 Task: Look for Airbnb options in Dubti, Ethiopia from 12th December, 2023 to 16th December, 2023 for 8 adults. Place can be private room with 8 bedrooms having 8 beds and 8 bathrooms. Property type can be hotel. Amenities needed are: wifi, TV, free parkinig on premises, gym, breakfast.
Action: Mouse moved to (476, 107)
Screenshot: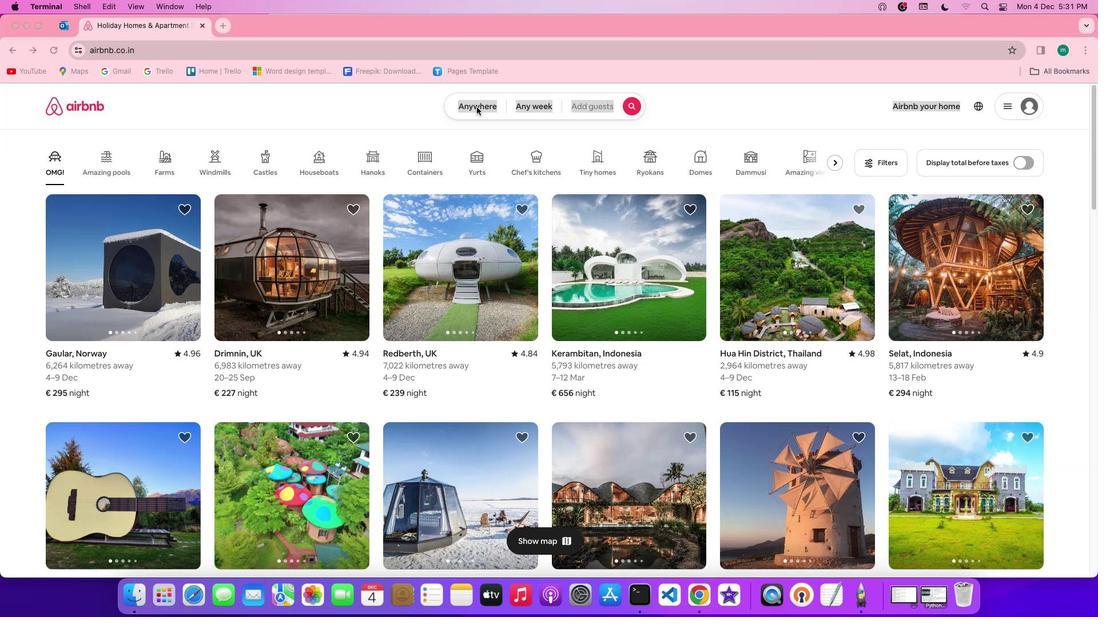 
Action: Mouse pressed left at (476, 107)
Screenshot: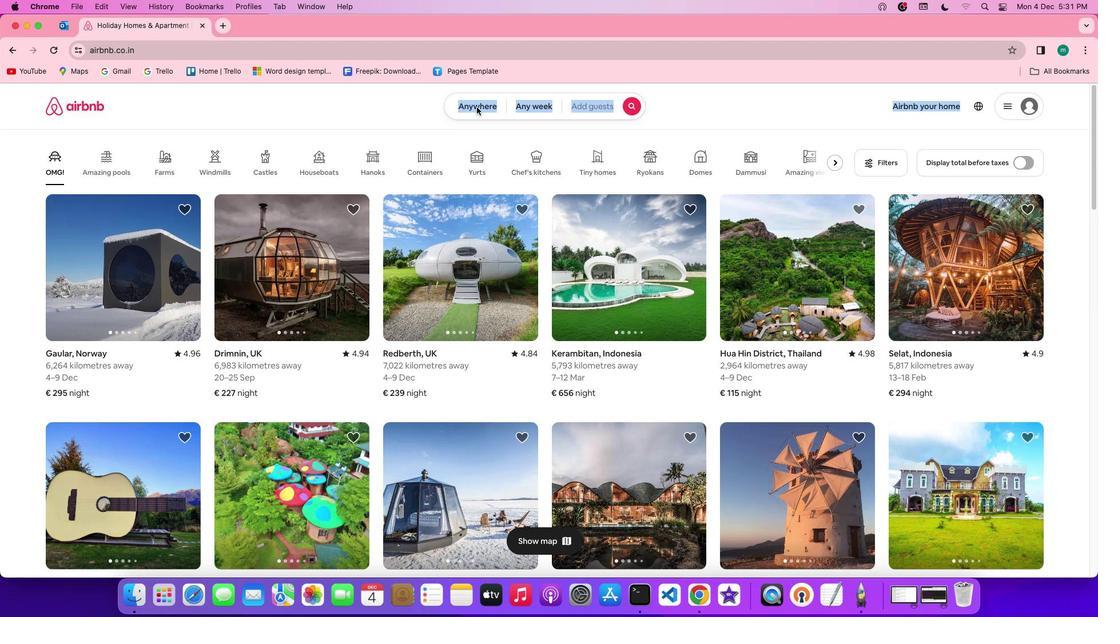 
Action: Mouse pressed left at (476, 107)
Screenshot: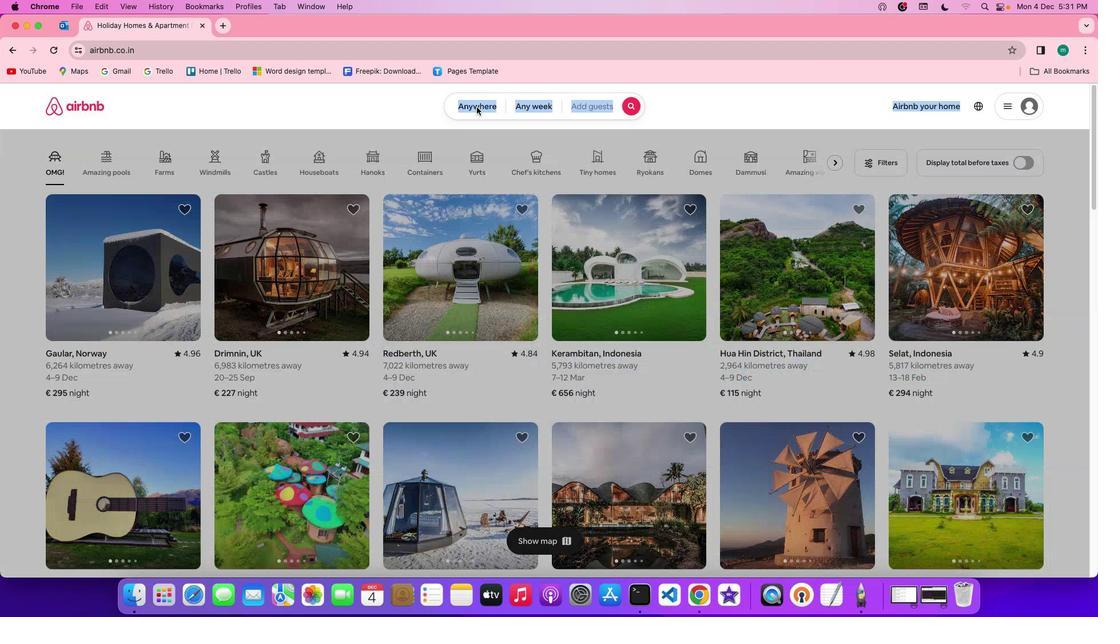 
Action: Mouse moved to (425, 147)
Screenshot: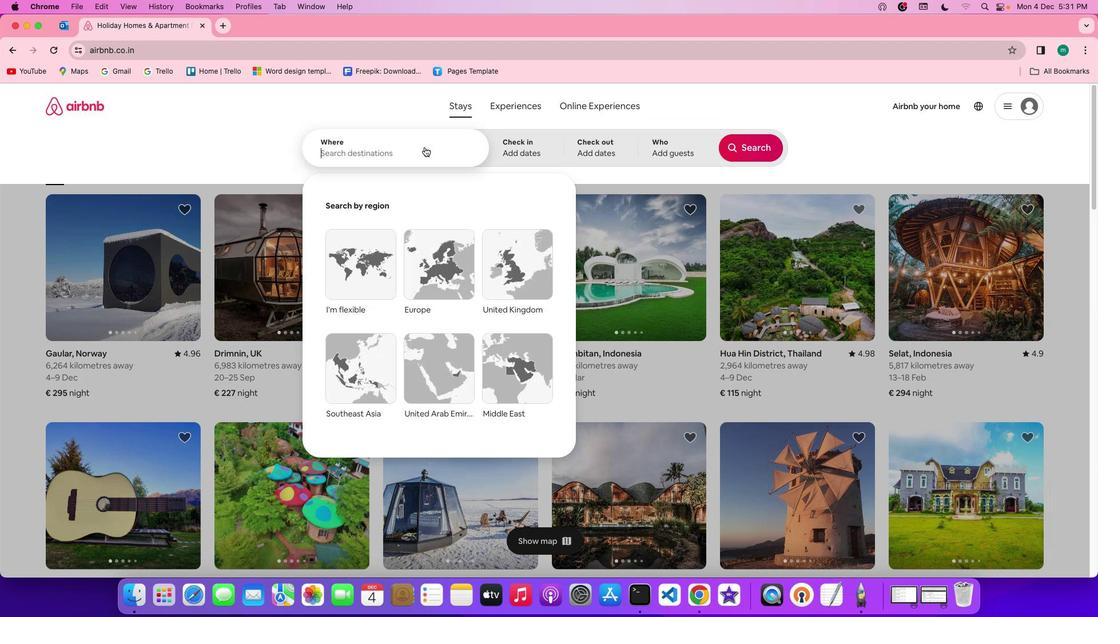 
Action: Mouse pressed left at (425, 147)
Screenshot: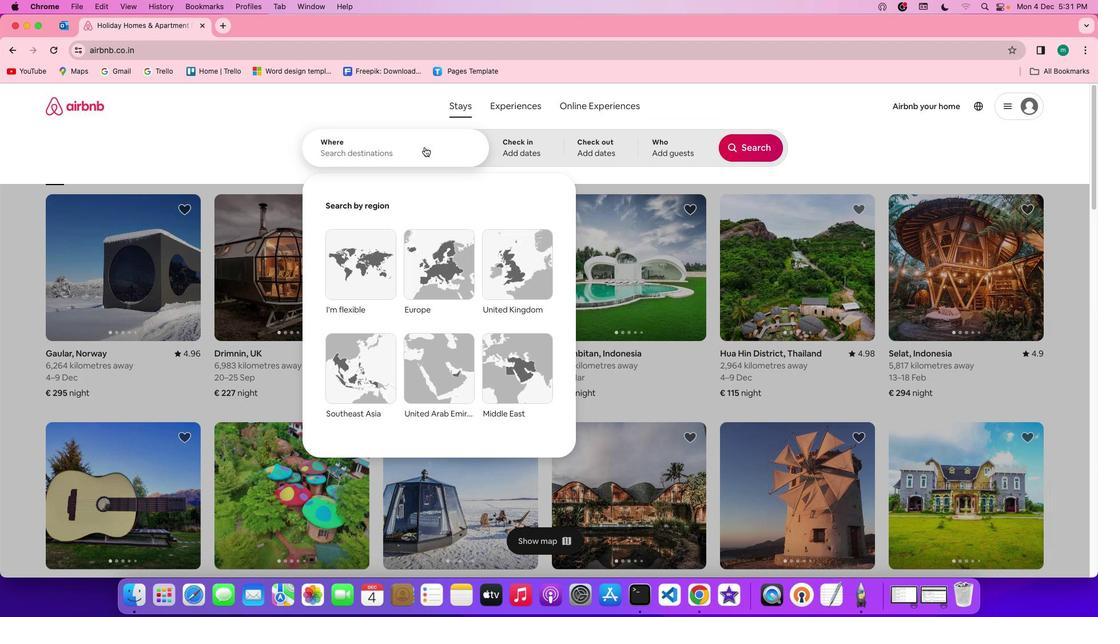 
Action: Mouse moved to (406, 154)
Screenshot: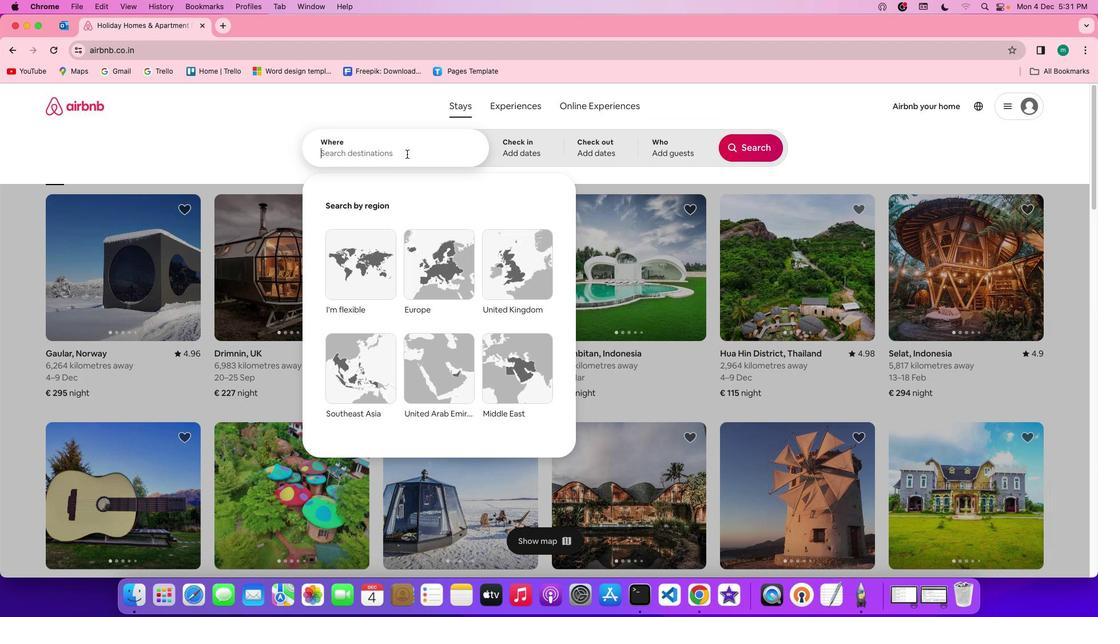 
Action: Mouse pressed left at (406, 154)
Screenshot: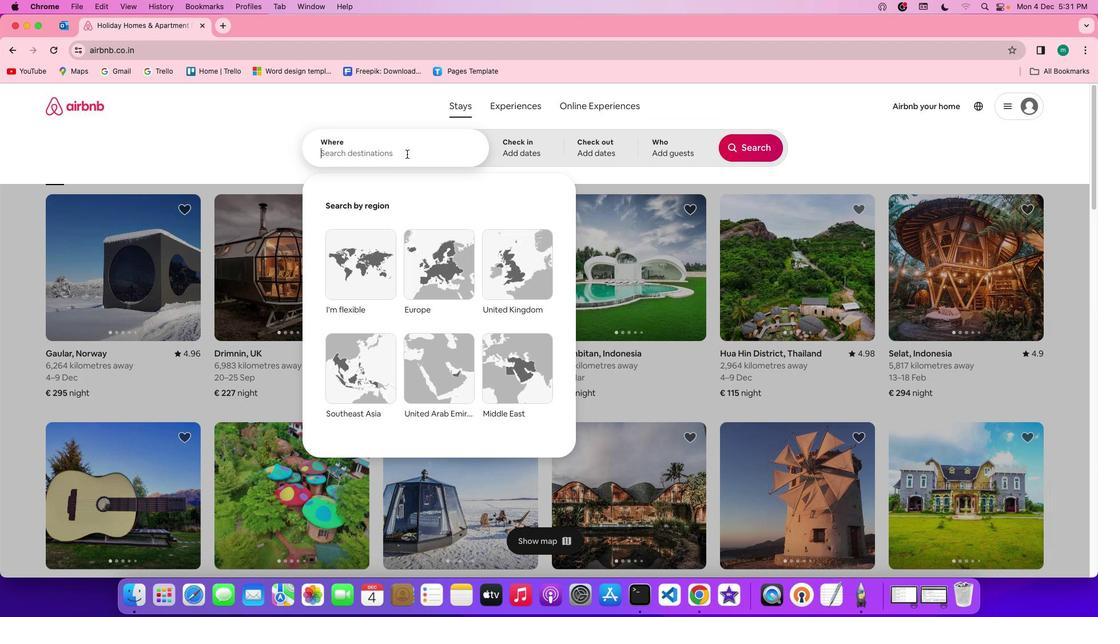 
Action: Key pressed Key.shift'D''u''b''t''i'','Key.spaceKey.shift'E''t''h''i''o''p''i''a'
Screenshot: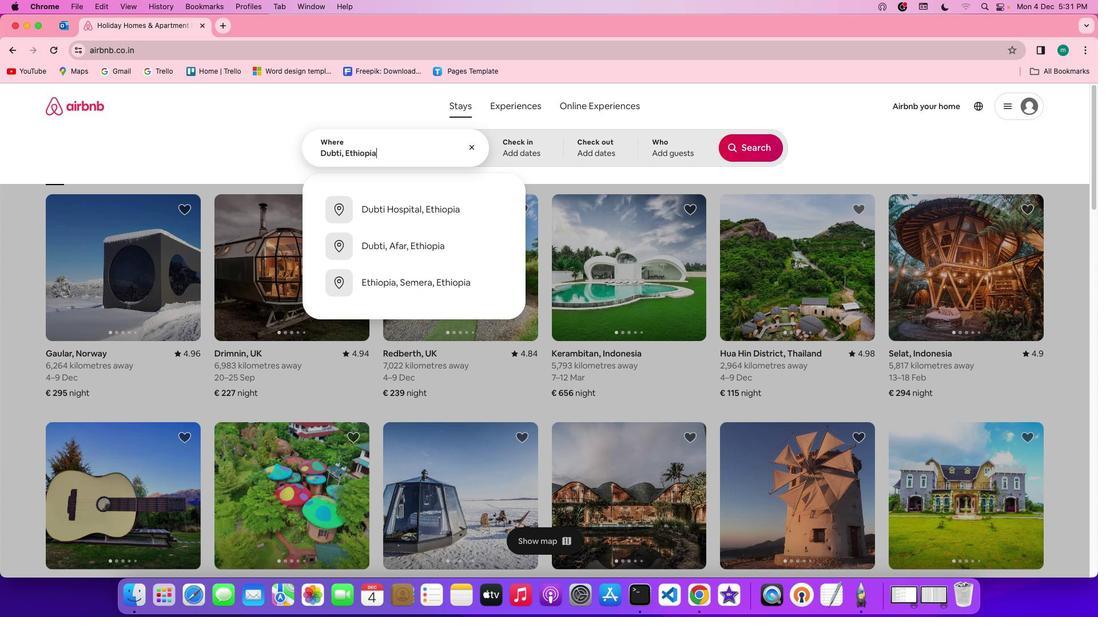 
Action: Mouse moved to (534, 136)
Screenshot: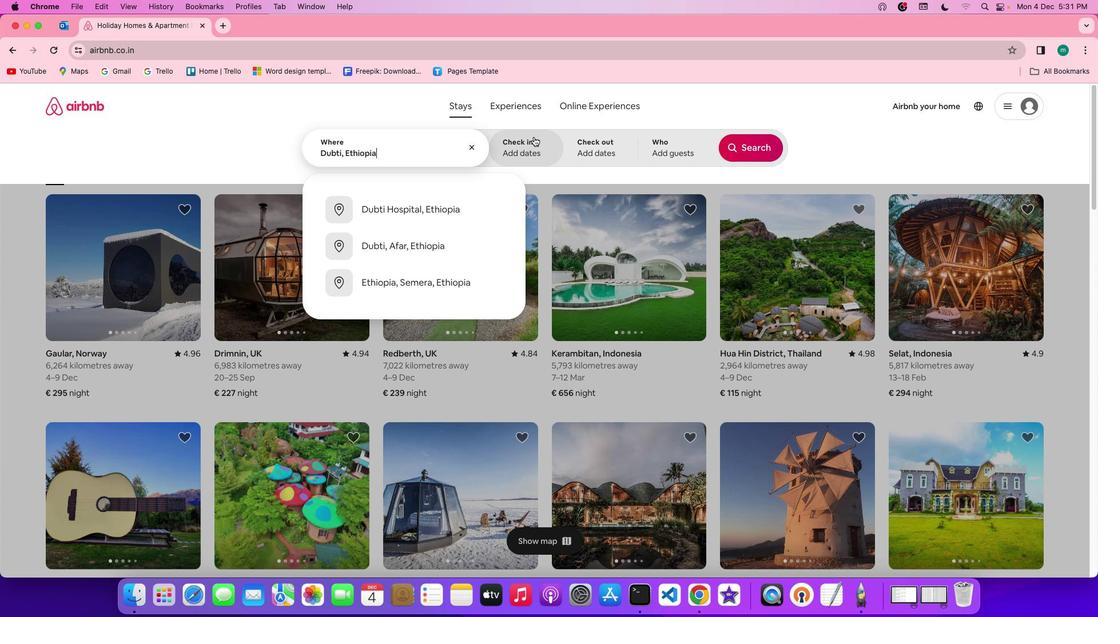 
Action: Mouse pressed left at (534, 136)
Screenshot: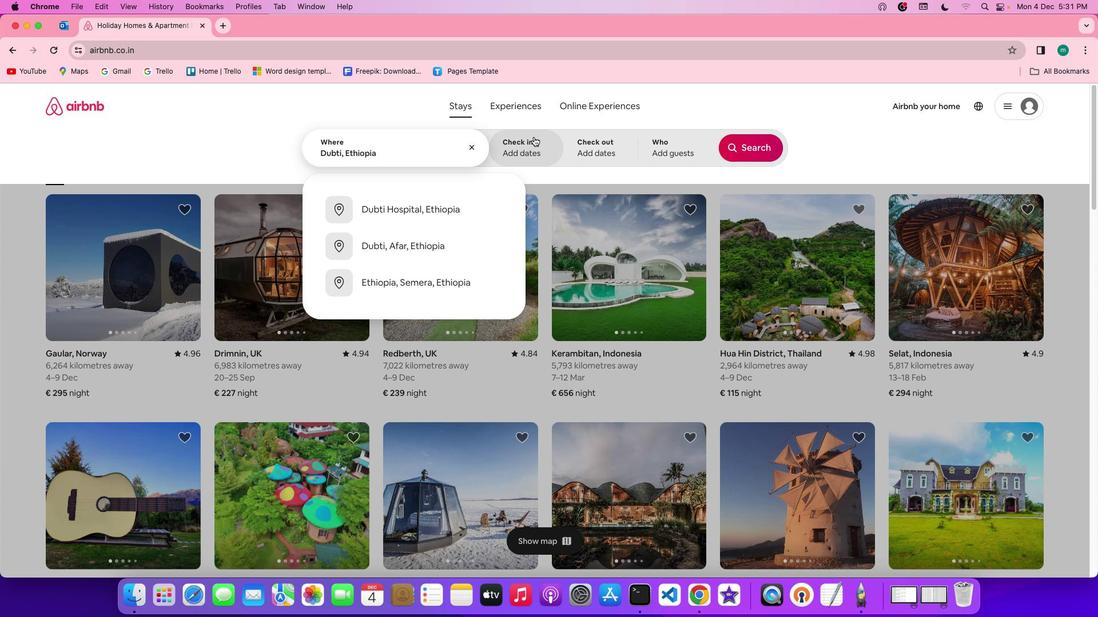 
Action: Mouse moved to (402, 356)
Screenshot: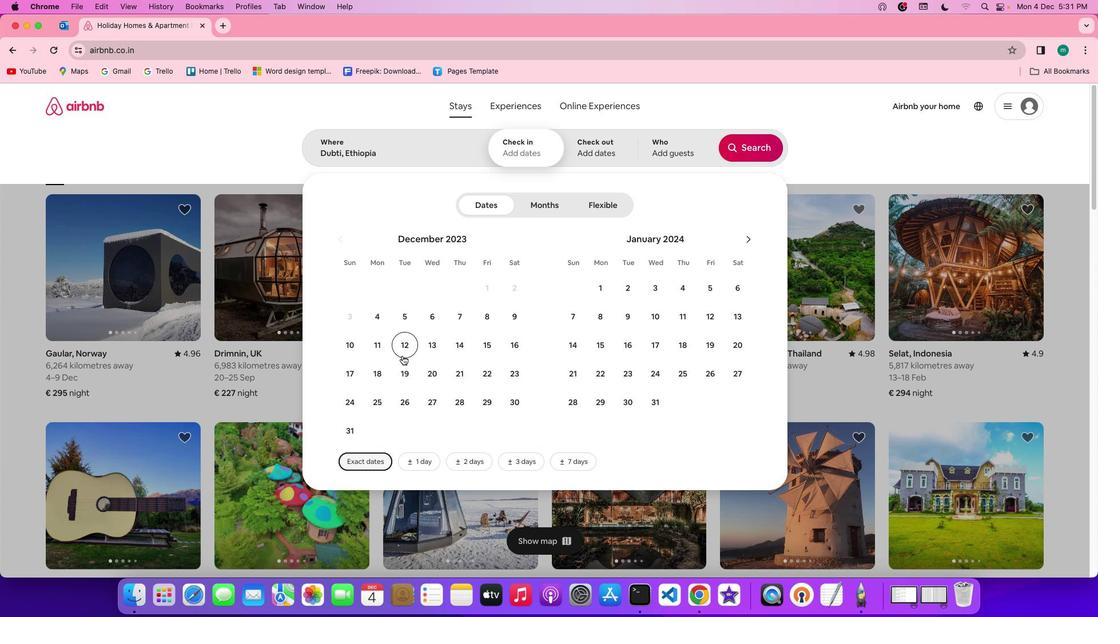 
Action: Mouse pressed left at (402, 356)
Screenshot: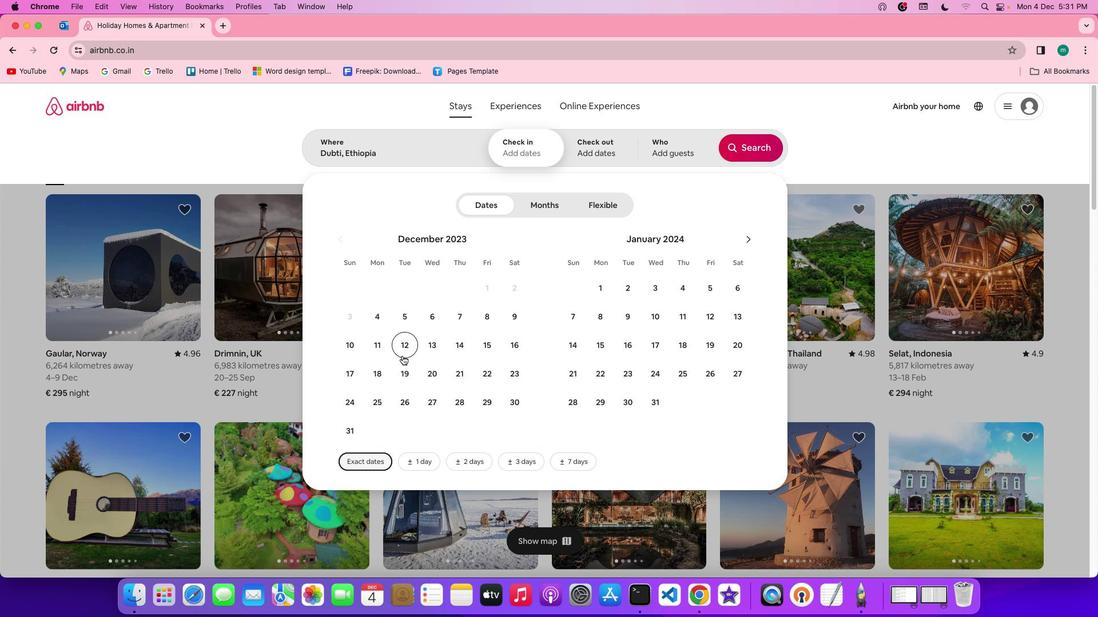 
Action: Mouse moved to (510, 343)
Screenshot: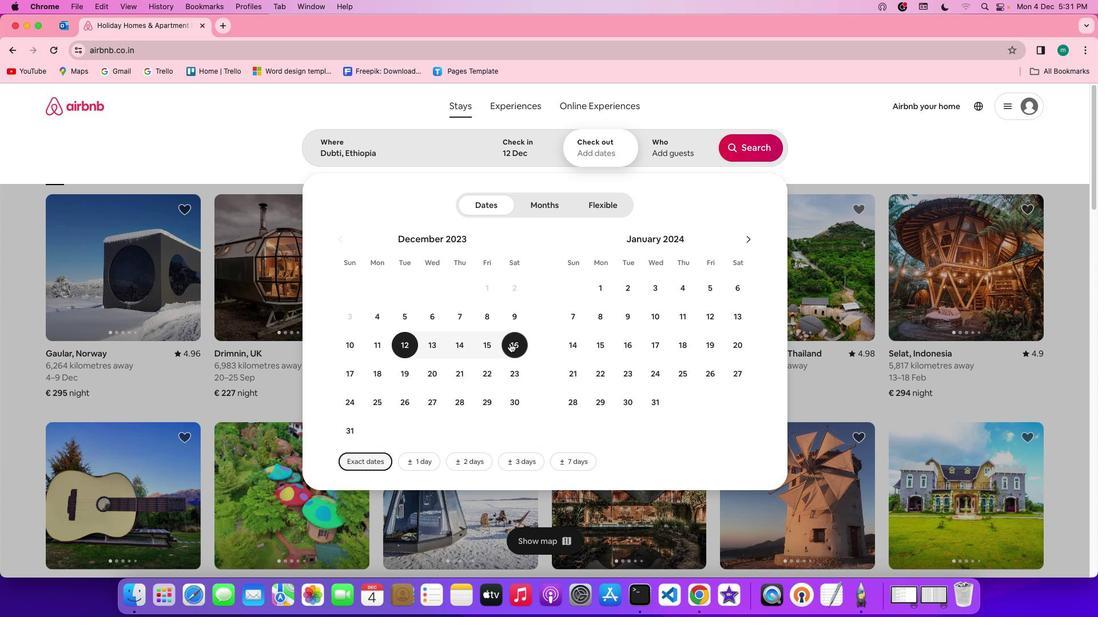 
Action: Mouse pressed left at (510, 343)
Screenshot: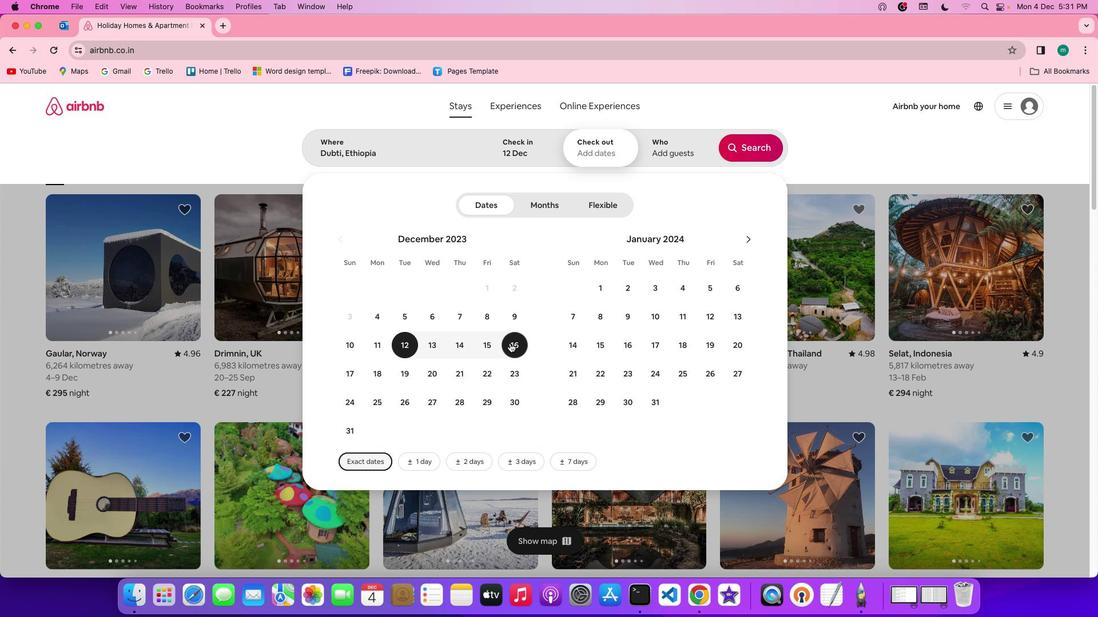 
Action: Mouse moved to (671, 147)
Screenshot: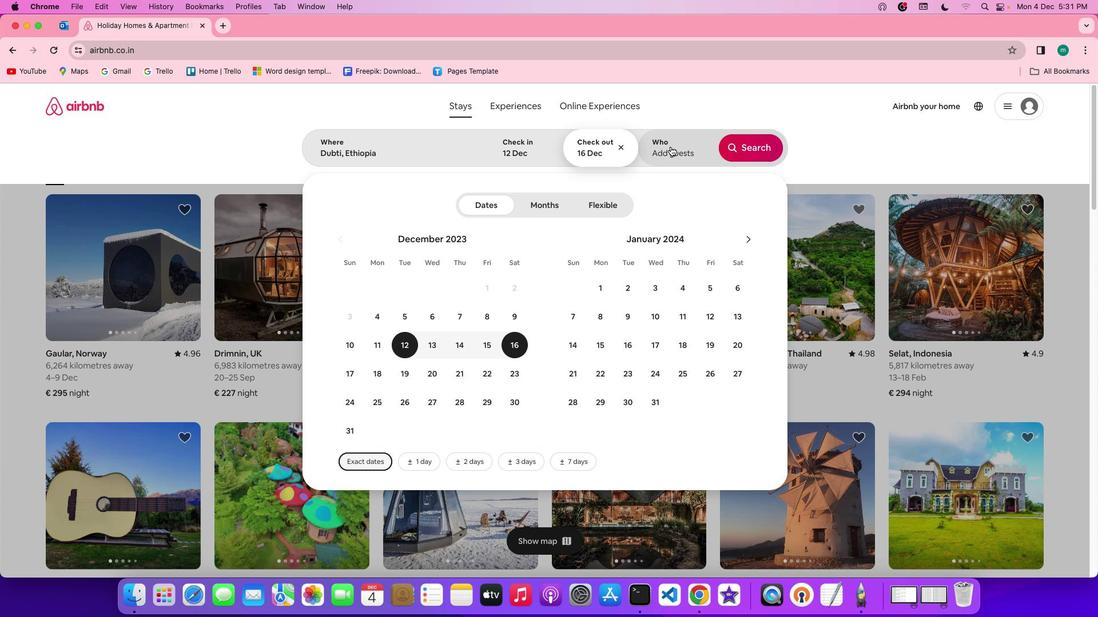 
Action: Mouse pressed left at (671, 147)
Screenshot: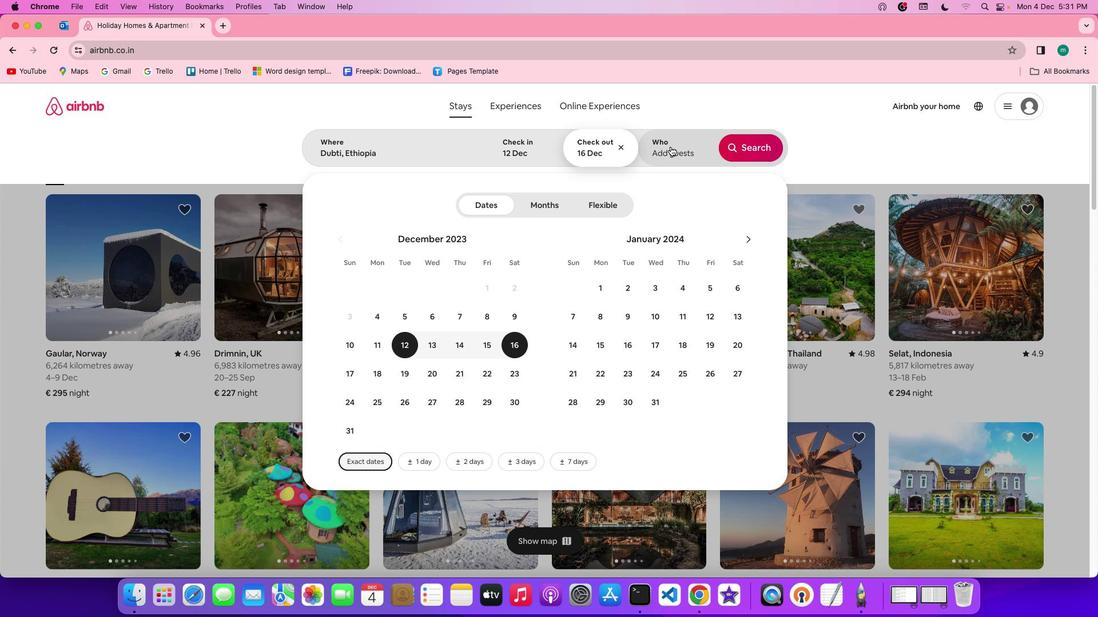 
Action: Mouse moved to (755, 210)
Screenshot: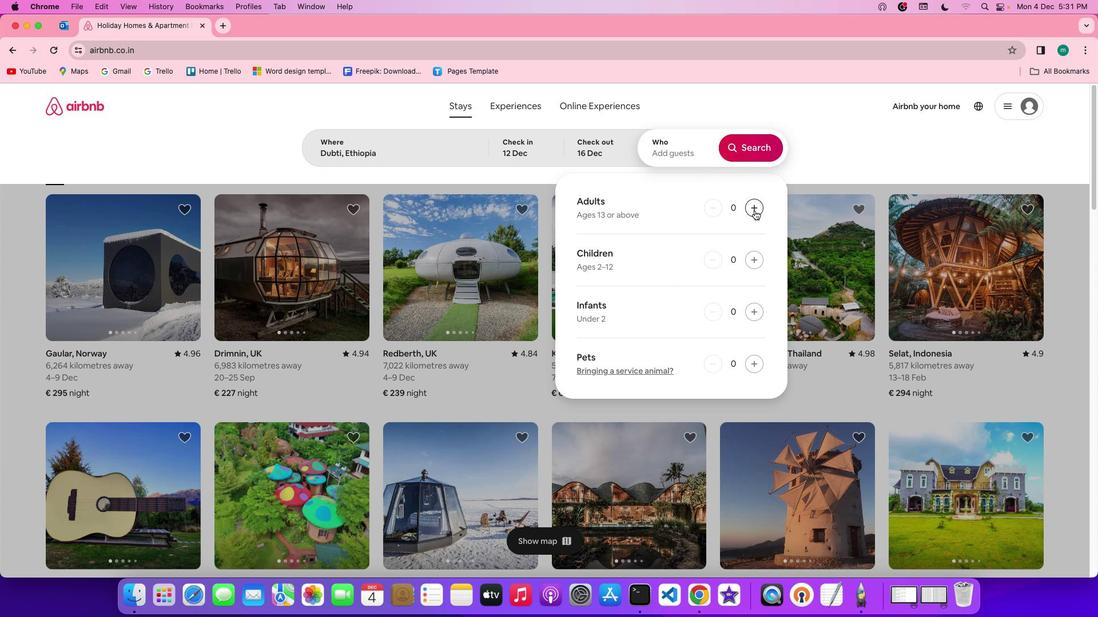
Action: Mouse pressed left at (755, 210)
Screenshot: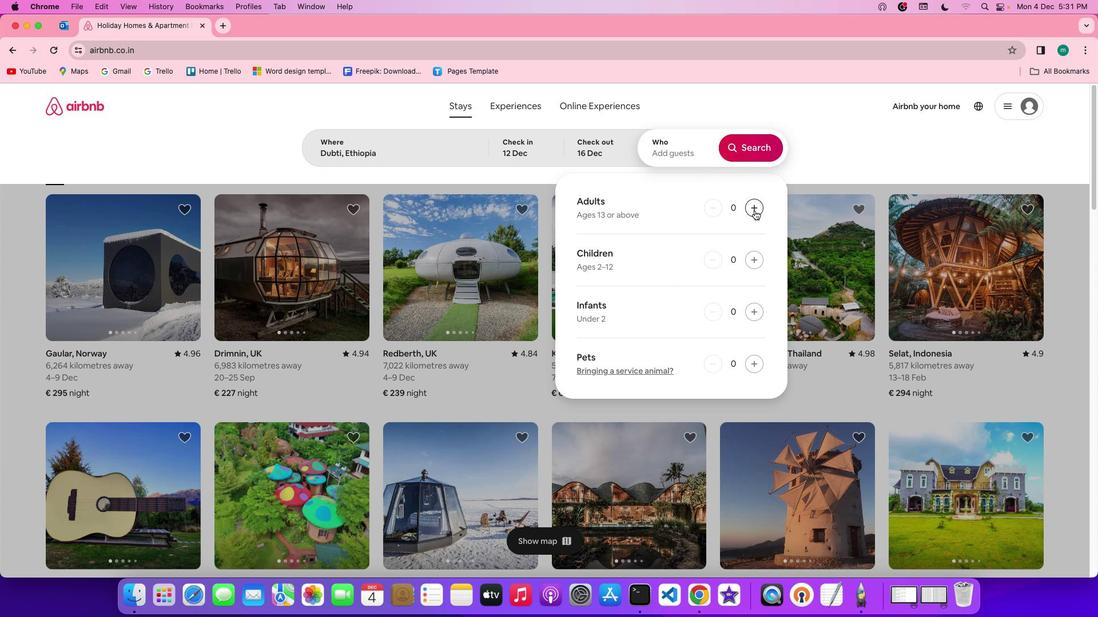 
Action: Mouse pressed left at (755, 210)
Screenshot: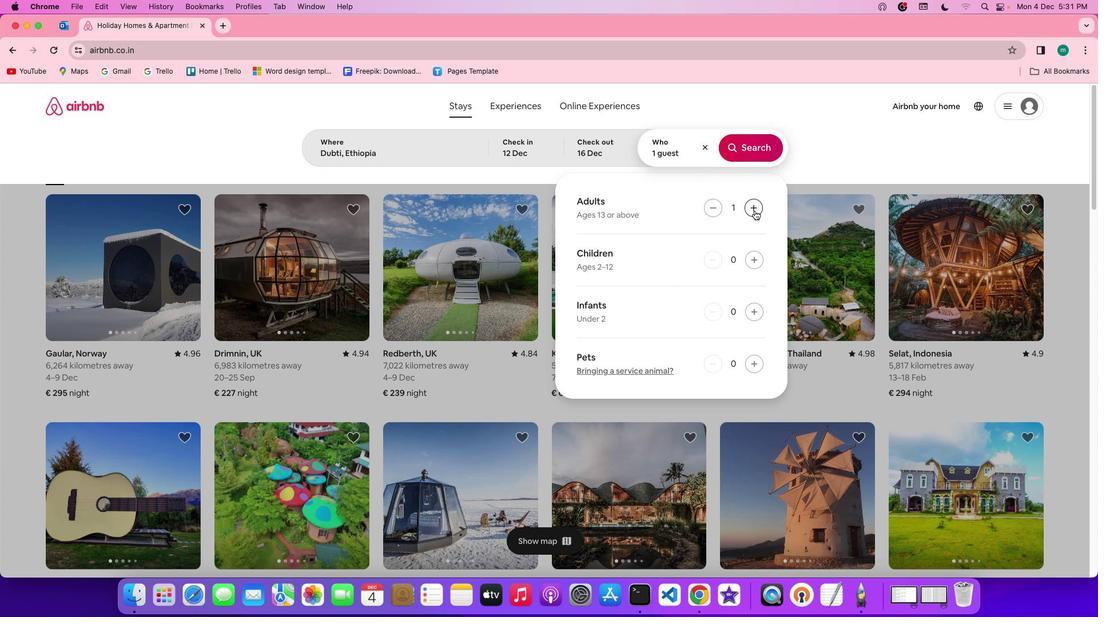 
Action: Mouse pressed left at (755, 210)
Screenshot: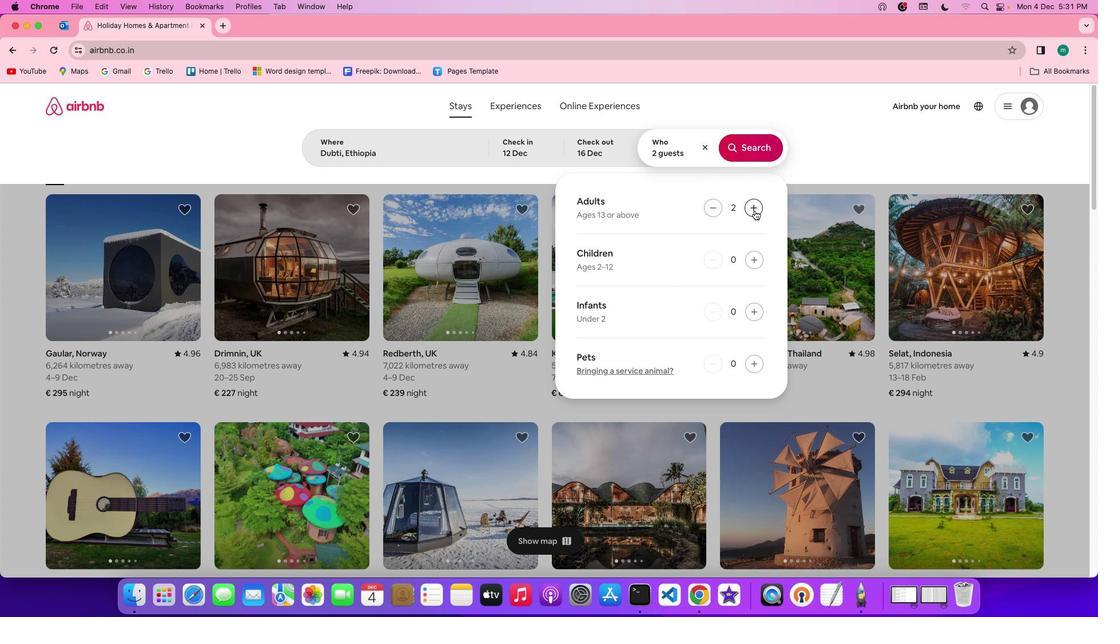 
Action: Mouse pressed left at (755, 210)
Screenshot: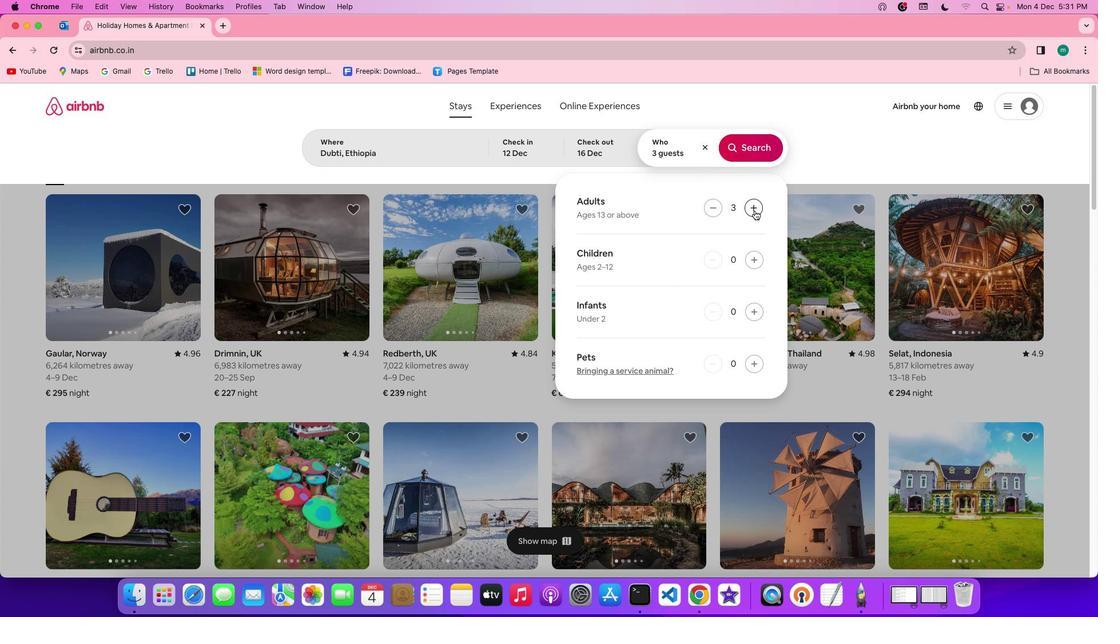 
Action: Mouse pressed left at (755, 210)
Screenshot: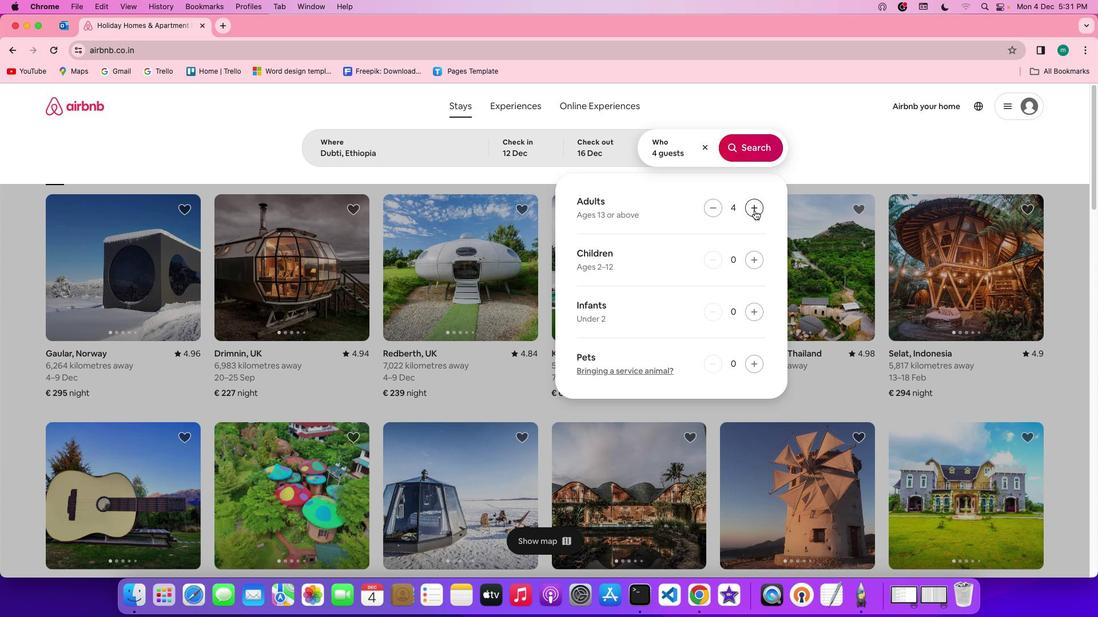 
Action: Mouse pressed left at (755, 210)
Screenshot: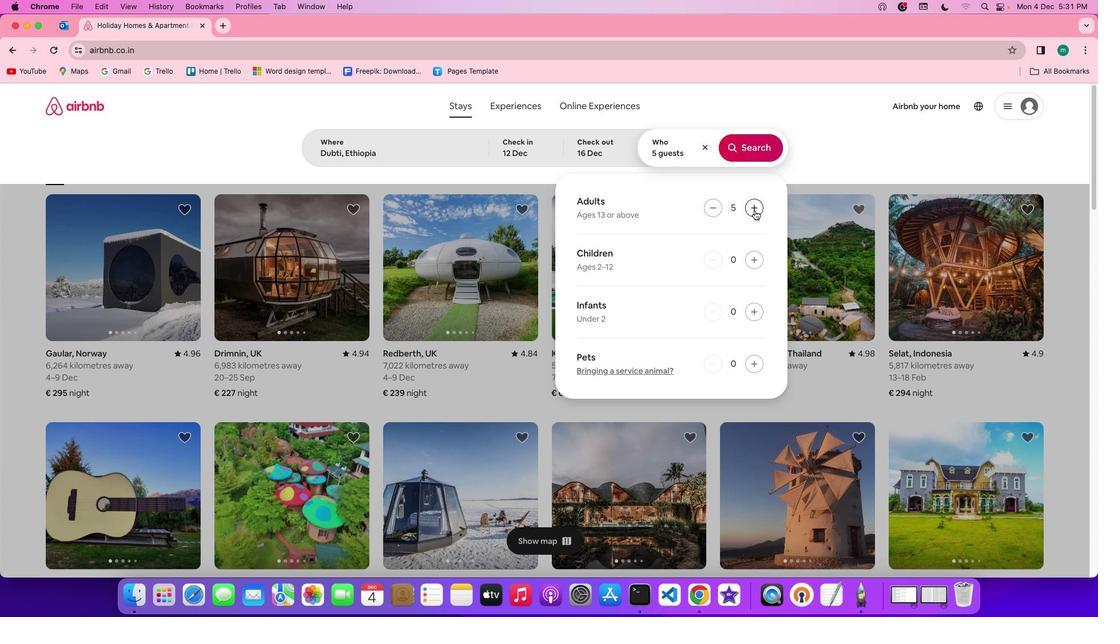 
Action: Mouse pressed left at (755, 210)
Screenshot: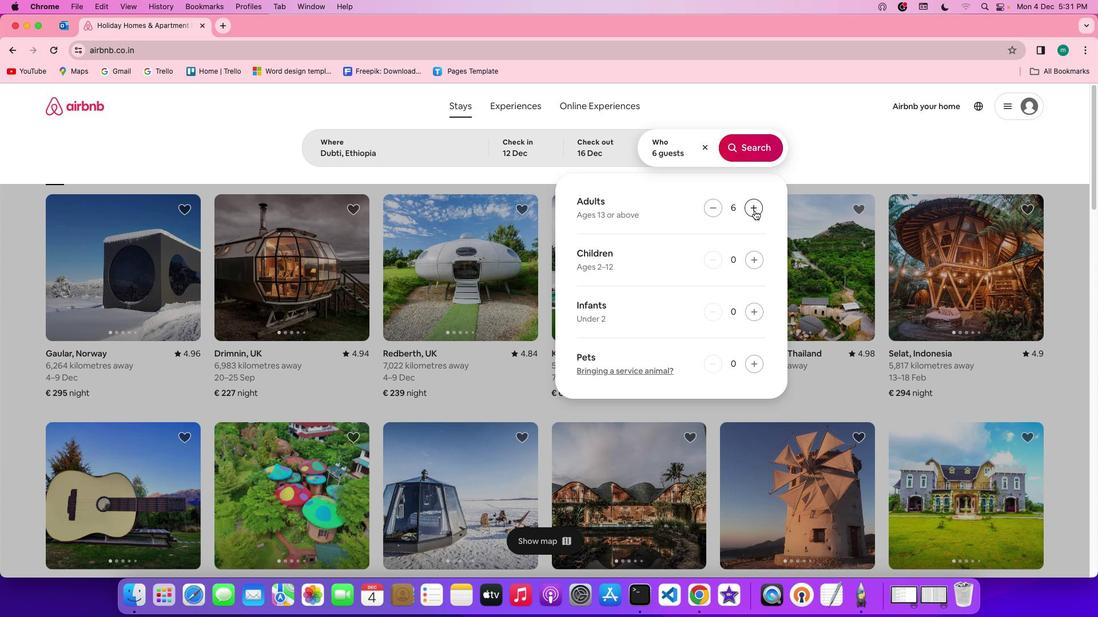 
Action: Mouse pressed left at (755, 210)
Screenshot: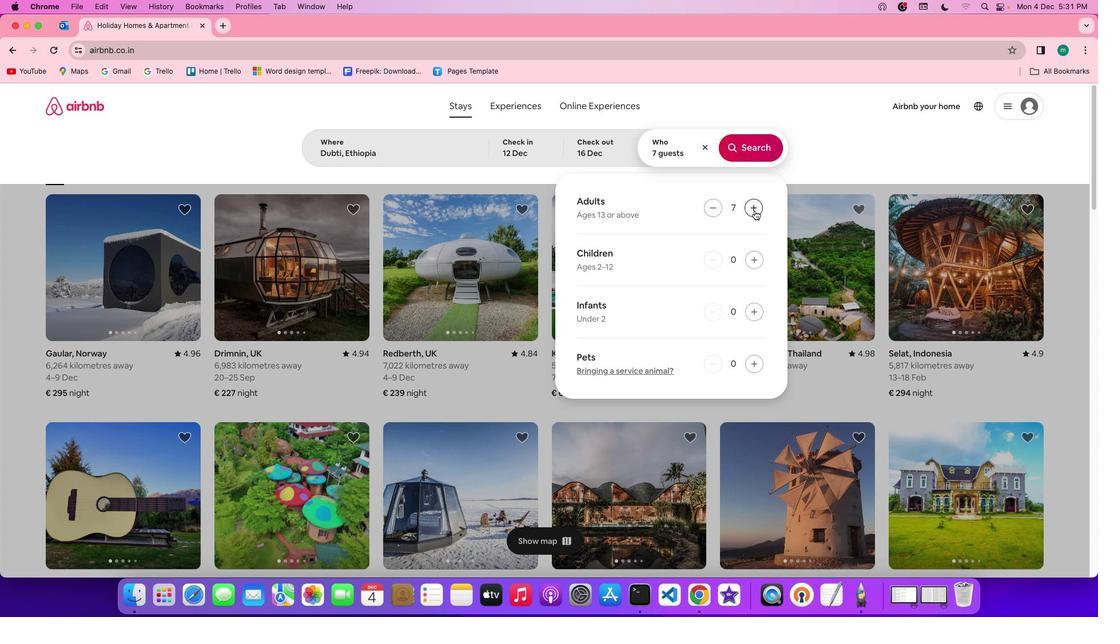 
Action: Mouse moved to (752, 144)
Screenshot: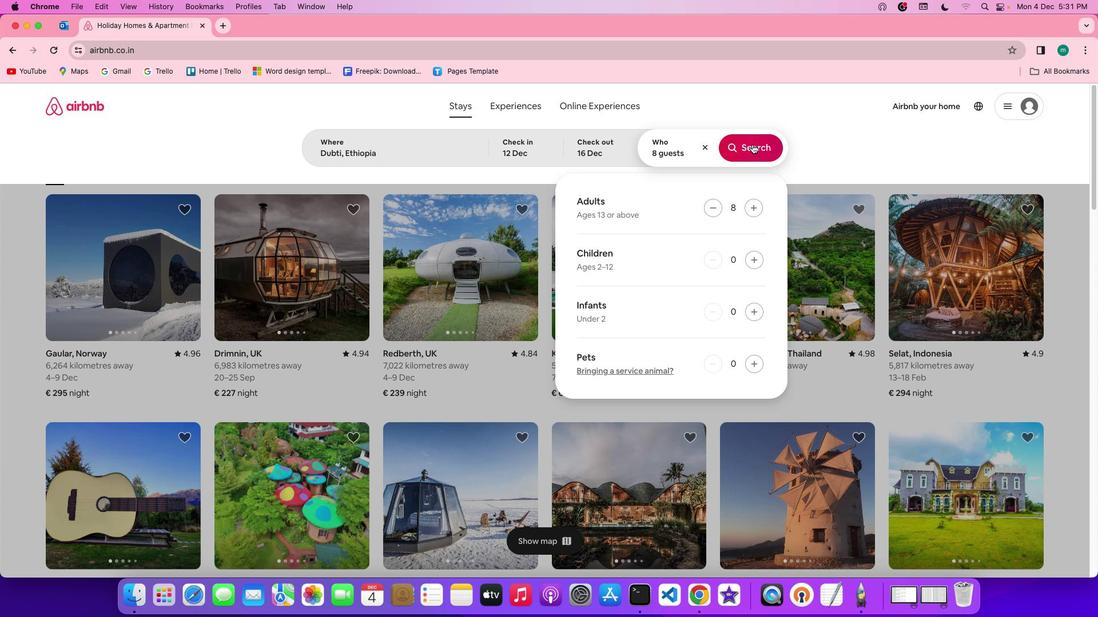 
Action: Mouse pressed left at (752, 144)
Screenshot: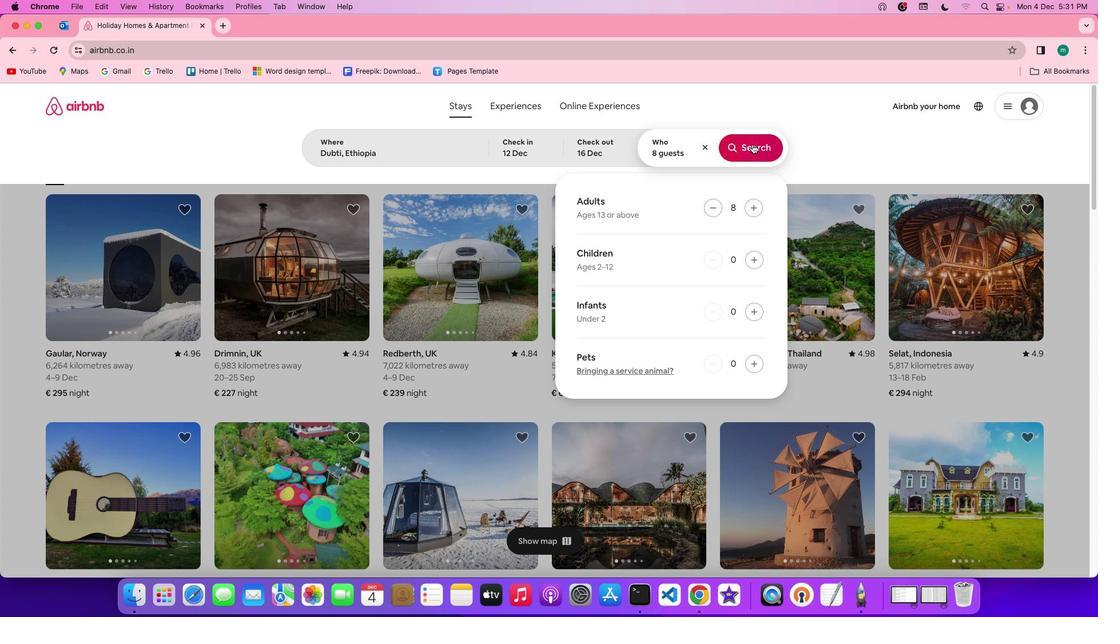 
Action: Mouse moved to (927, 144)
Screenshot: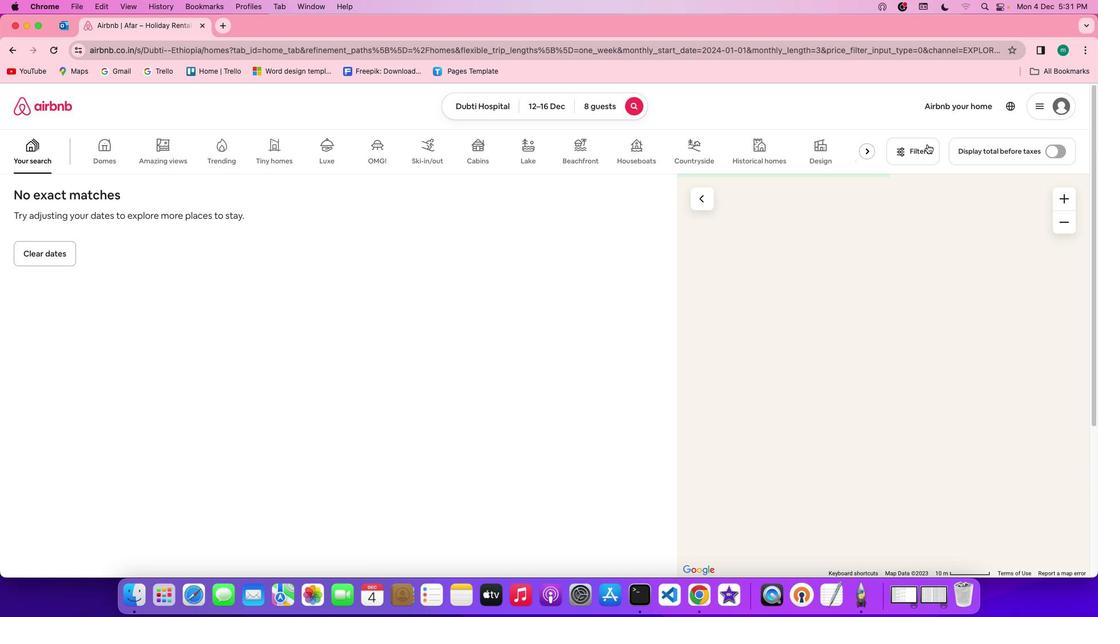 
Action: Mouse pressed left at (927, 144)
Screenshot: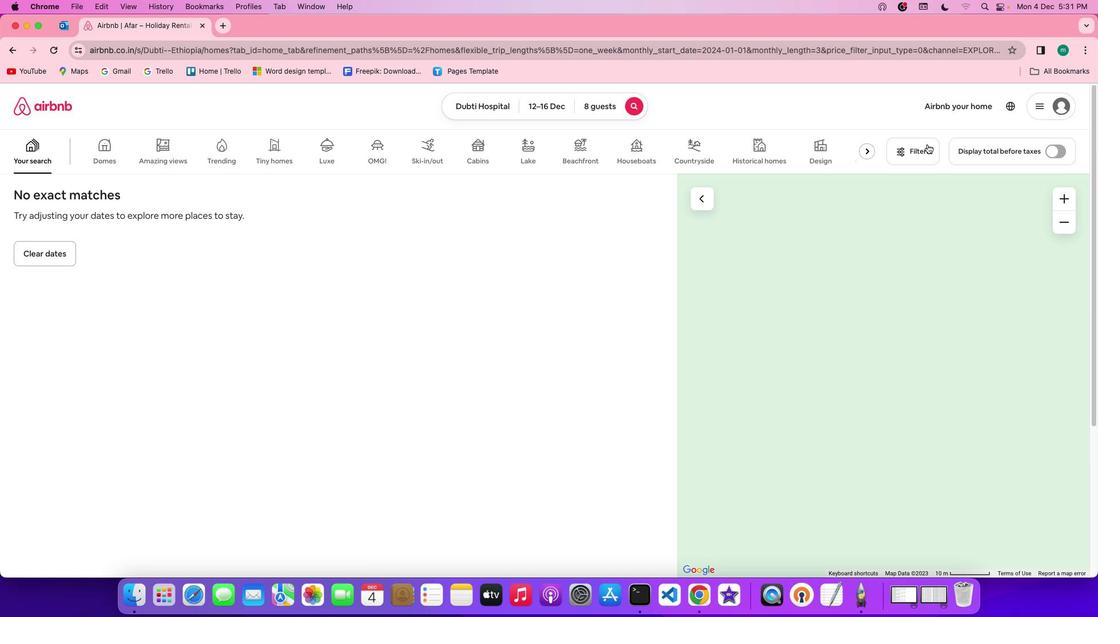 
Action: Mouse moved to (575, 332)
Screenshot: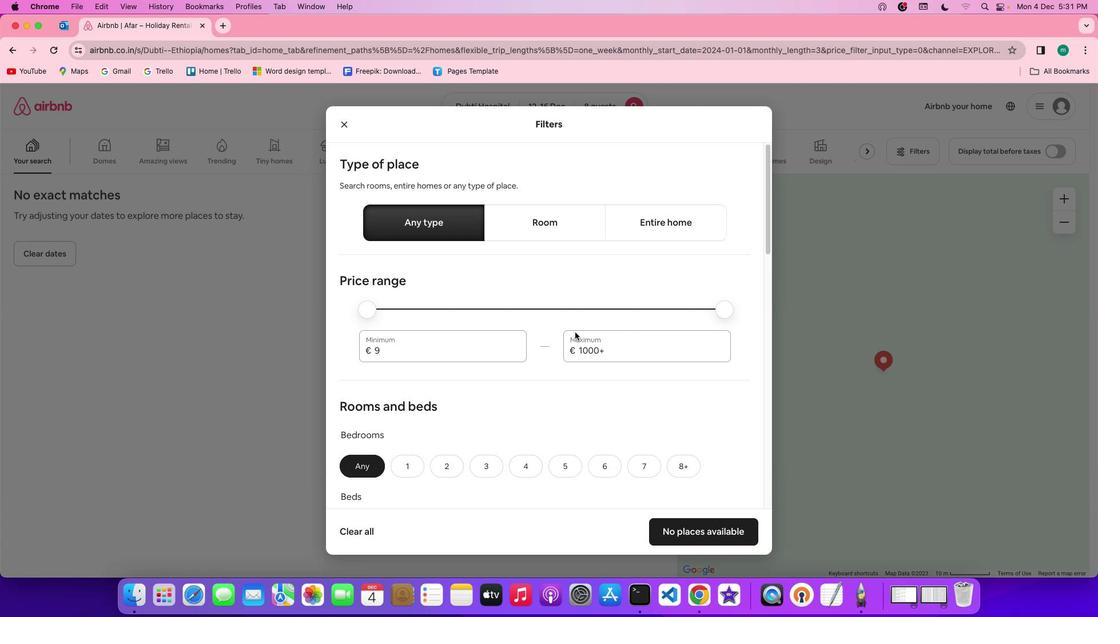 
Action: Mouse scrolled (575, 332) with delta (0, 0)
Screenshot: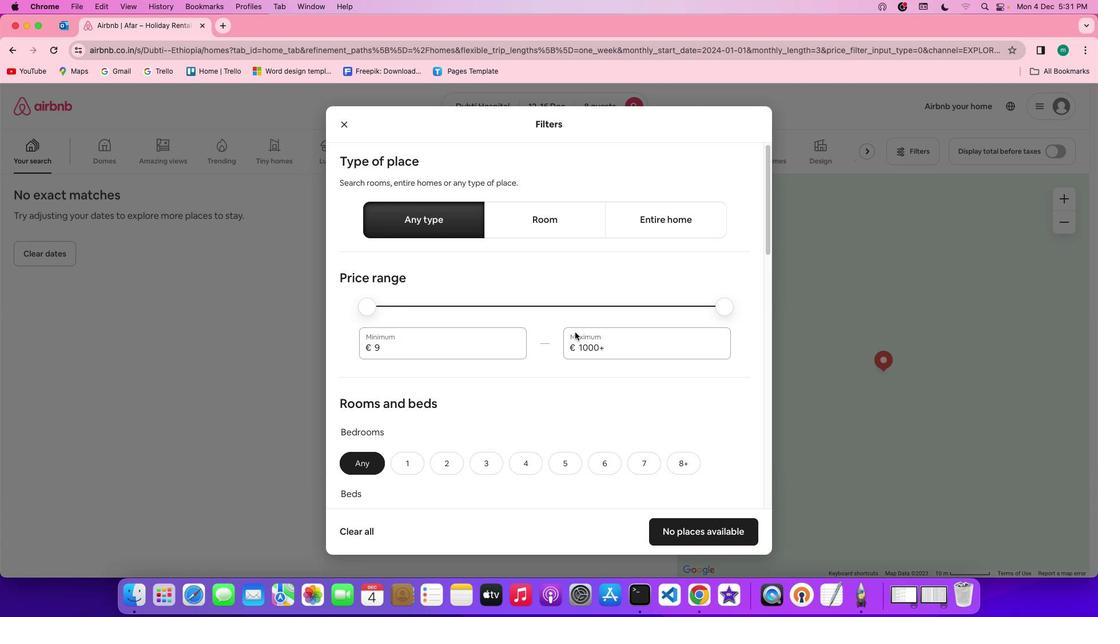 
Action: Mouse scrolled (575, 332) with delta (0, 0)
Screenshot: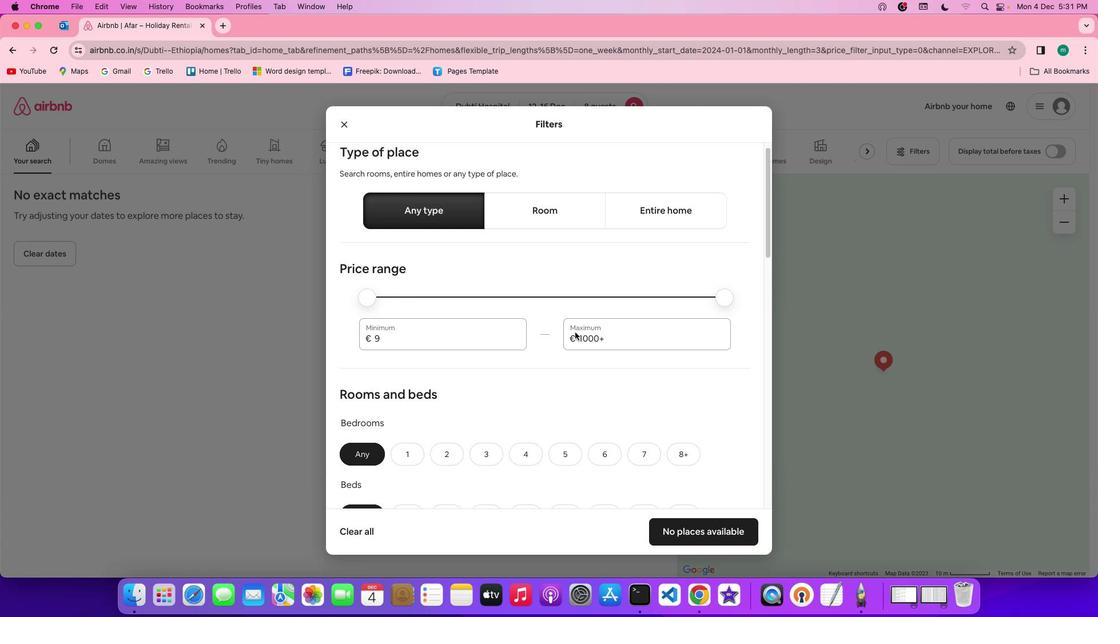 
Action: Mouse scrolled (575, 332) with delta (0, -1)
Screenshot: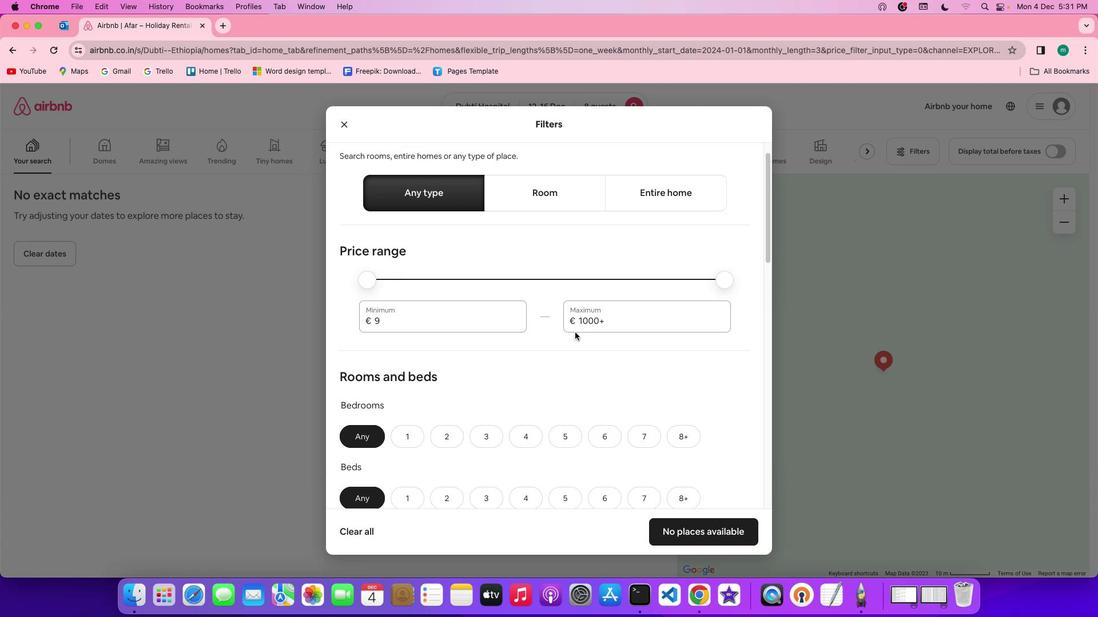 
Action: Mouse scrolled (575, 332) with delta (0, -1)
Screenshot: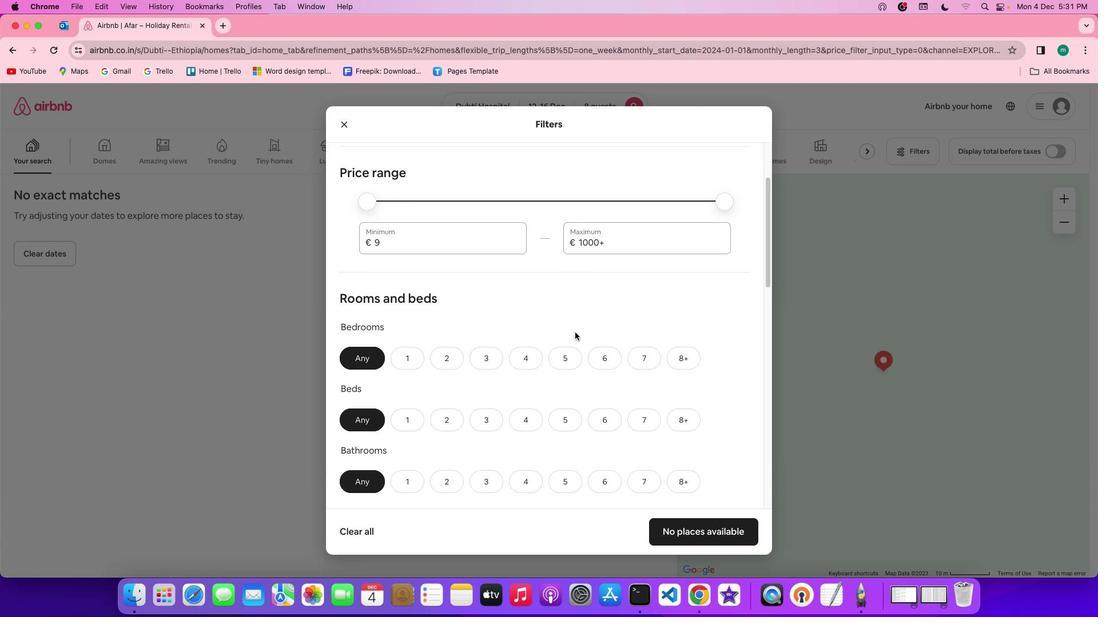 
Action: Mouse scrolled (575, 332) with delta (0, 0)
Screenshot: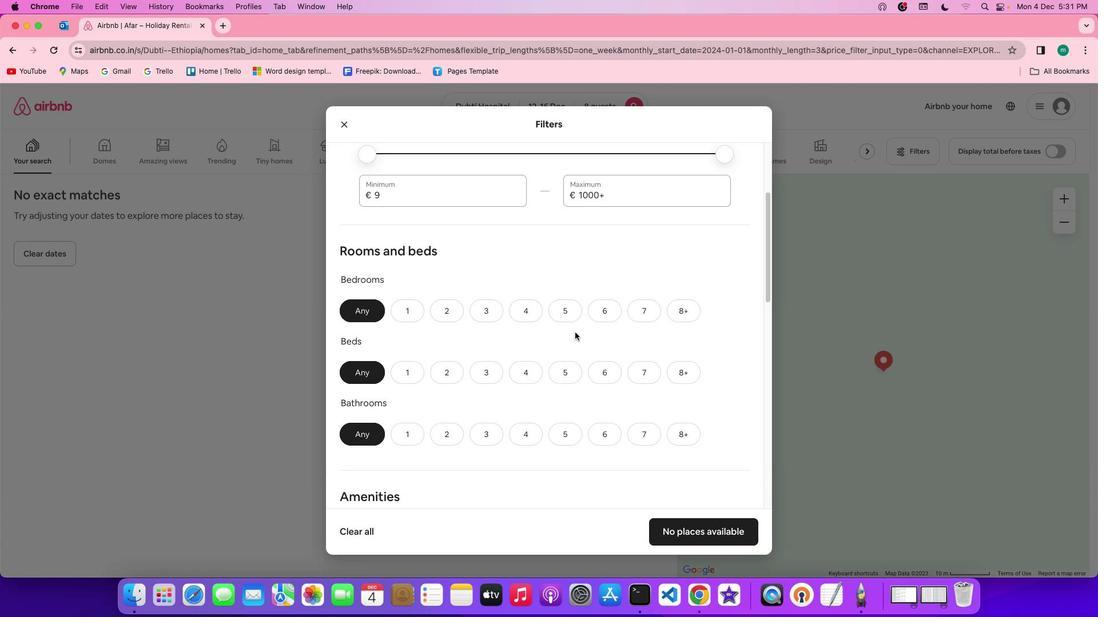 
Action: Mouse scrolled (575, 332) with delta (0, 0)
Screenshot: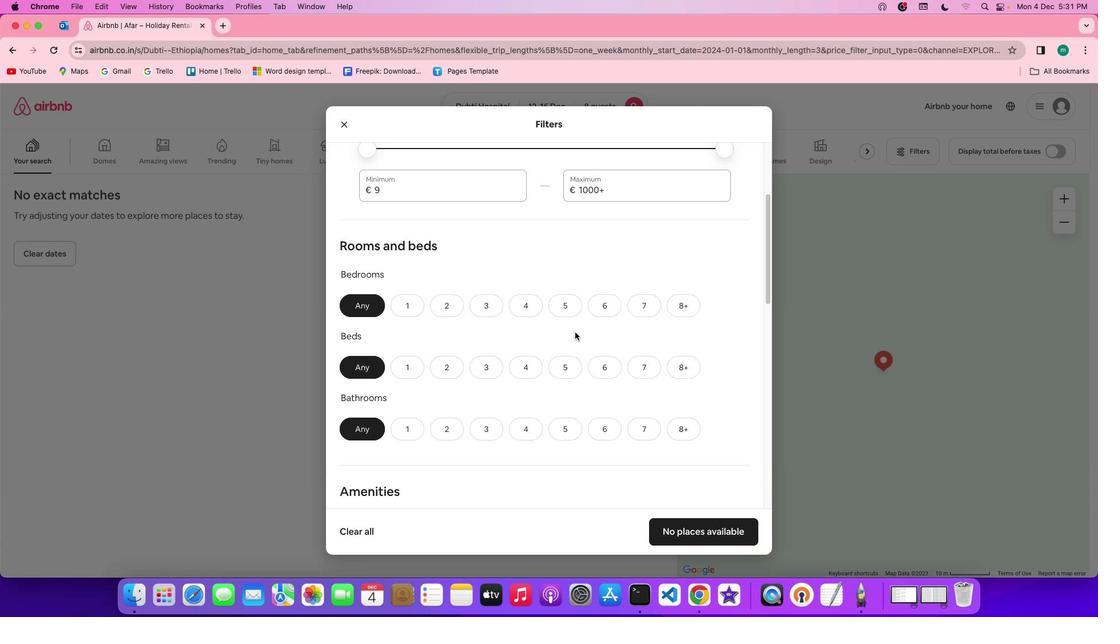 
Action: Mouse scrolled (575, 332) with delta (0, 0)
Screenshot: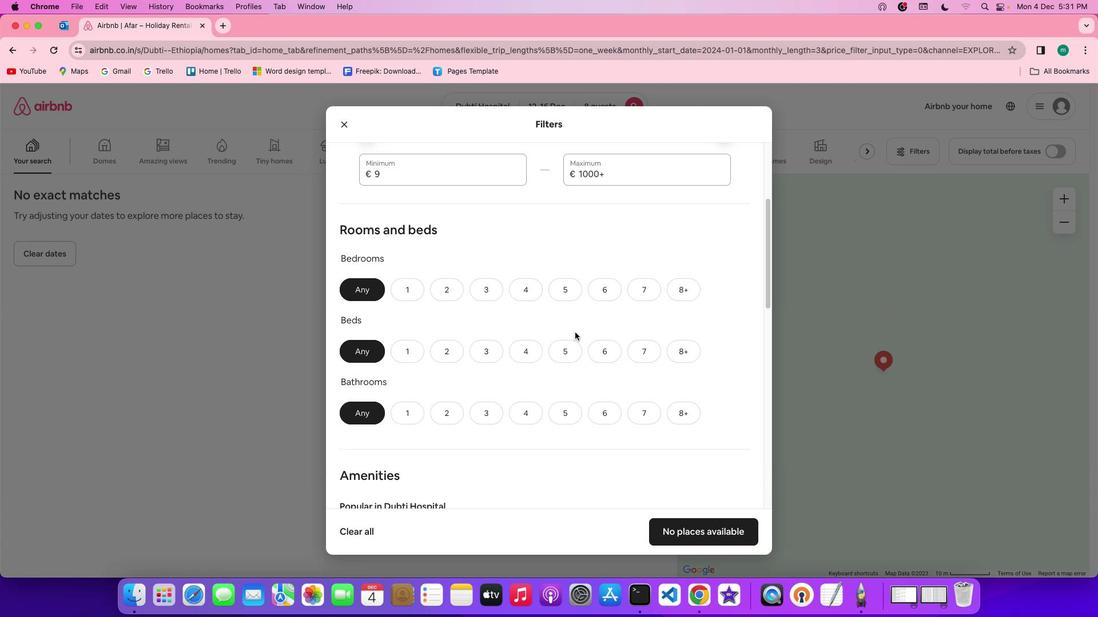 
Action: Mouse scrolled (575, 332) with delta (0, 0)
Screenshot: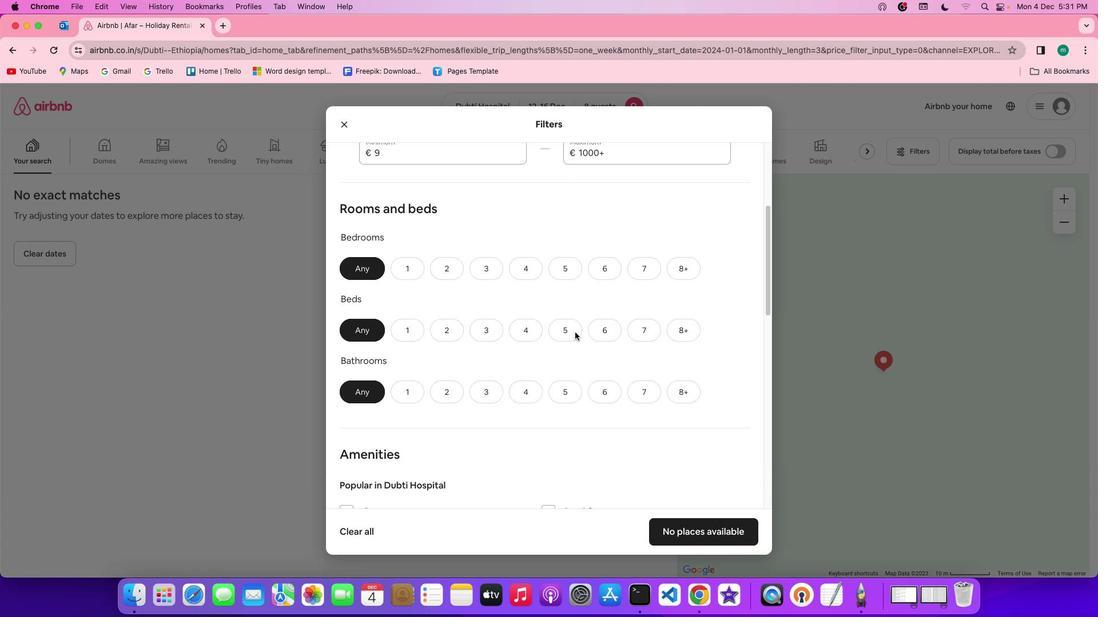 
Action: Mouse scrolled (575, 332) with delta (0, 0)
Screenshot: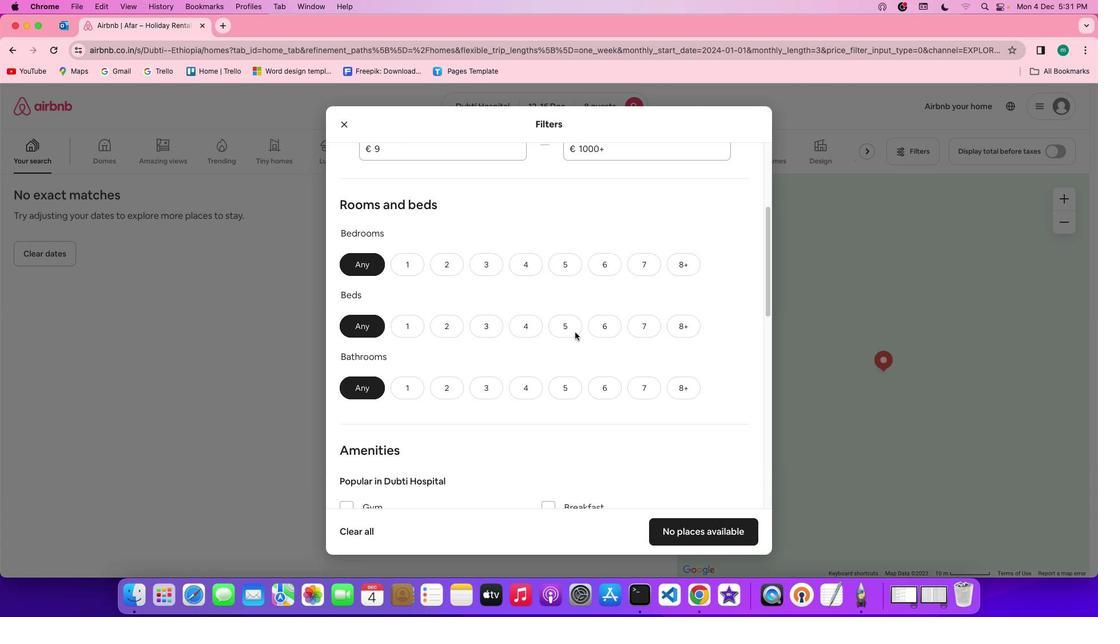 
Action: Mouse scrolled (575, 332) with delta (0, 0)
Screenshot: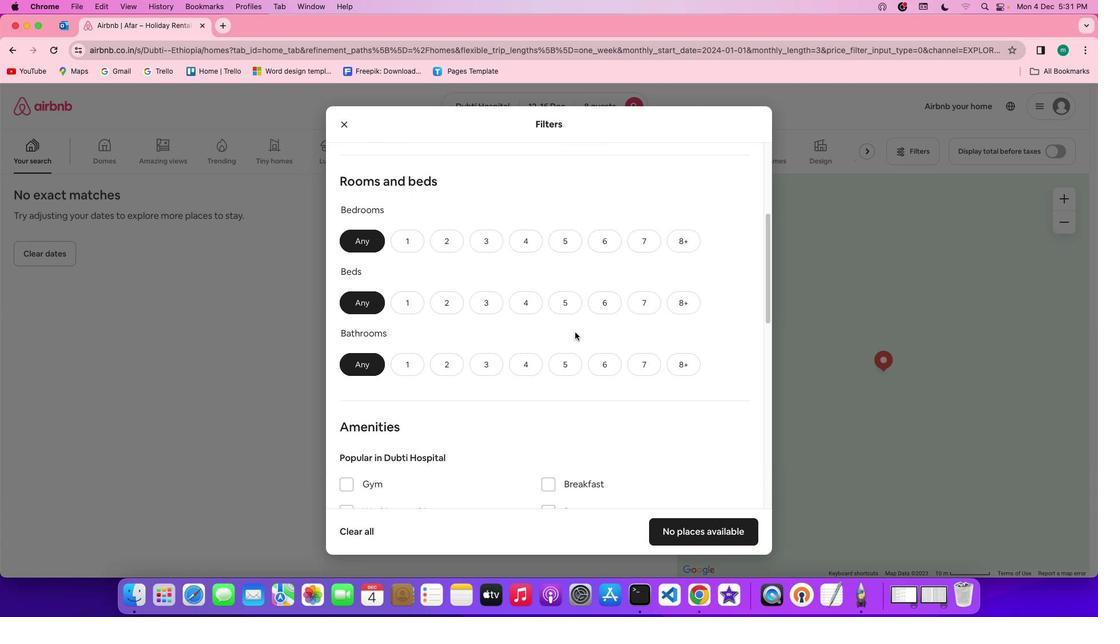 
Action: Mouse moved to (692, 220)
Screenshot: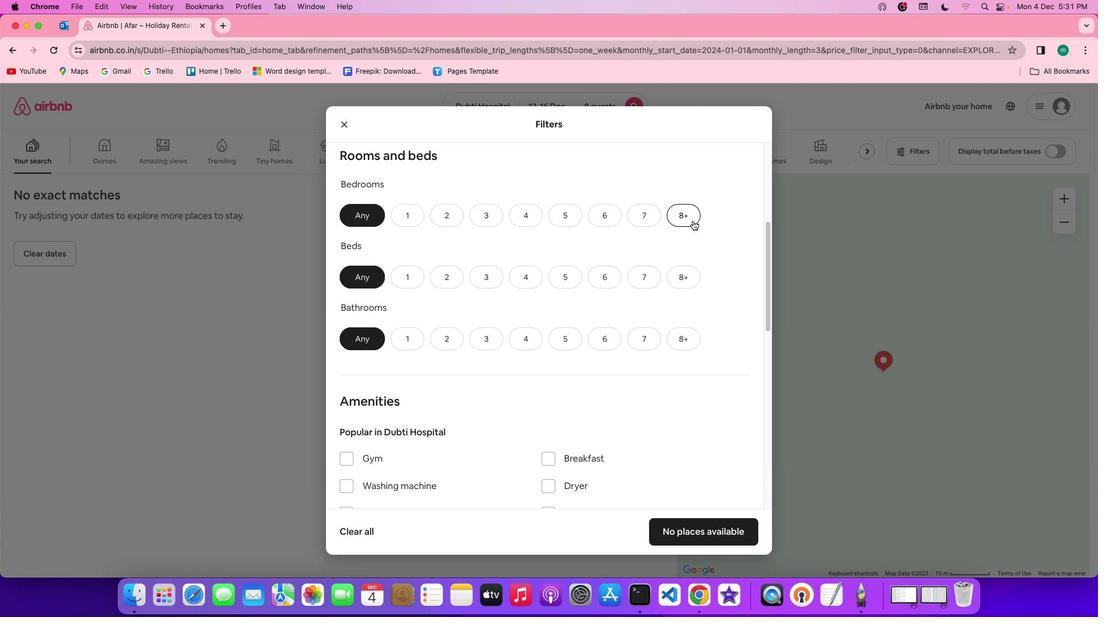 
Action: Mouse pressed left at (692, 220)
Screenshot: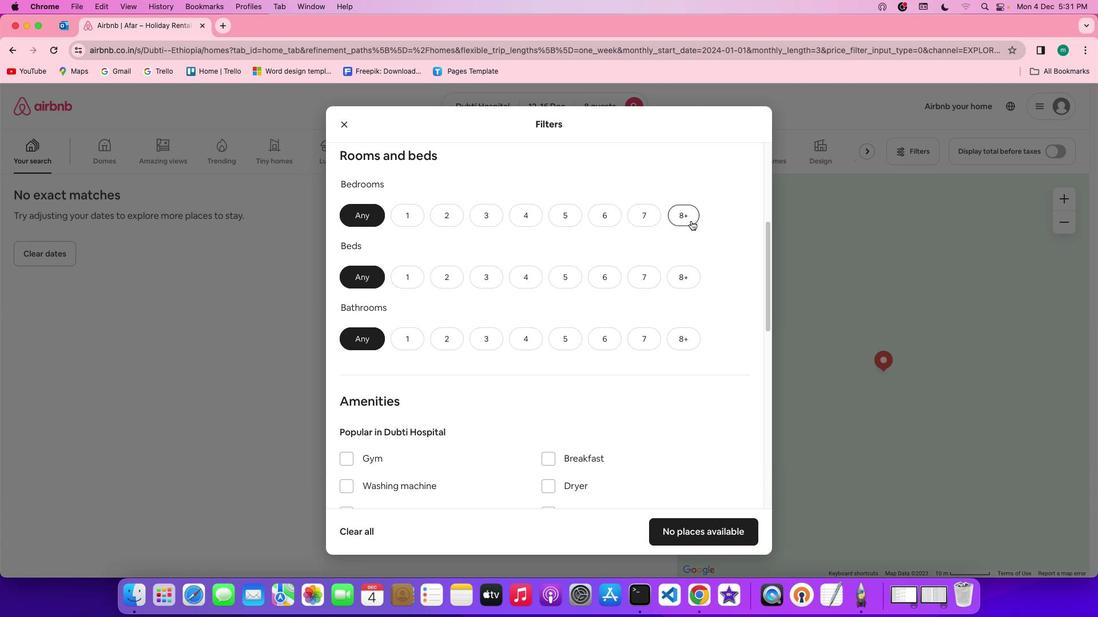 
Action: Mouse moved to (685, 267)
Screenshot: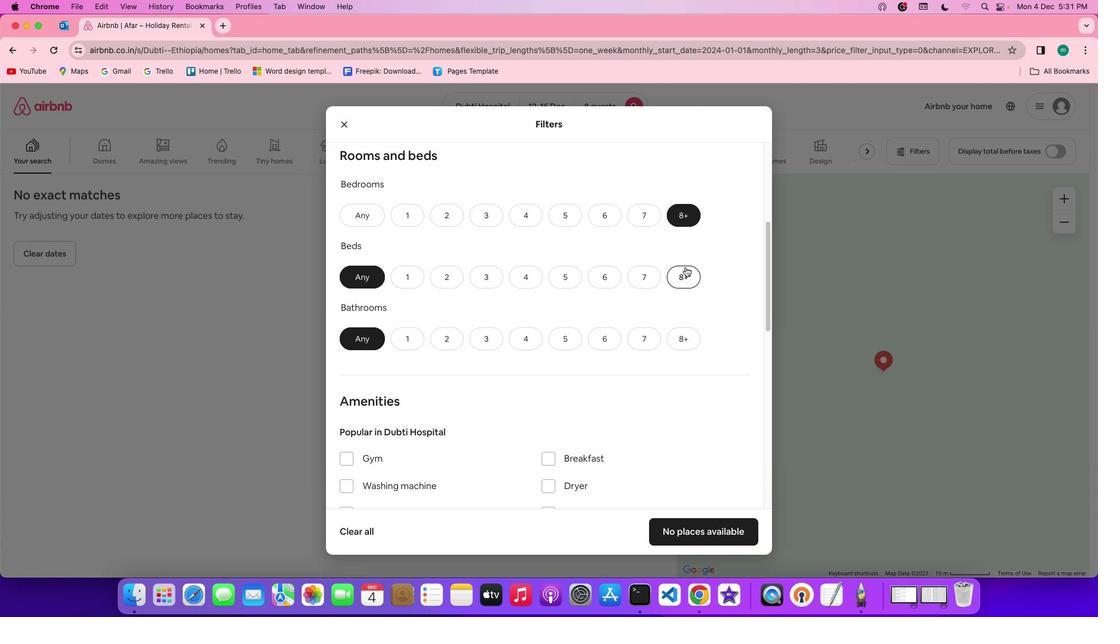 
Action: Mouse pressed left at (685, 267)
Screenshot: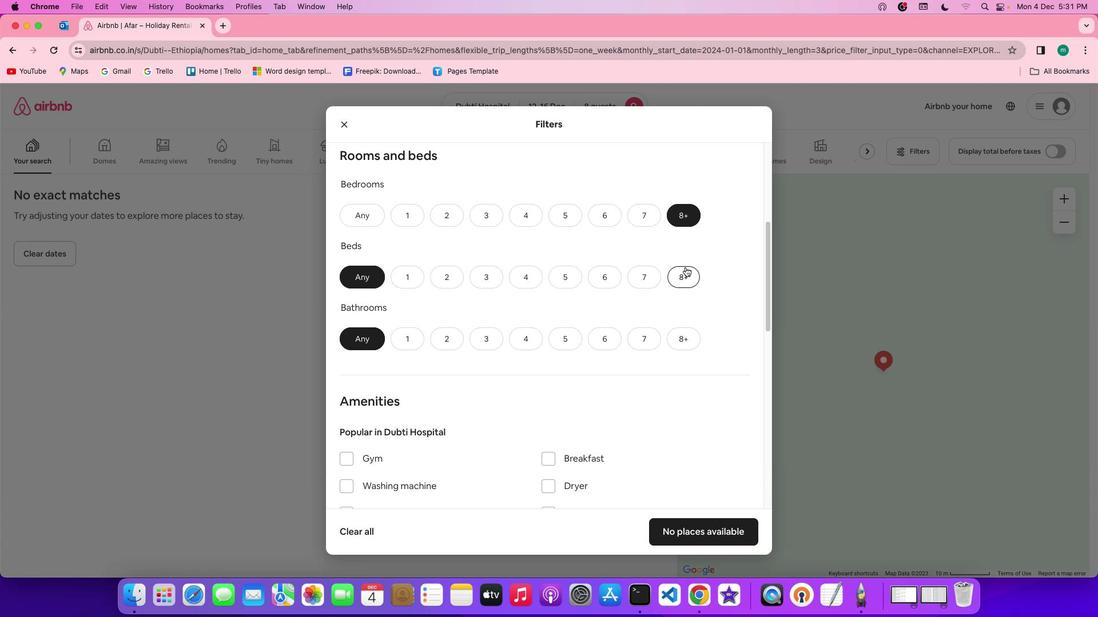 
Action: Mouse moved to (685, 332)
Screenshot: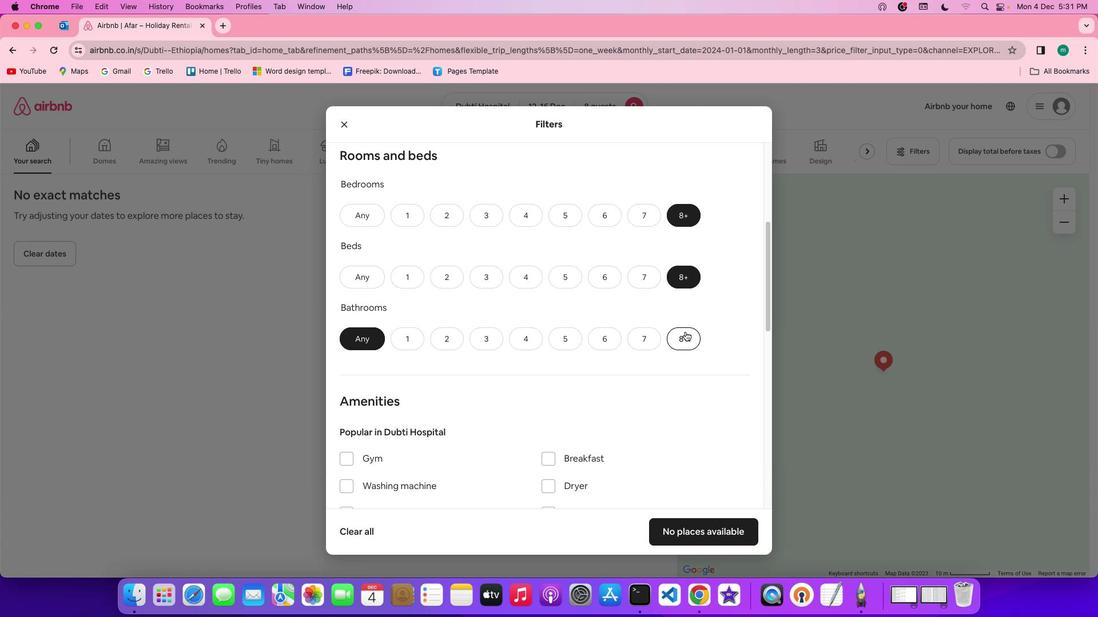
Action: Mouse pressed left at (685, 332)
Screenshot: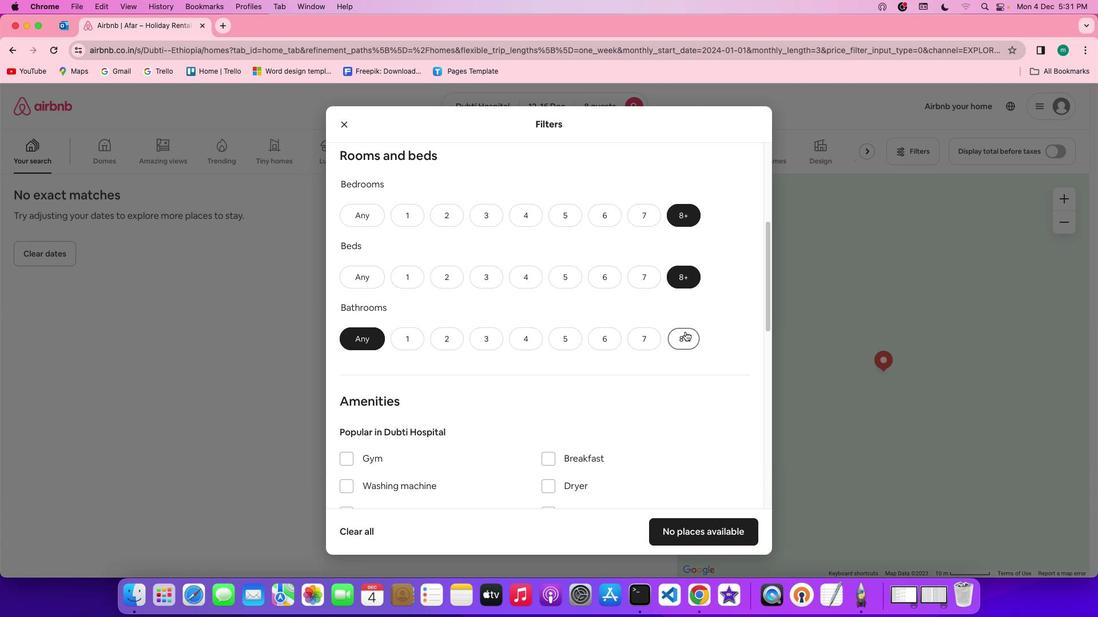 
Action: Mouse moved to (591, 326)
Screenshot: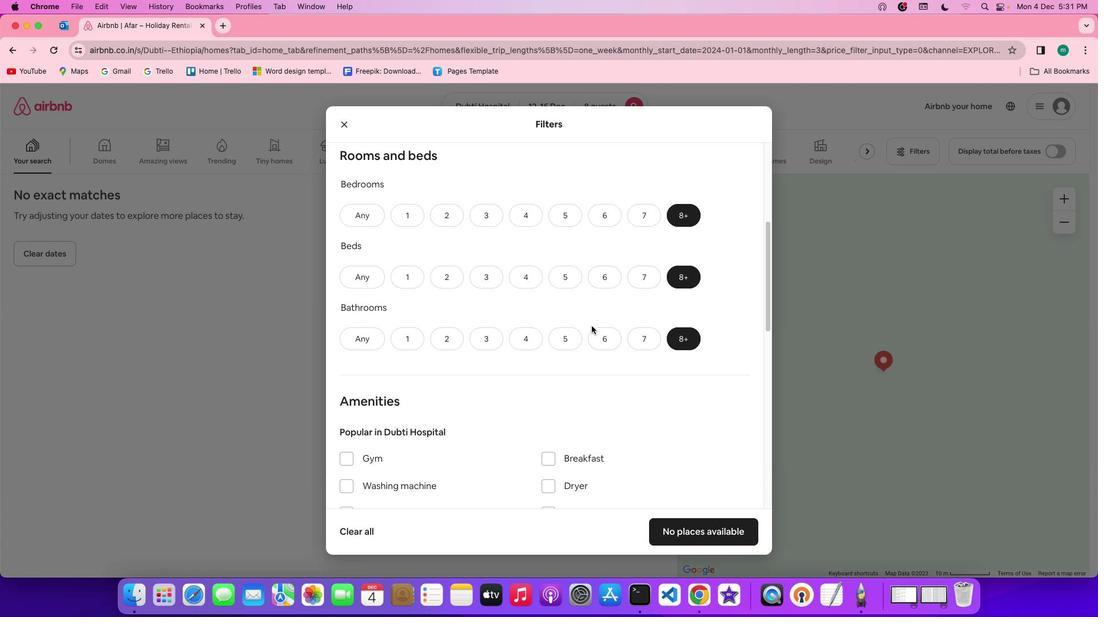 
Action: Mouse scrolled (591, 326) with delta (0, 0)
Screenshot: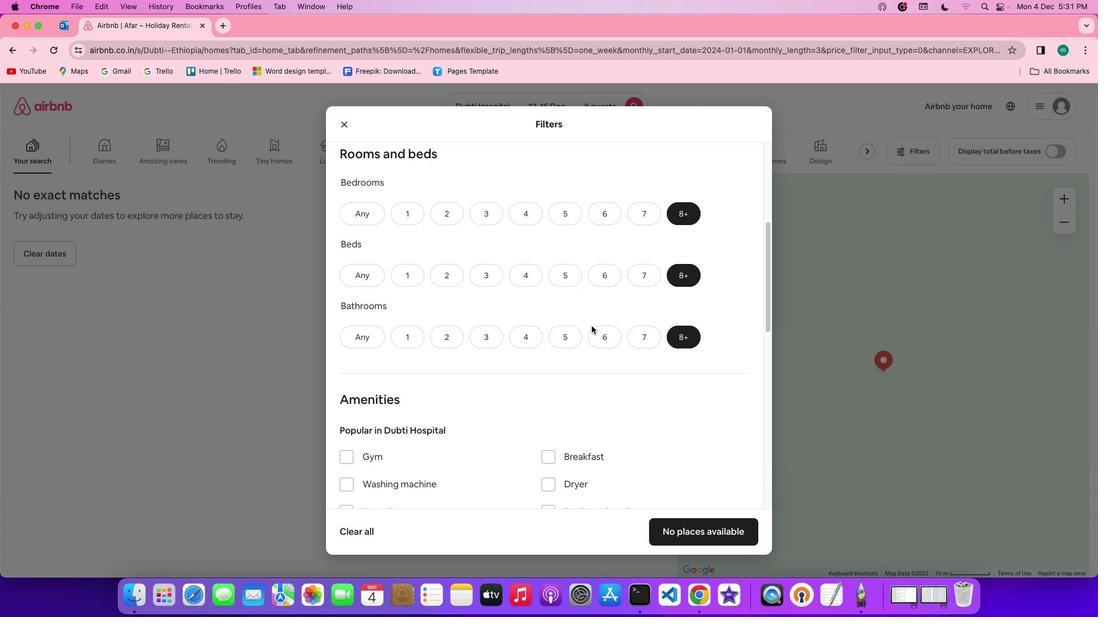 
Action: Mouse scrolled (591, 326) with delta (0, 0)
Screenshot: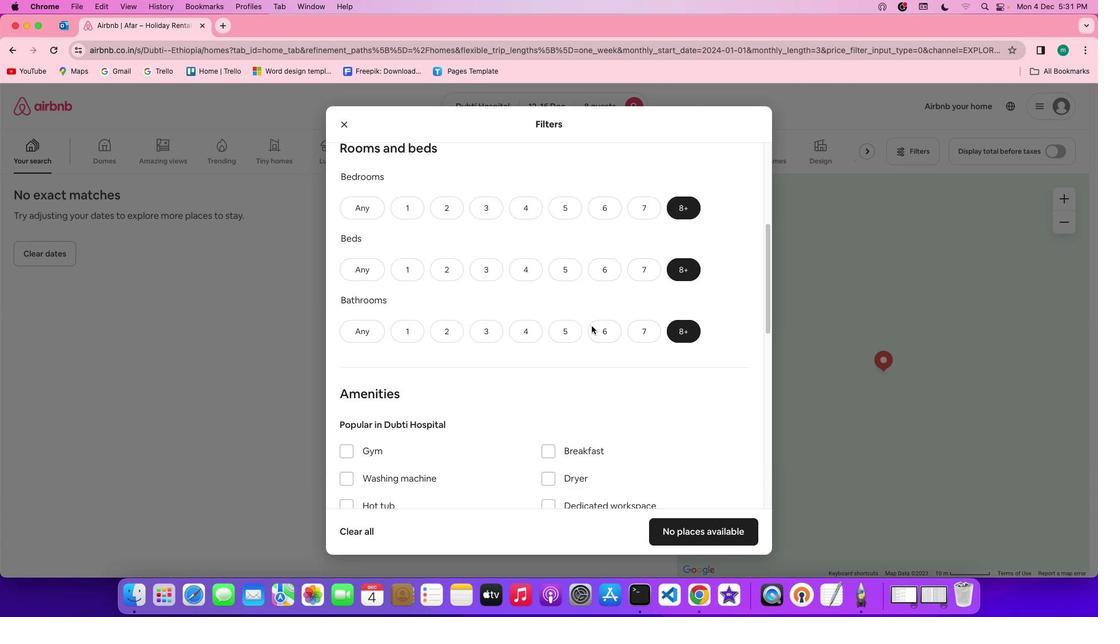
Action: Mouse scrolled (591, 326) with delta (0, 0)
Screenshot: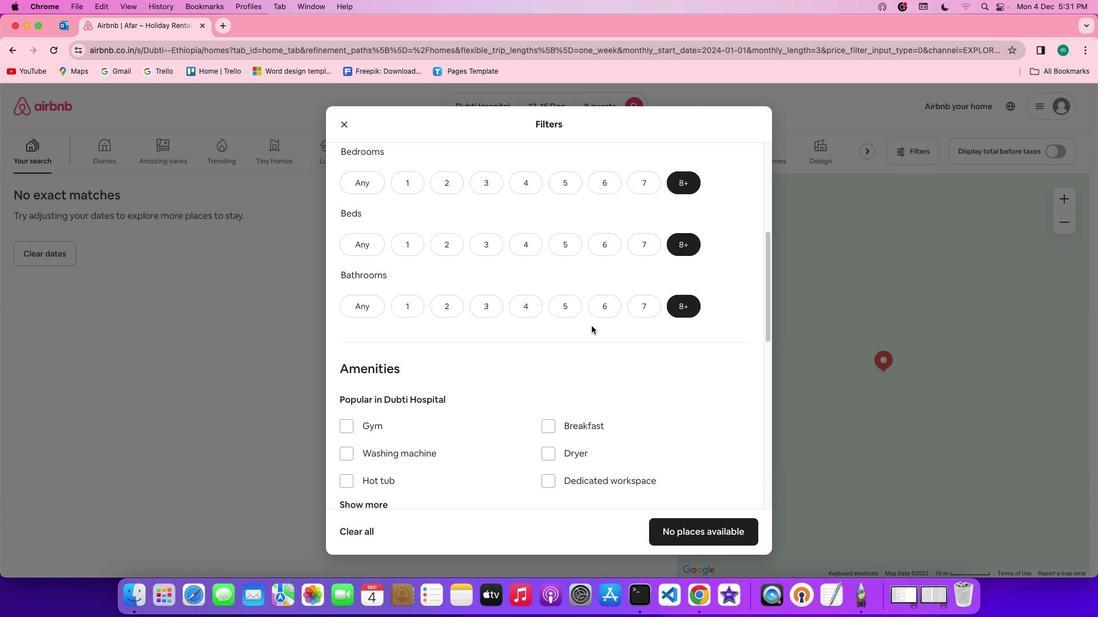 
Action: Mouse moved to (576, 323)
Screenshot: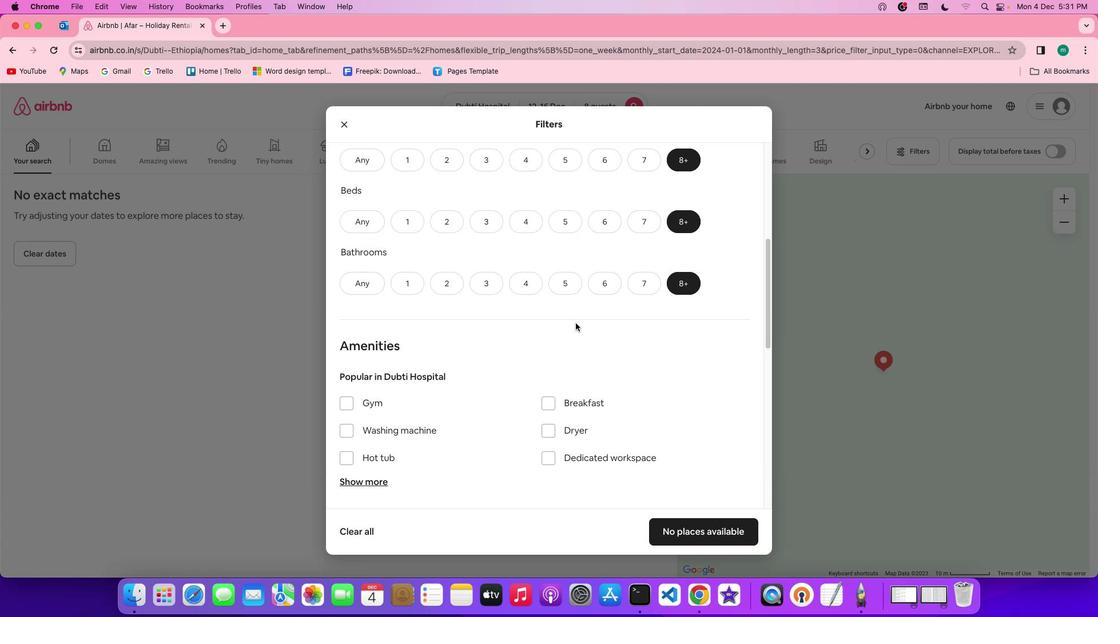 
Action: Mouse scrolled (576, 323) with delta (0, 0)
Screenshot: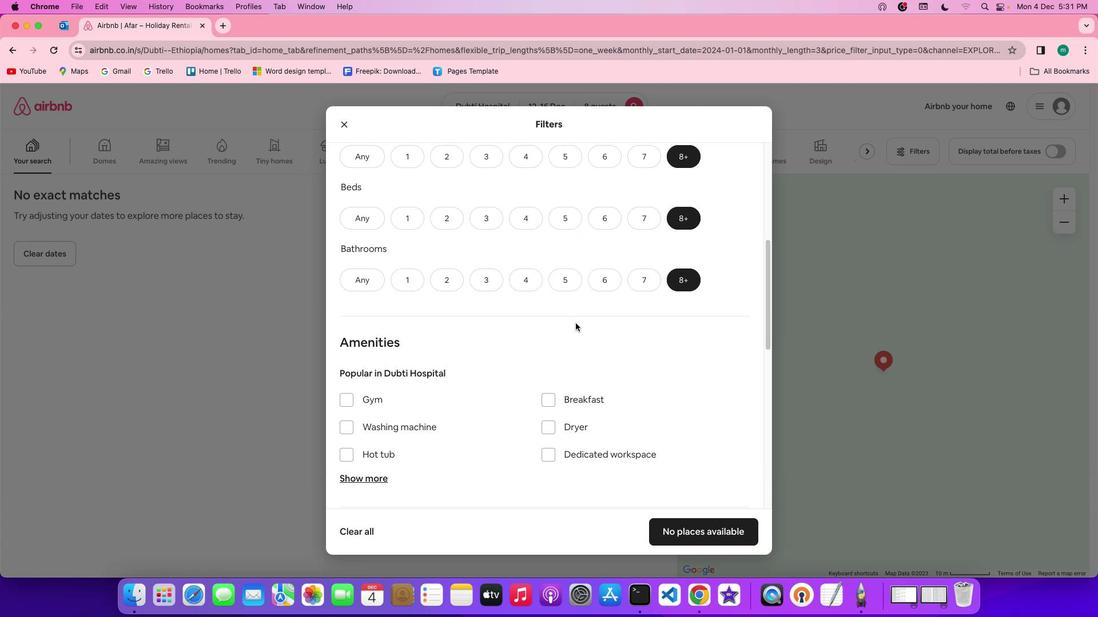 
Action: Mouse scrolled (576, 323) with delta (0, 0)
Screenshot: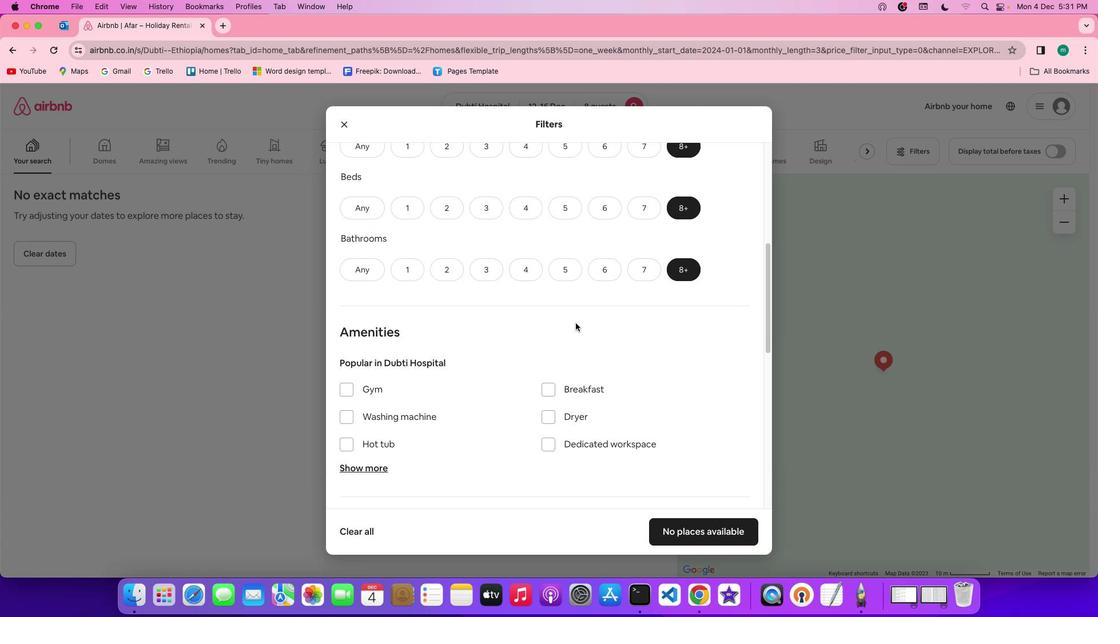 
Action: Mouse scrolled (576, 323) with delta (0, -1)
Screenshot: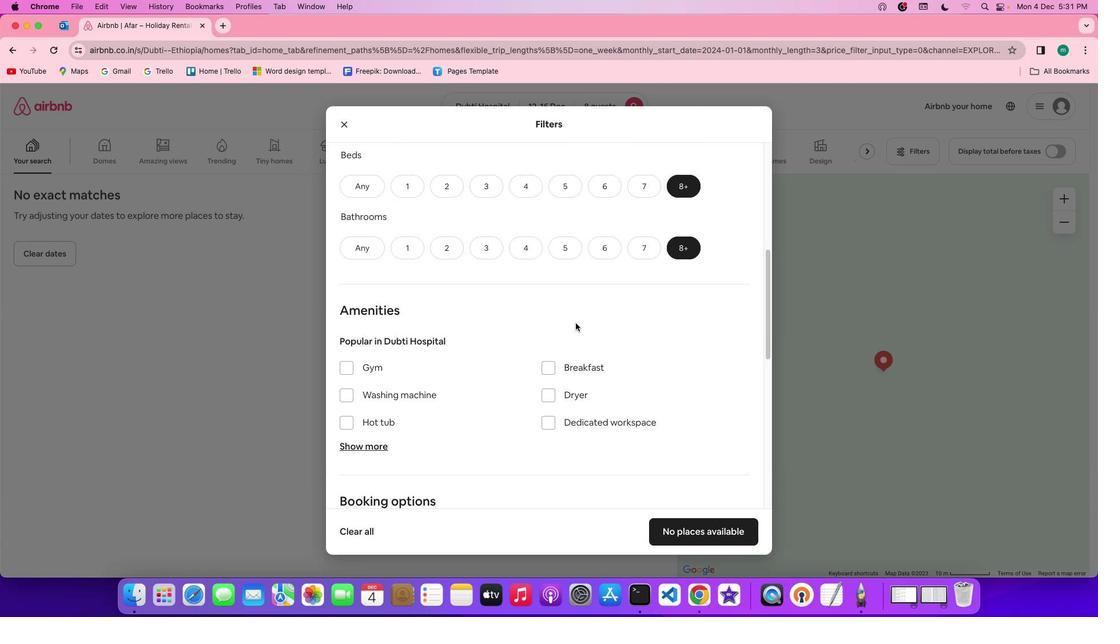 
Action: Mouse scrolled (576, 323) with delta (0, 0)
Screenshot: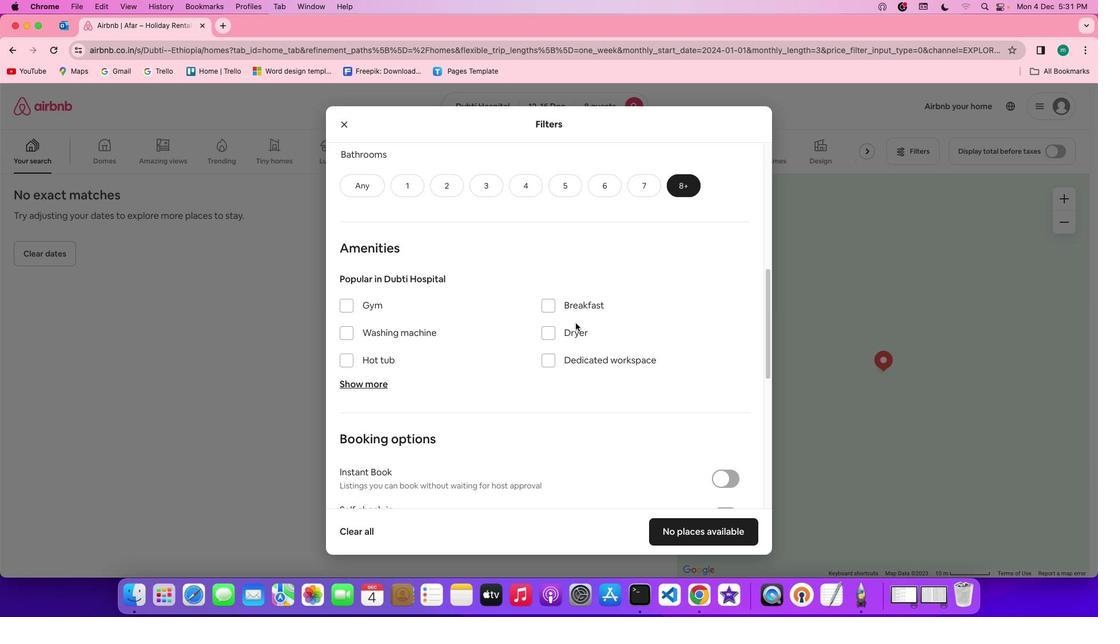
Action: Mouse scrolled (576, 323) with delta (0, 0)
Screenshot: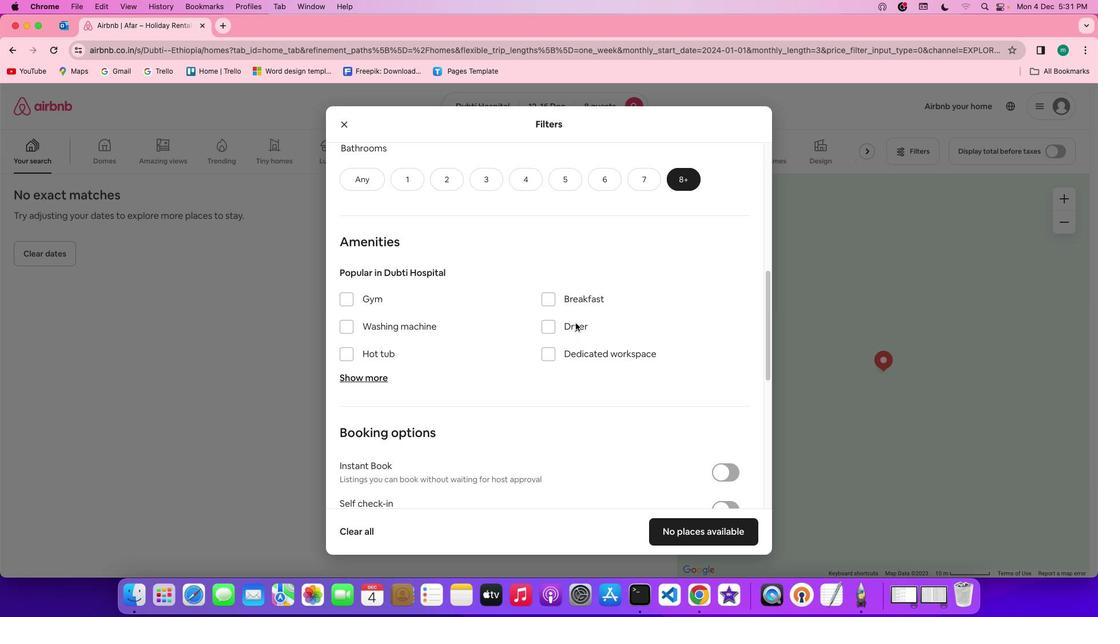 
Action: Mouse scrolled (576, 323) with delta (0, 0)
Screenshot: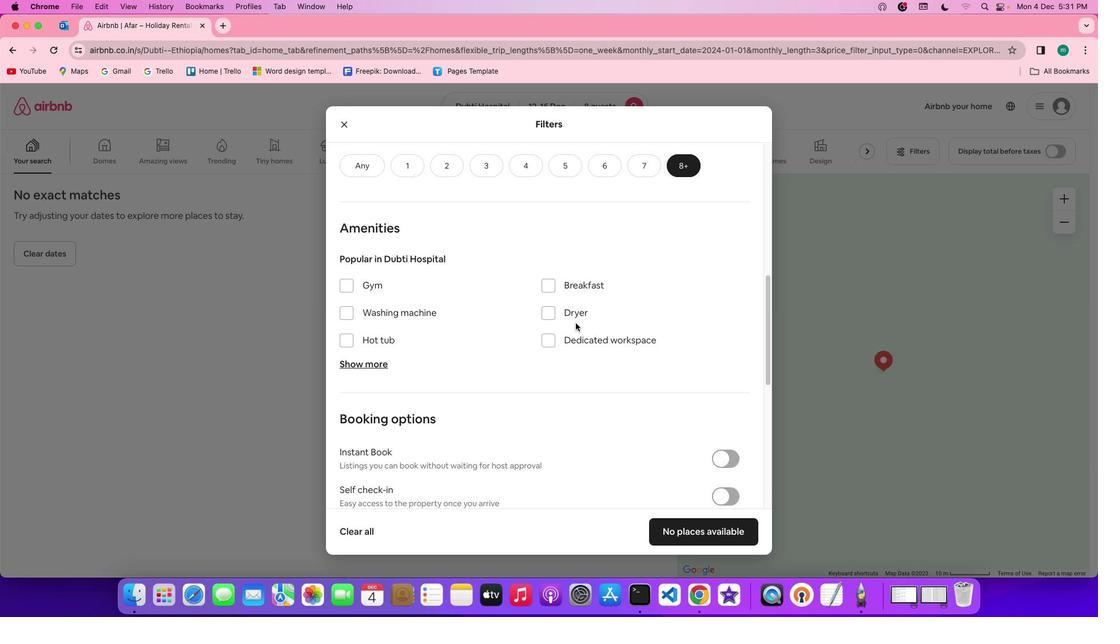 
Action: Mouse scrolled (576, 323) with delta (0, 0)
Screenshot: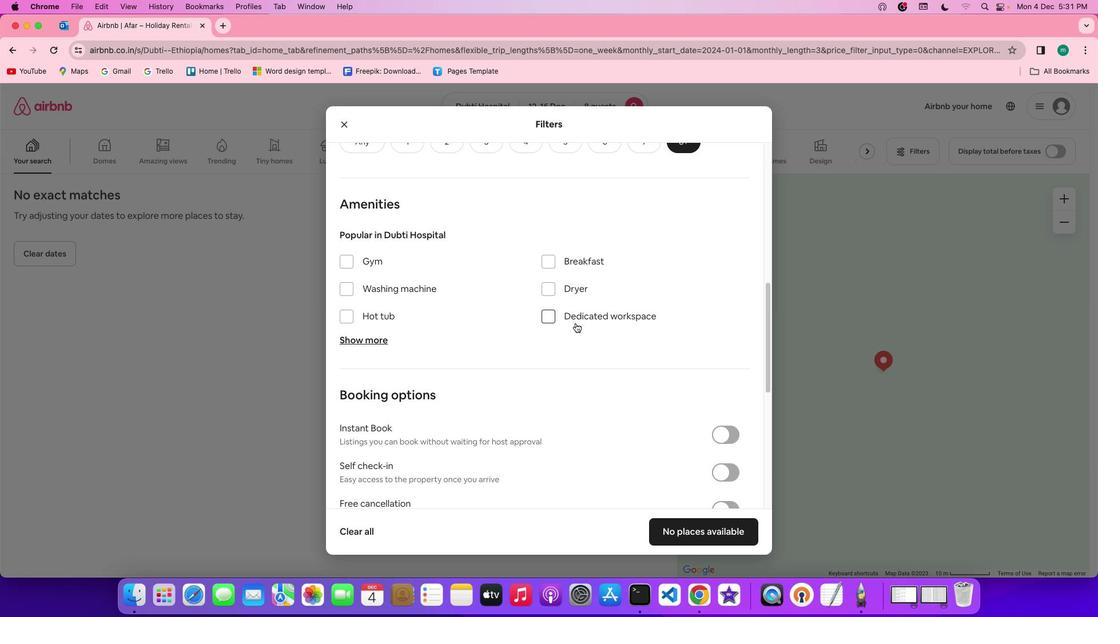 
Action: Mouse scrolled (576, 323) with delta (0, 0)
Screenshot: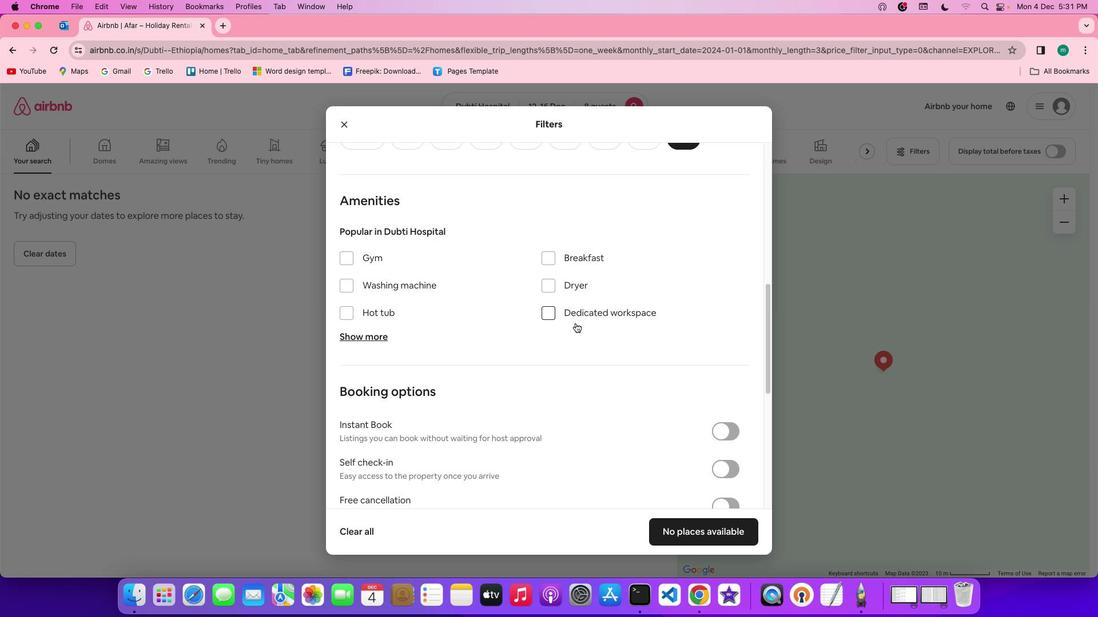 
Action: Mouse scrolled (576, 323) with delta (0, 0)
Screenshot: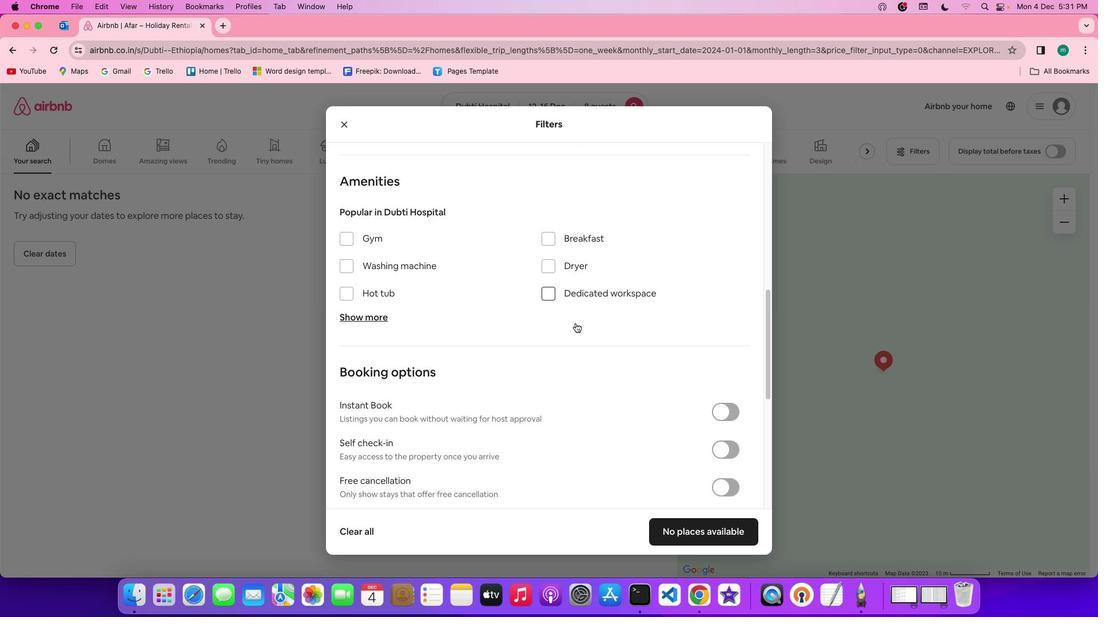 
Action: Mouse moved to (370, 300)
Screenshot: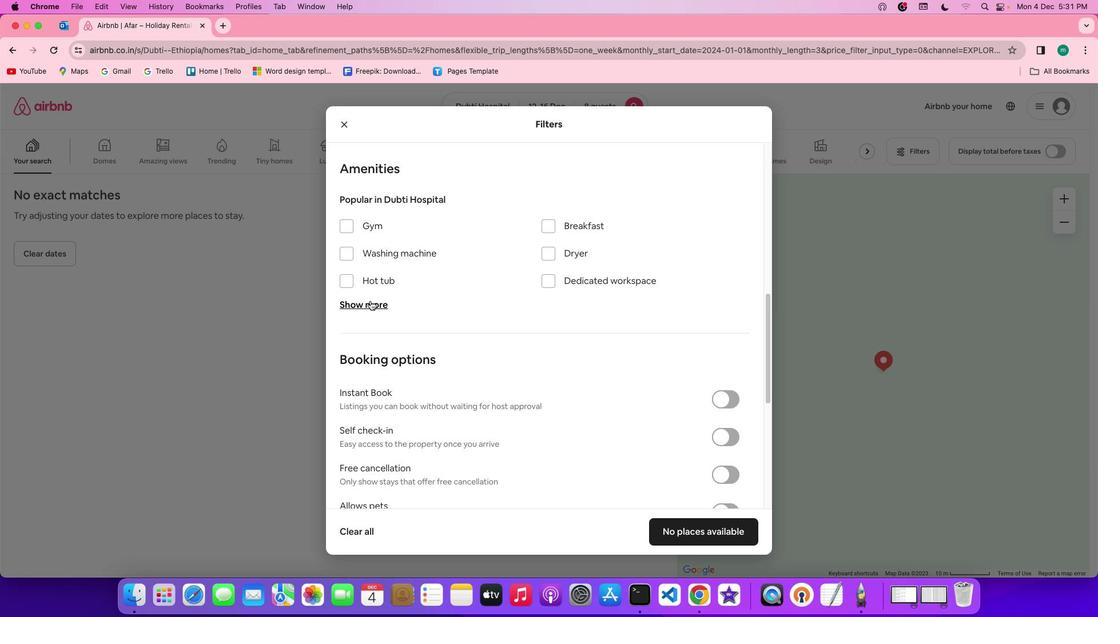 
Action: Mouse pressed left at (370, 300)
Screenshot: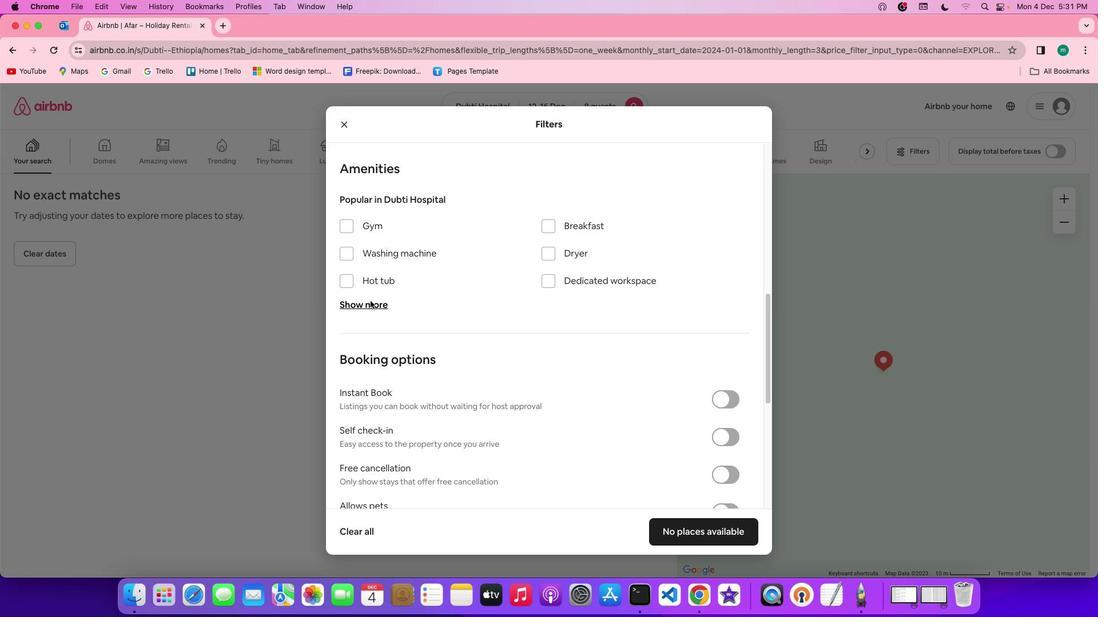 
Action: Mouse moved to (348, 344)
Screenshot: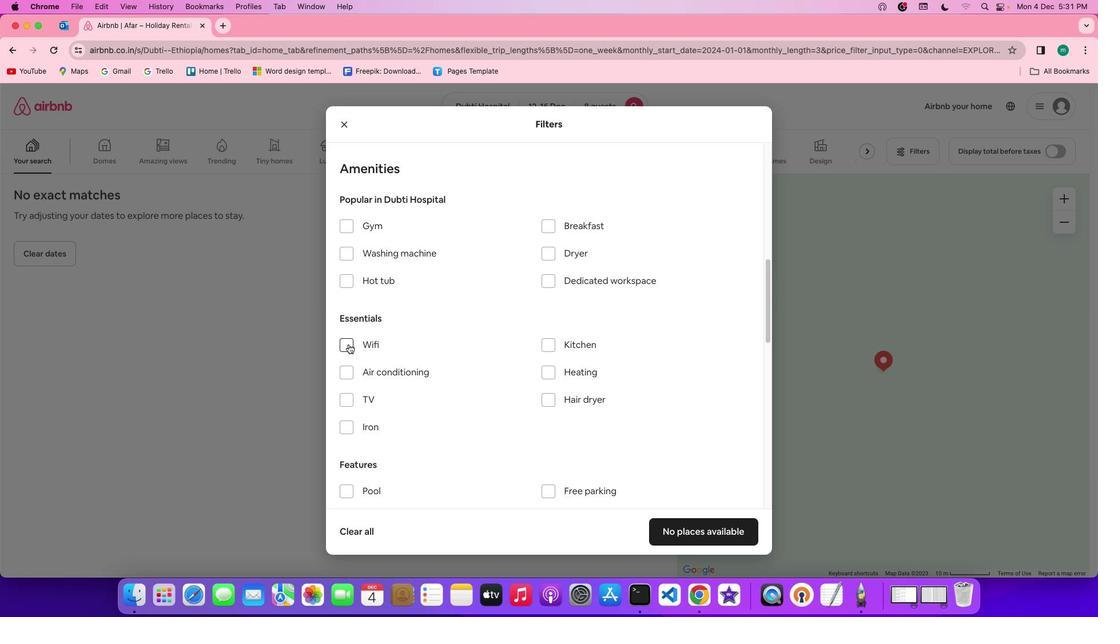 
Action: Mouse pressed left at (348, 344)
Screenshot: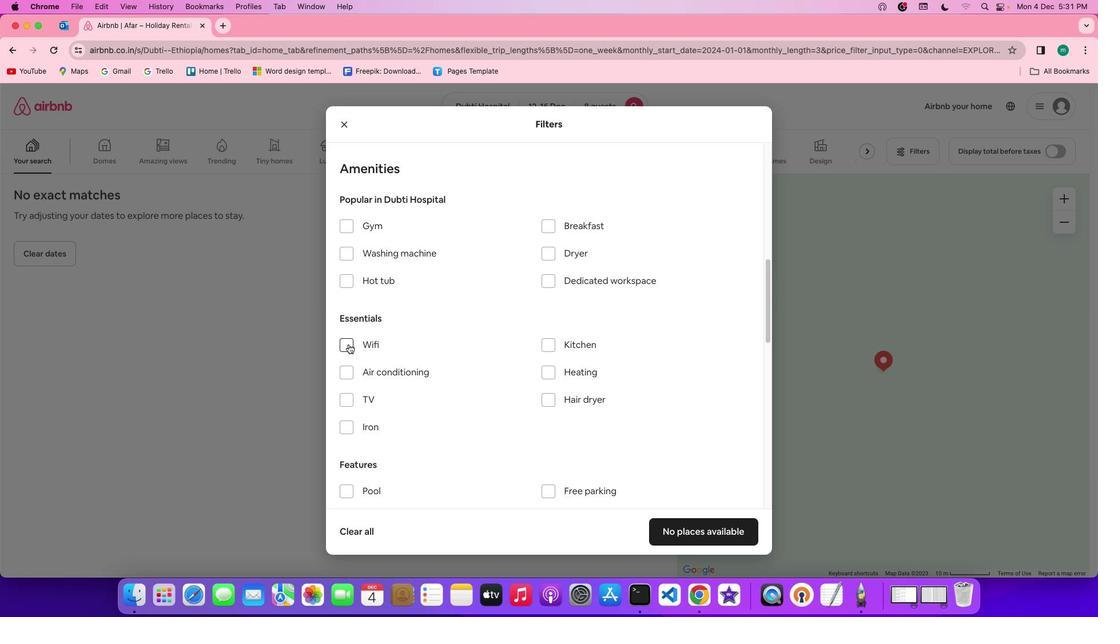 
Action: Mouse moved to (443, 324)
Screenshot: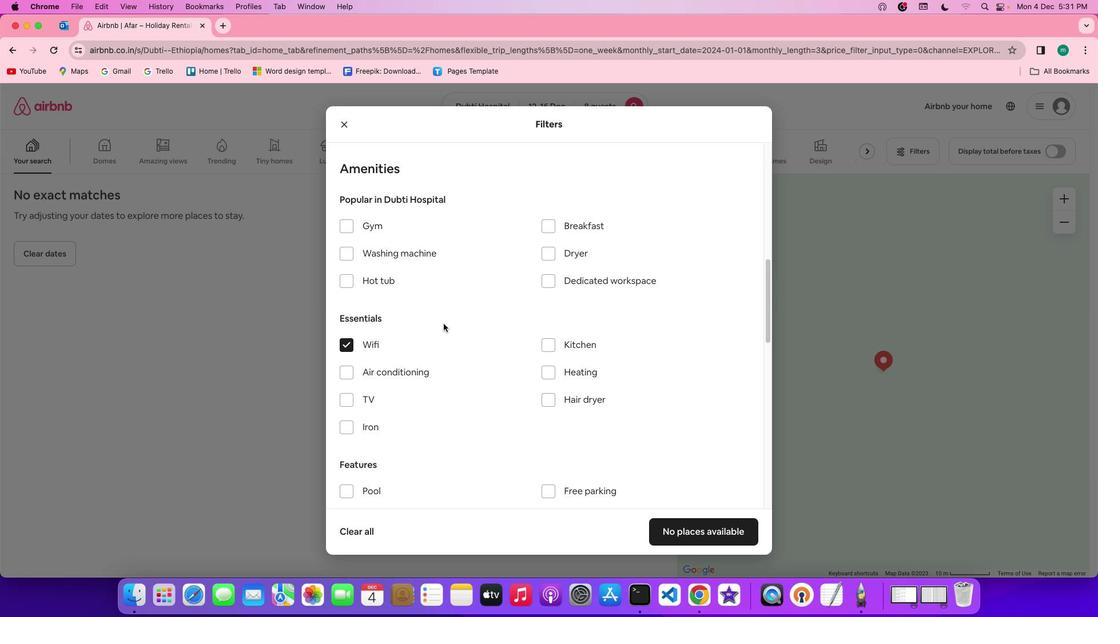 
Action: Mouse scrolled (443, 324) with delta (0, 0)
Screenshot: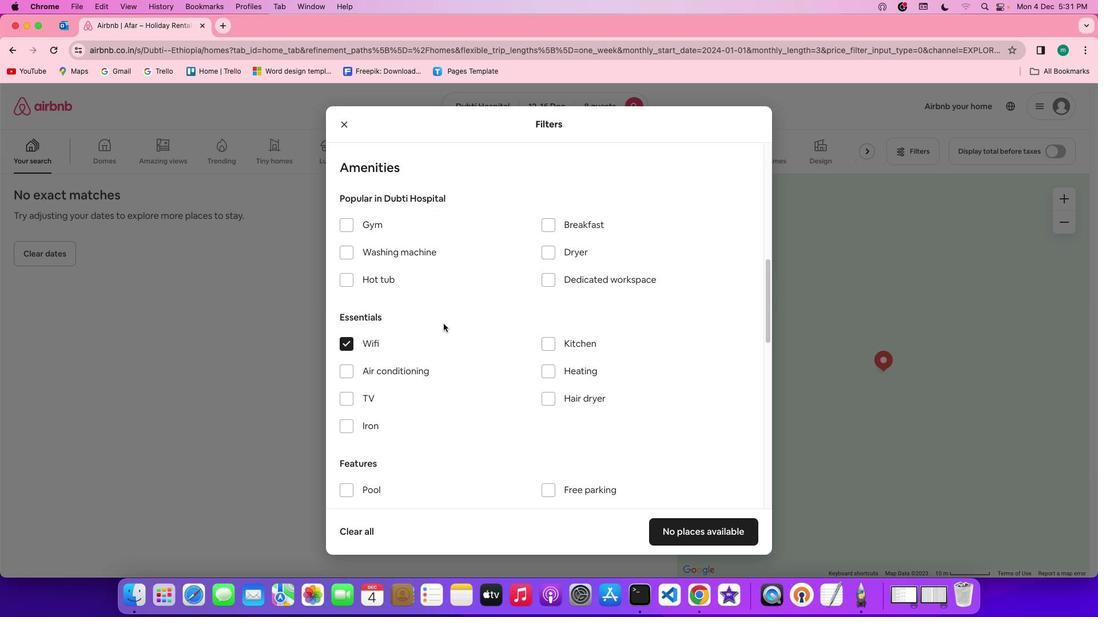 
Action: Mouse scrolled (443, 324) with delta (0, 0)
Screenshot: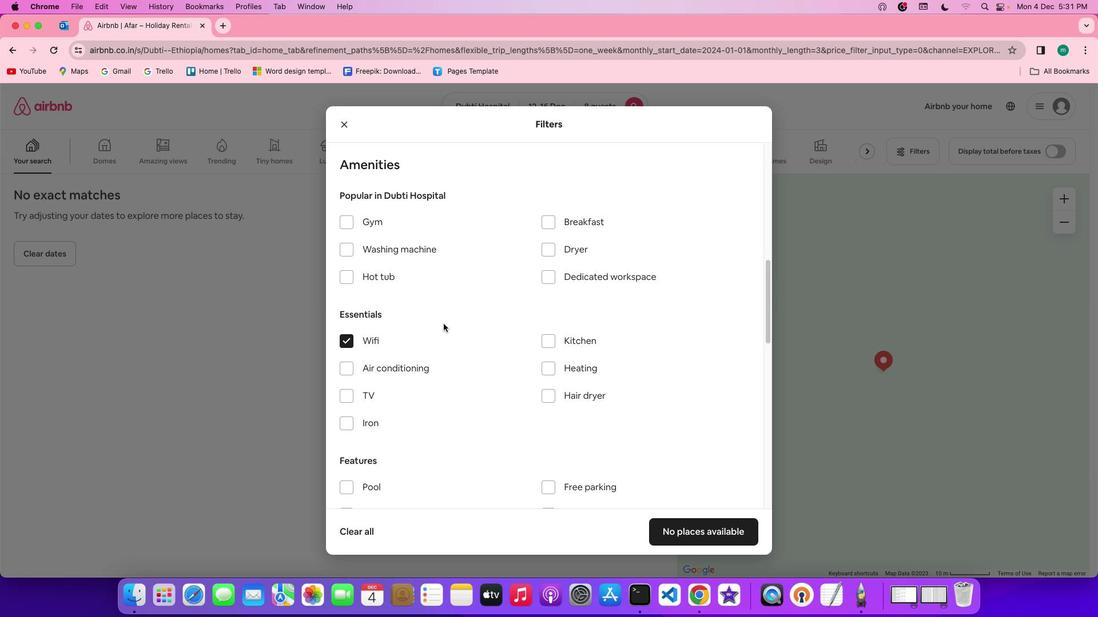 
Action: Mouse scrolled (443, 324) with delta (0, 0)
Screenshot: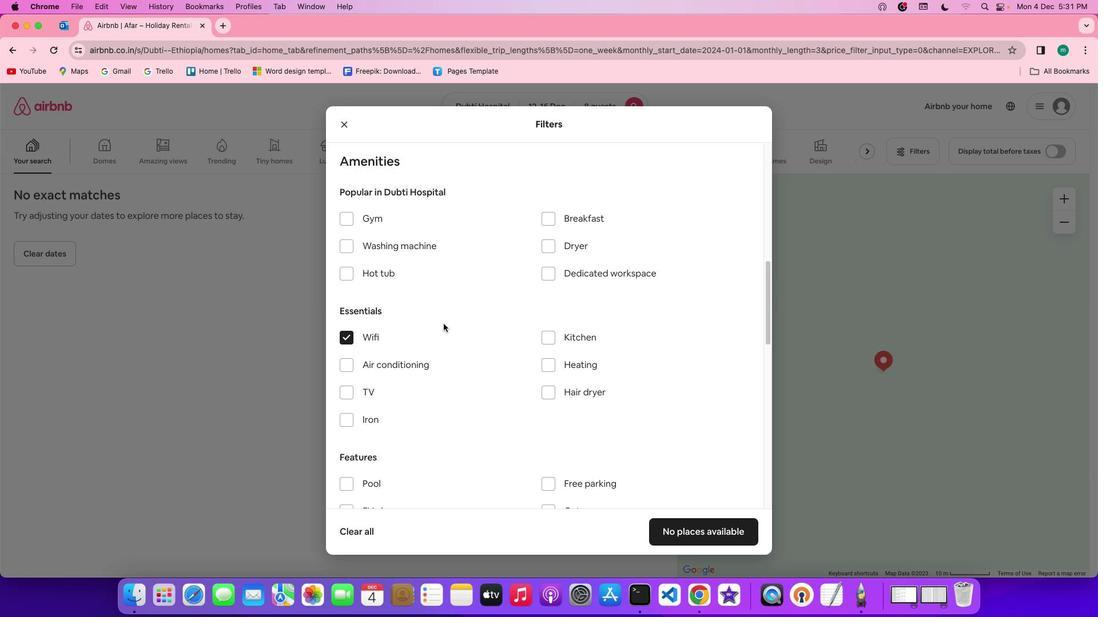 
Action: Mouse moved to (452, 285)
Screenshot: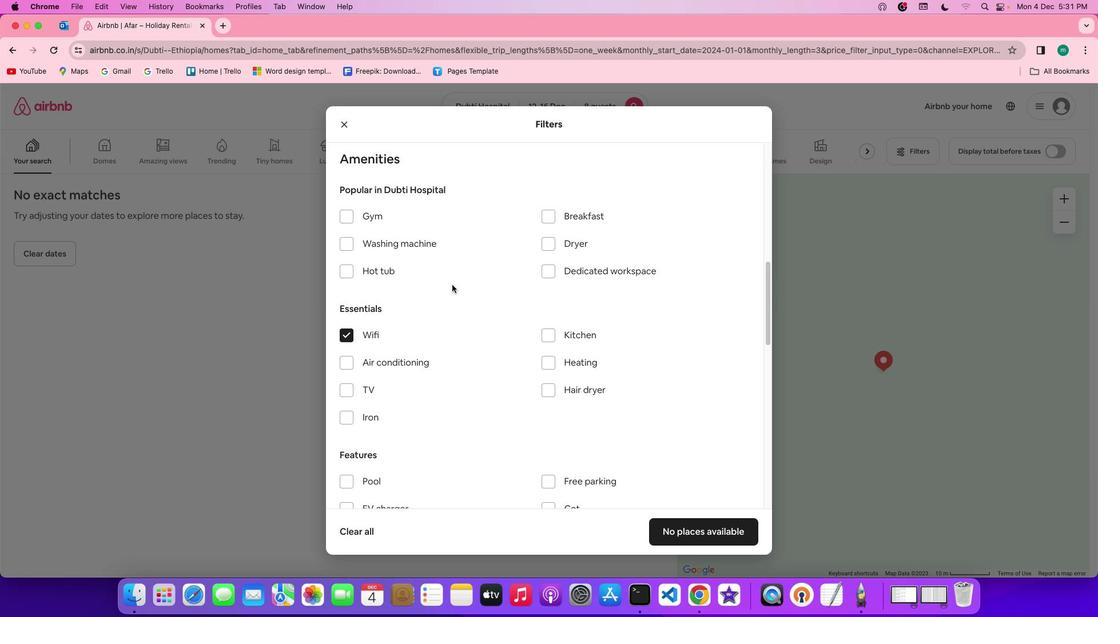 
Action: Mouse scrolled (452, 285) with delta (0, 0)
Screenshot: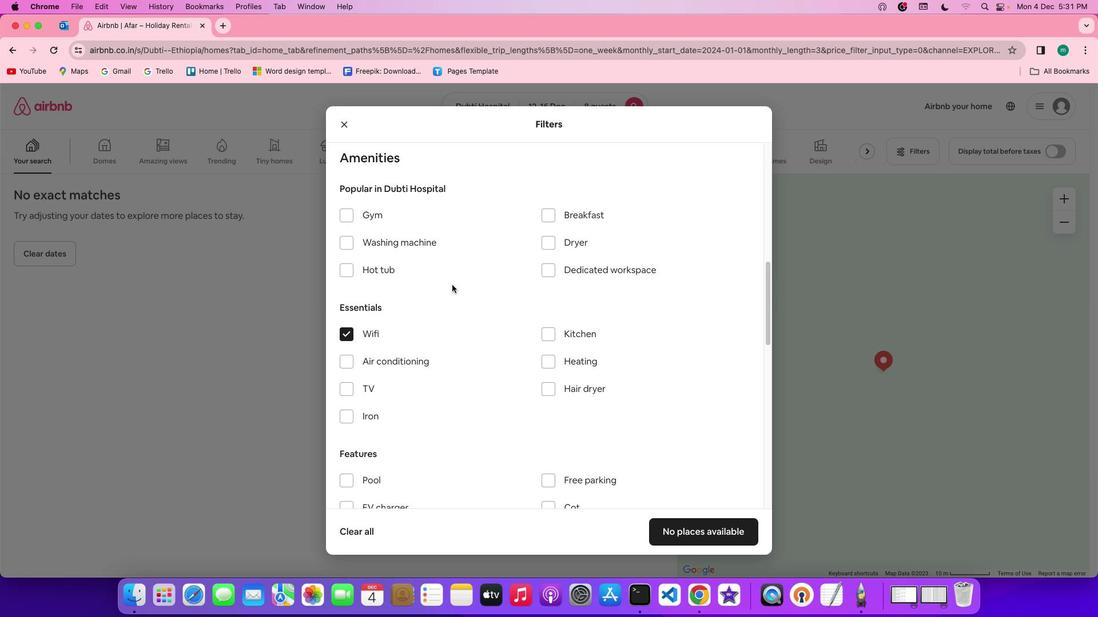 
Action: Mouse scrolled (452, 285) with delta (0, 0)
Screenshot: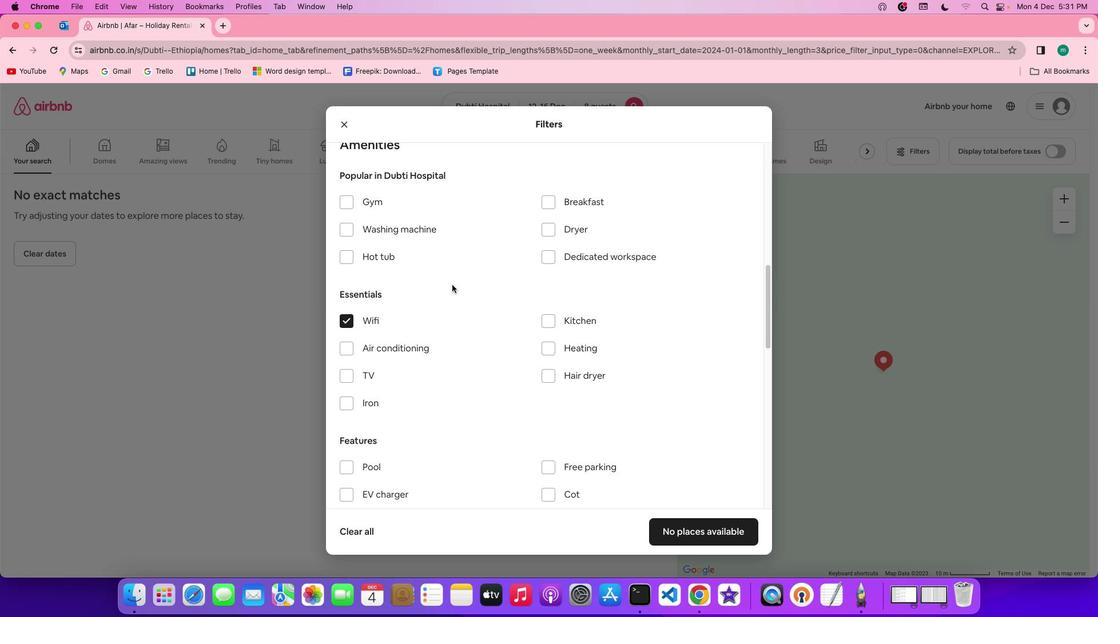 
Action: Mouse scrolled (452, 285) with delta (0, -1)
Screenshot: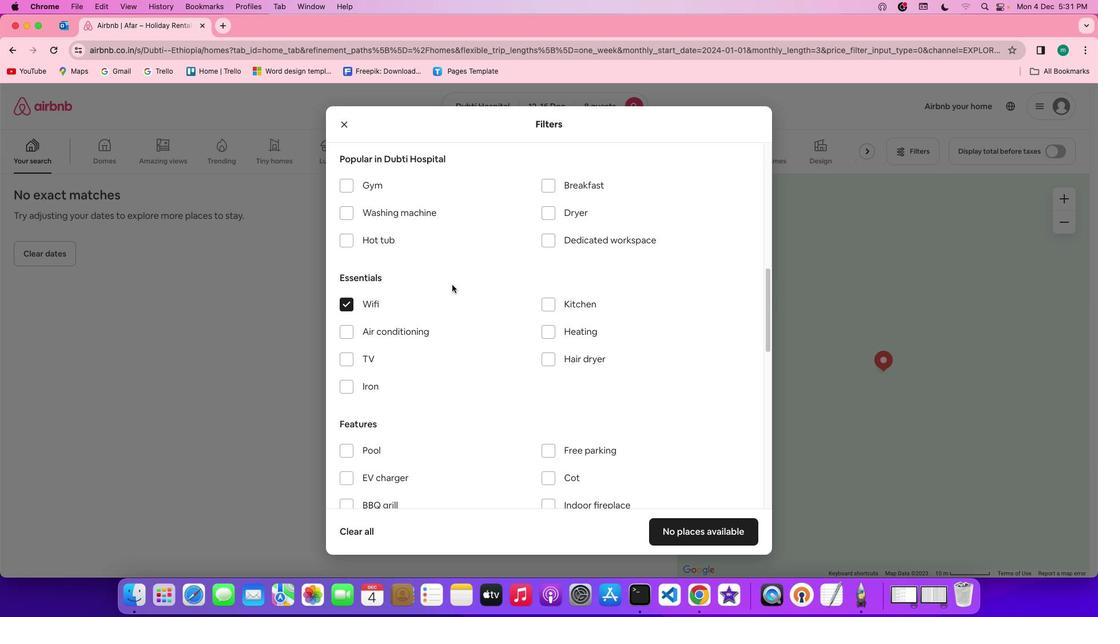 
Action: Mouse moved to (352, 315)
Screenshot: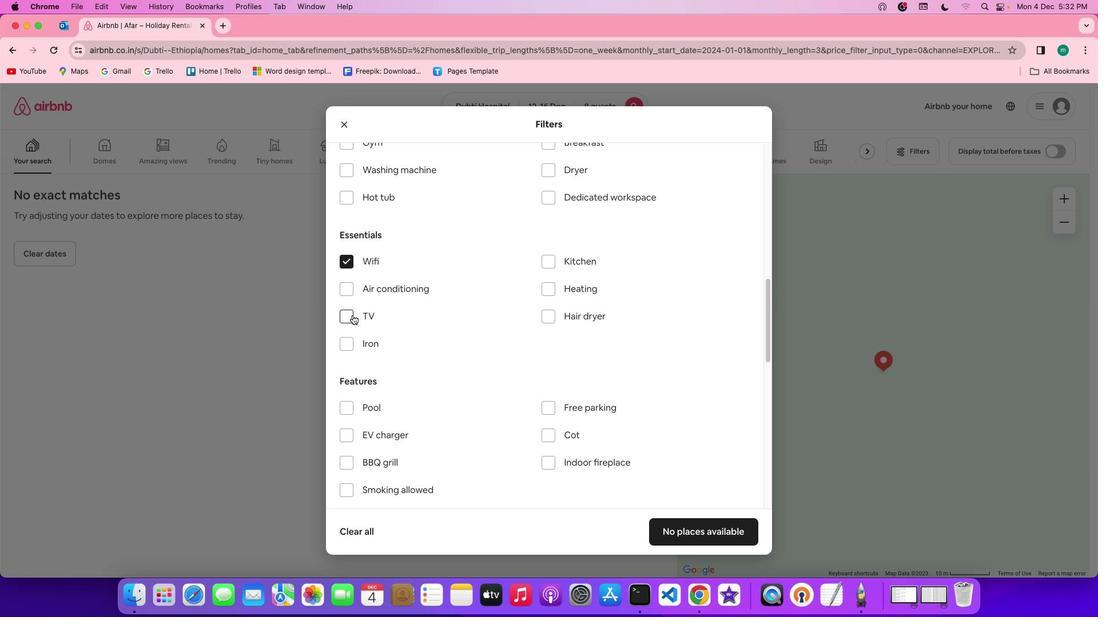 
Action: Mouse pressed left at (352, 315)
Screenshot: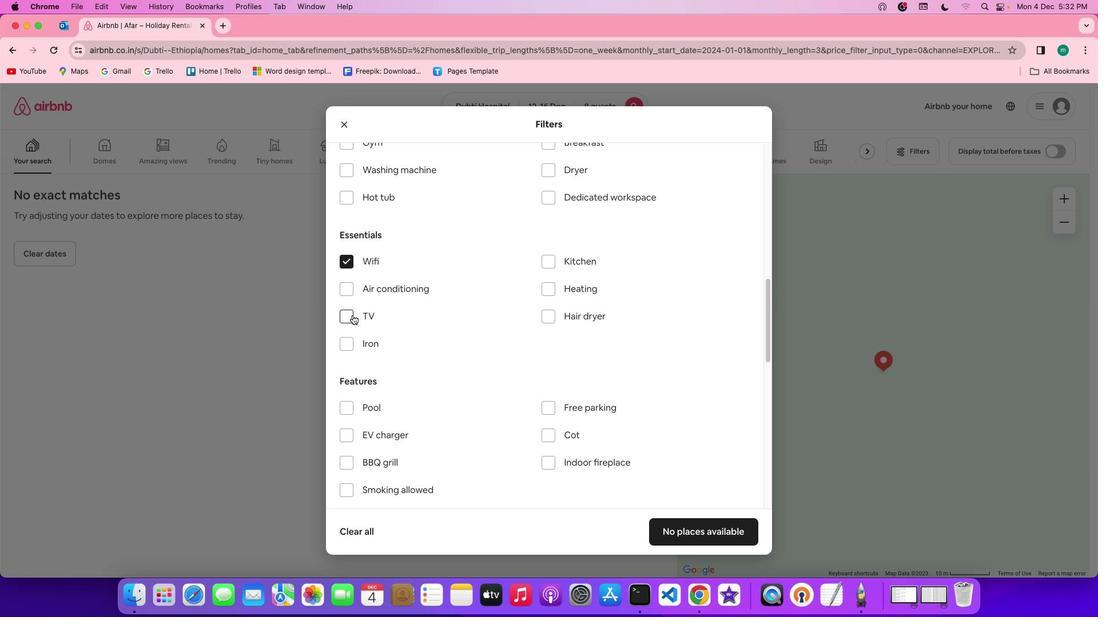 
Action: Mouse moved to (418, 294)
Screenshot: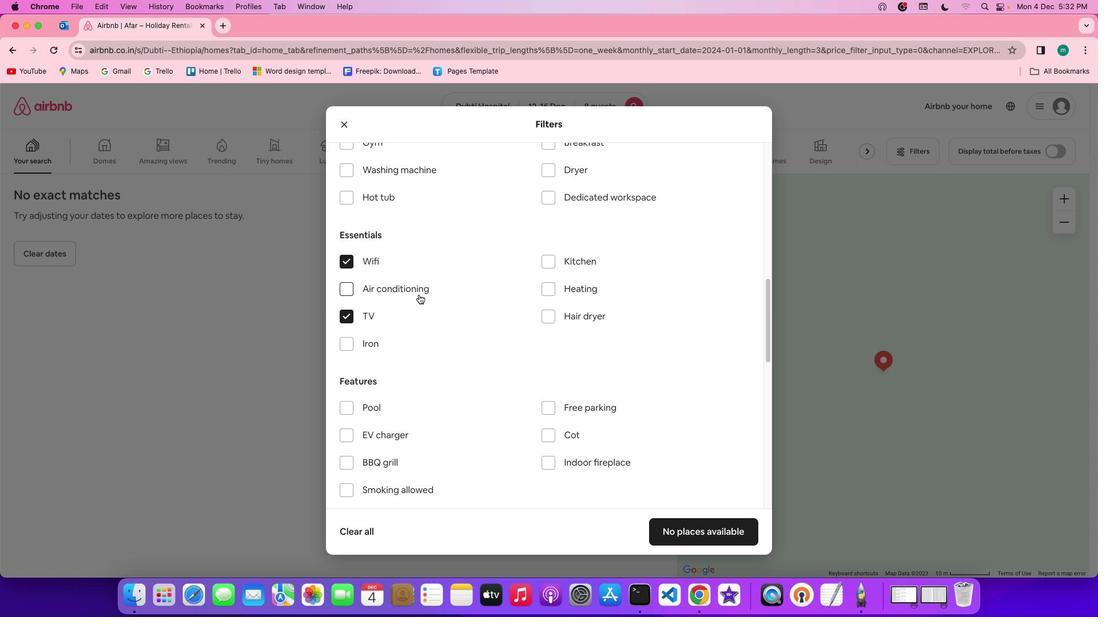
Action: Mouse scrolled (418, 294) with delta (0, 0)
Screenshot: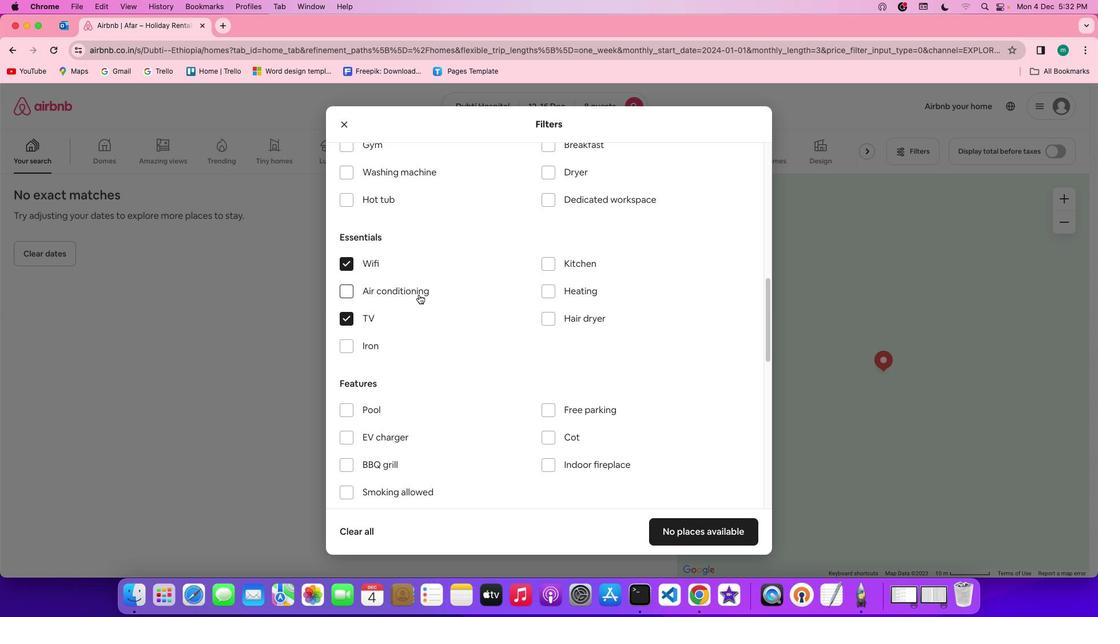 
Action: Mouse scrolled (418, 294) with delta (0, 0)
Screenshot: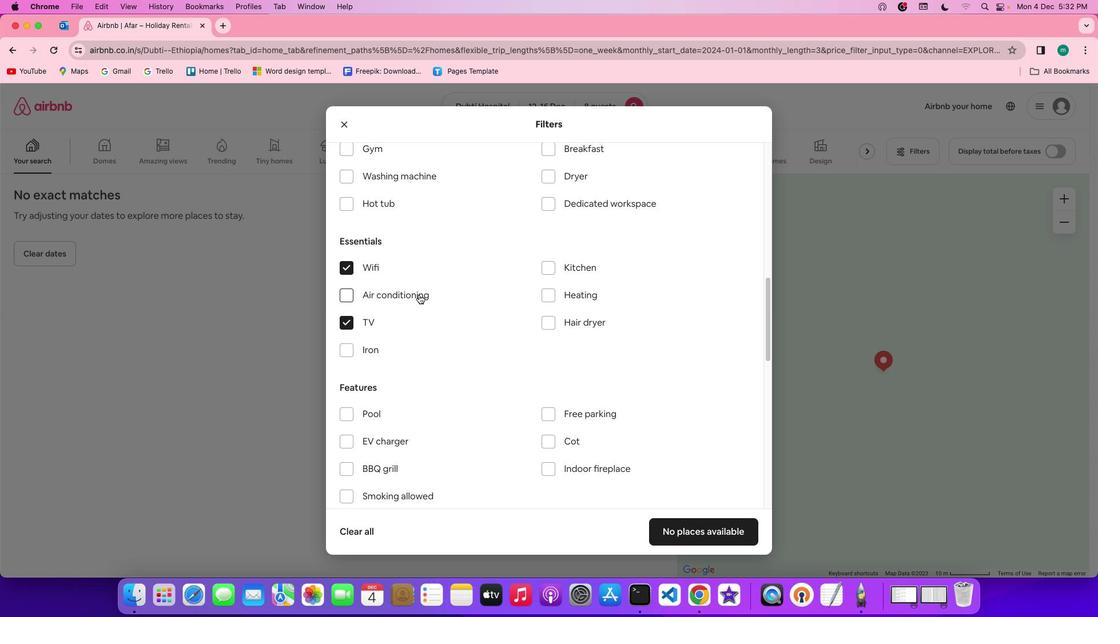 
Action: Mouse scrolled (418, 294) with delta (0, 0)
Screenshot: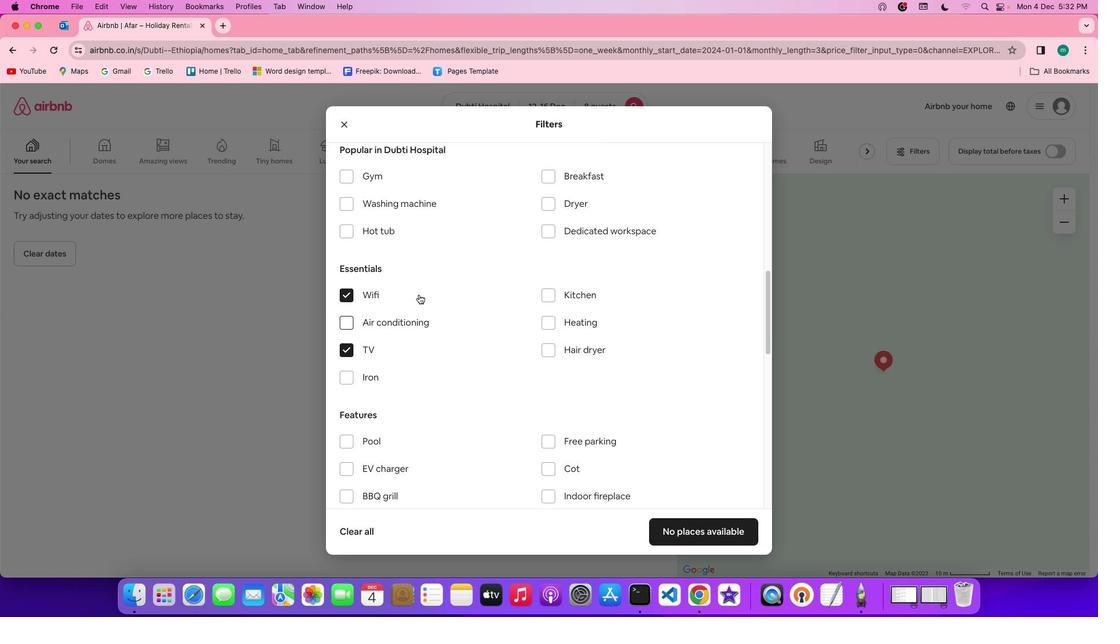 
Action: Mouse scrolled (418, 294) with delta (0, 0)
Screenshot: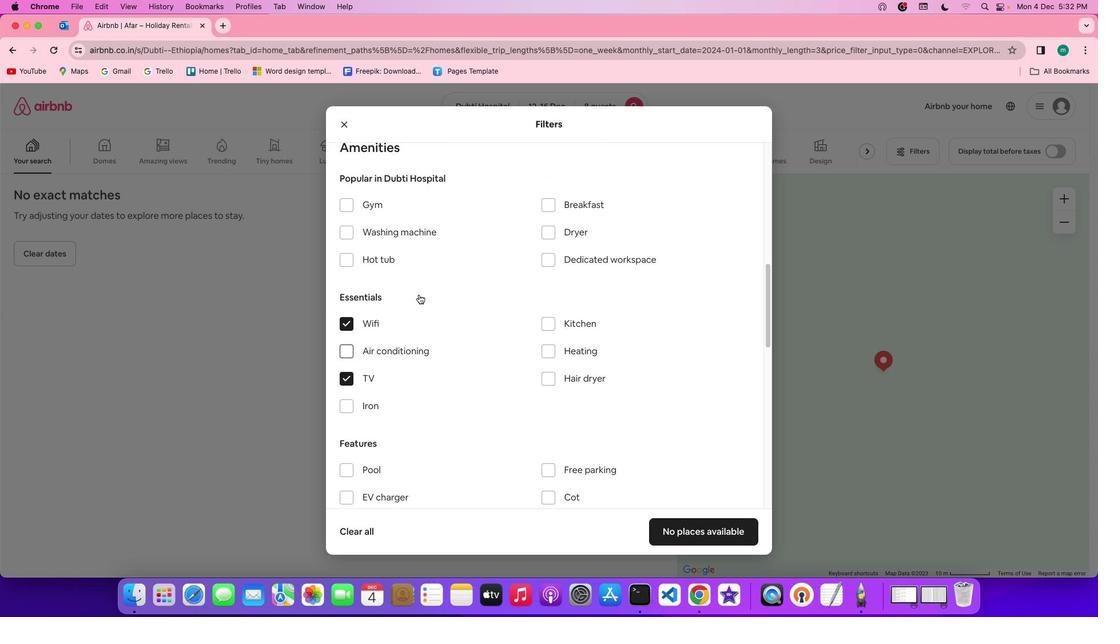 
Action: Mouse moved to (510, 325)
Screenshot: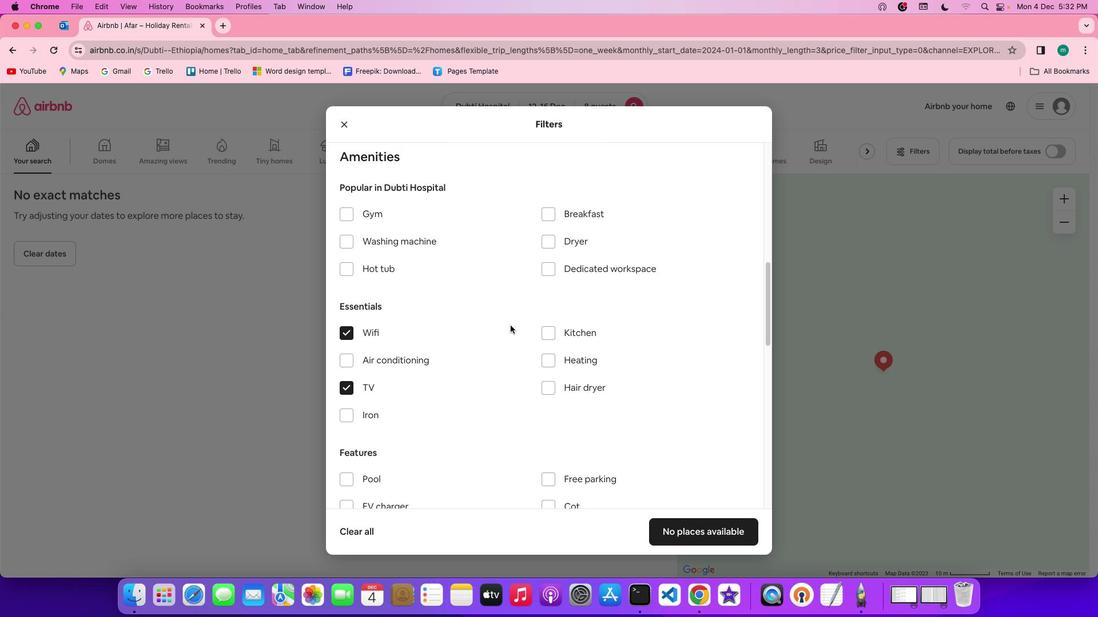 
Action: Mouse scrolled (510, 325) with delta (0, 0)
Screenshot: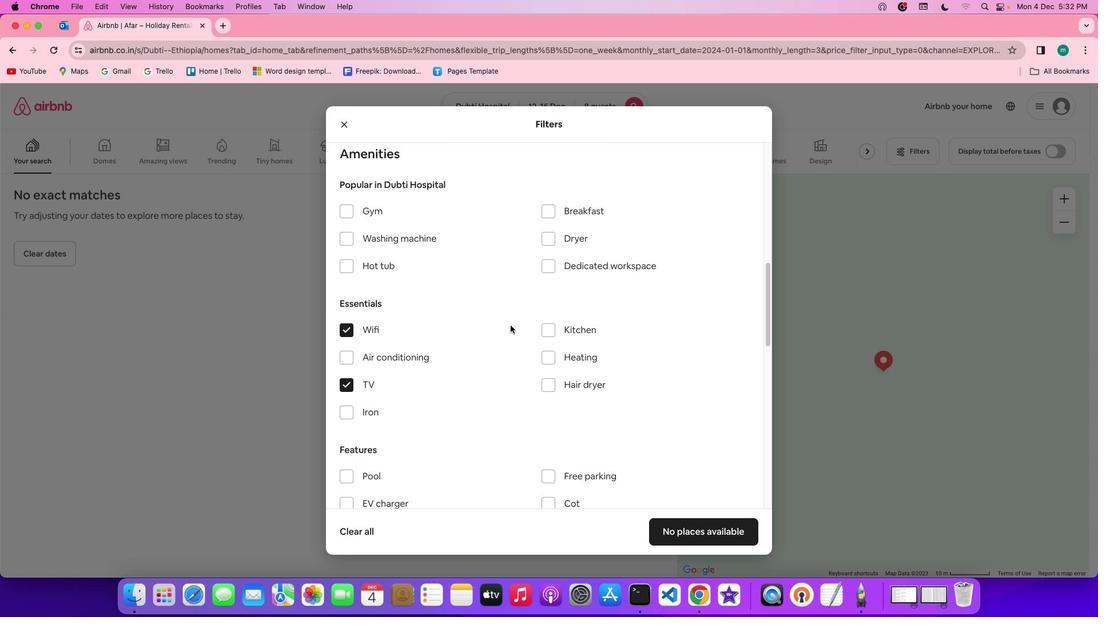 
Action: Mouse scrolled (510, 325) with delta (0, 0)
Screenshot: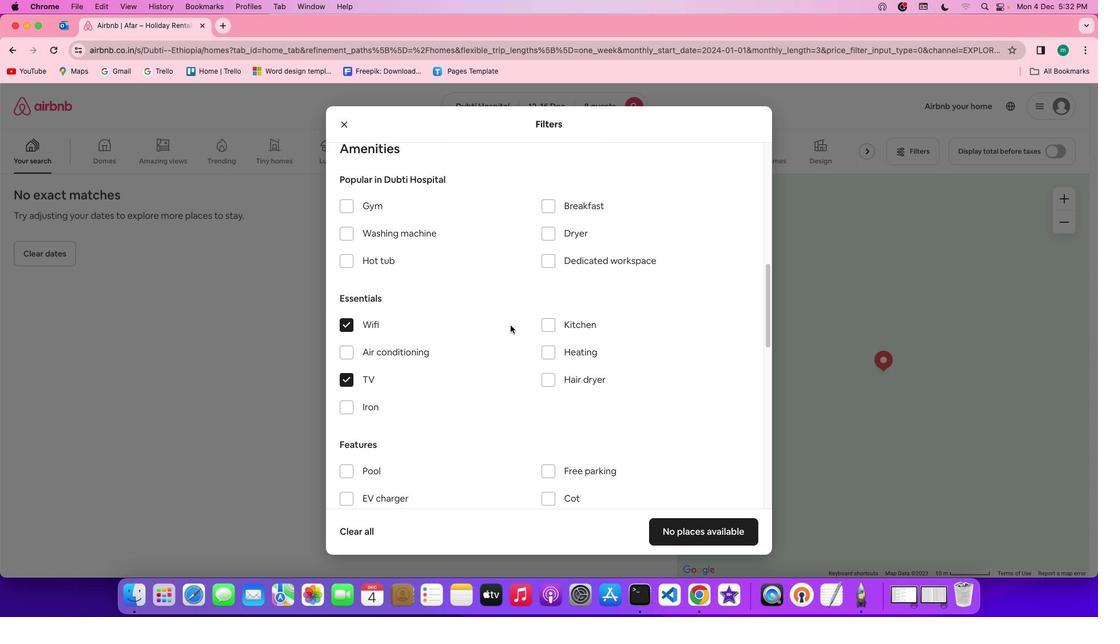 
Action: Mouse scrolled (510, 325) with delta (0, -1)
Screenshot: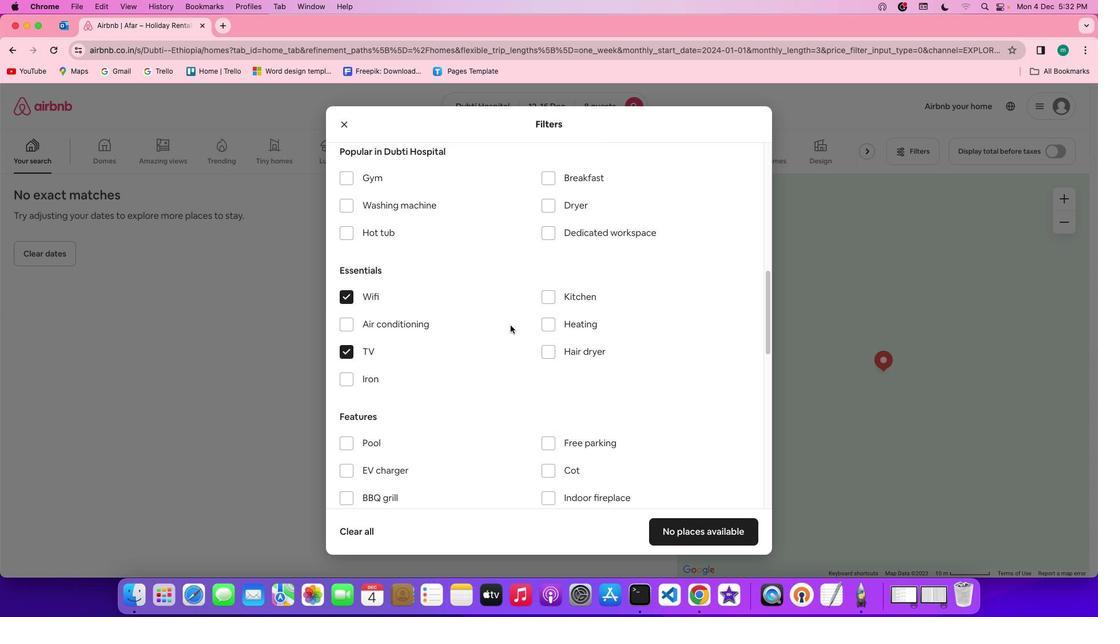 
Action: Mouse scrolled (510, 325) with delta (0, 0)
Screenshot: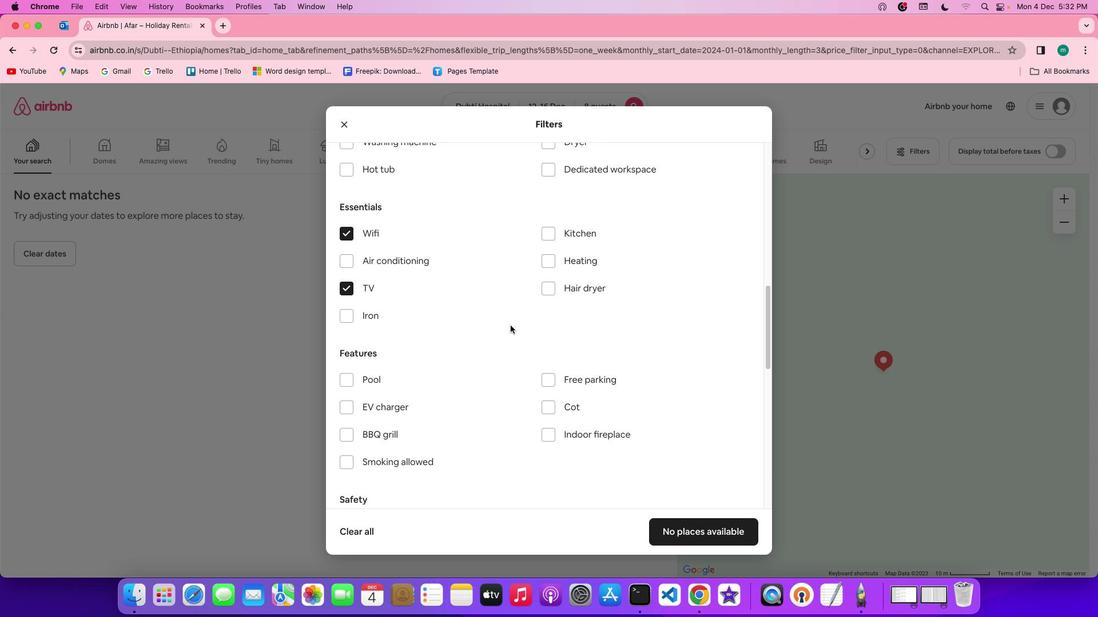 
Action: Mouse moved to (549, 353)
Screenshot: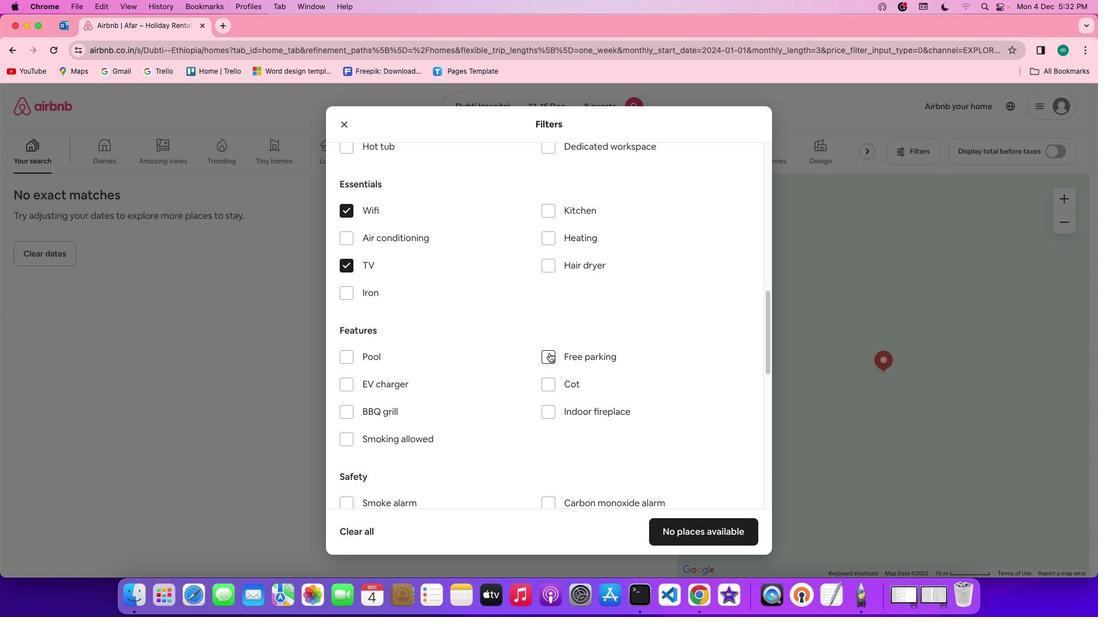 
Action: Mouse pressed left at (549, 353)
Screenshot: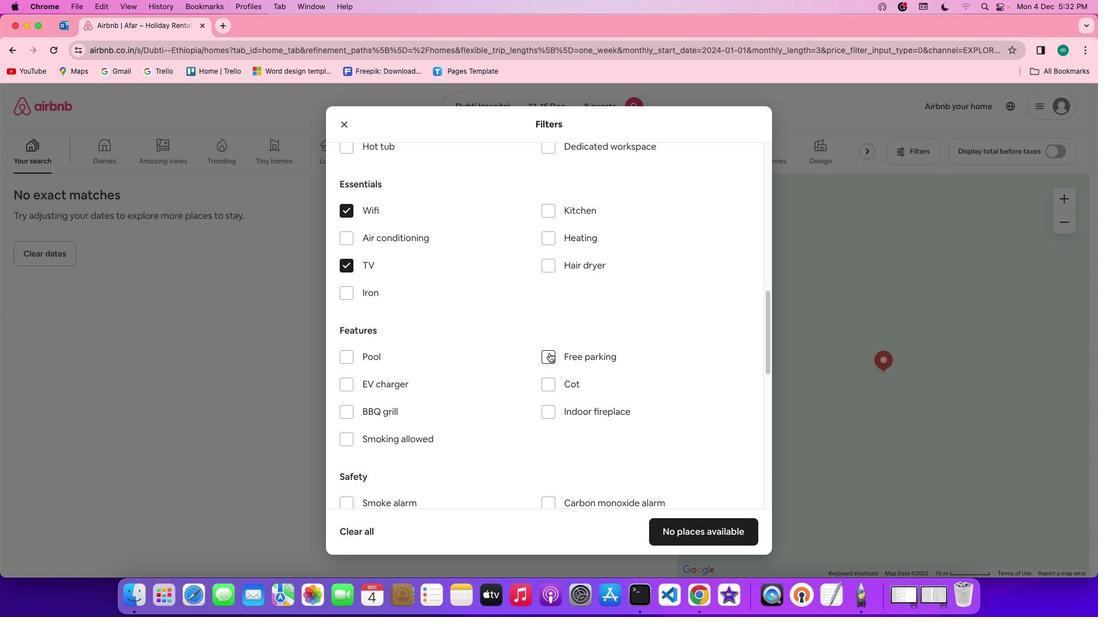 
Action: Mouse moved to (605, 347)
Screenshot: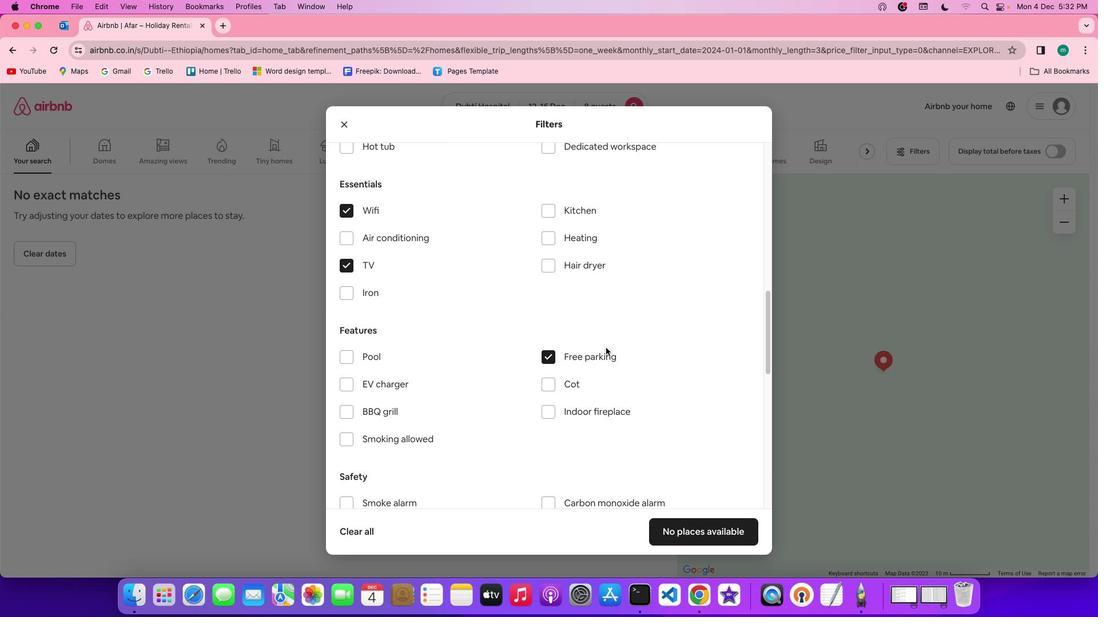 
Action: Mouse scrolled (605, 347) with delta (0, 0)
Screenshot: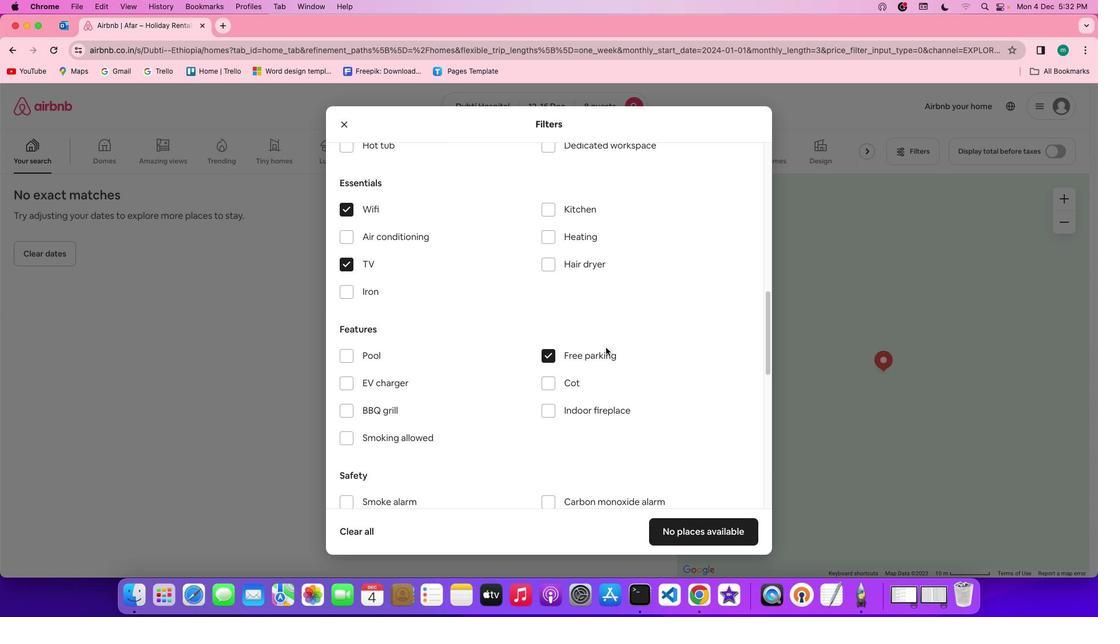 
Action: Mouse scrolled (605, 347) with delta (0, 0)
Screenshot: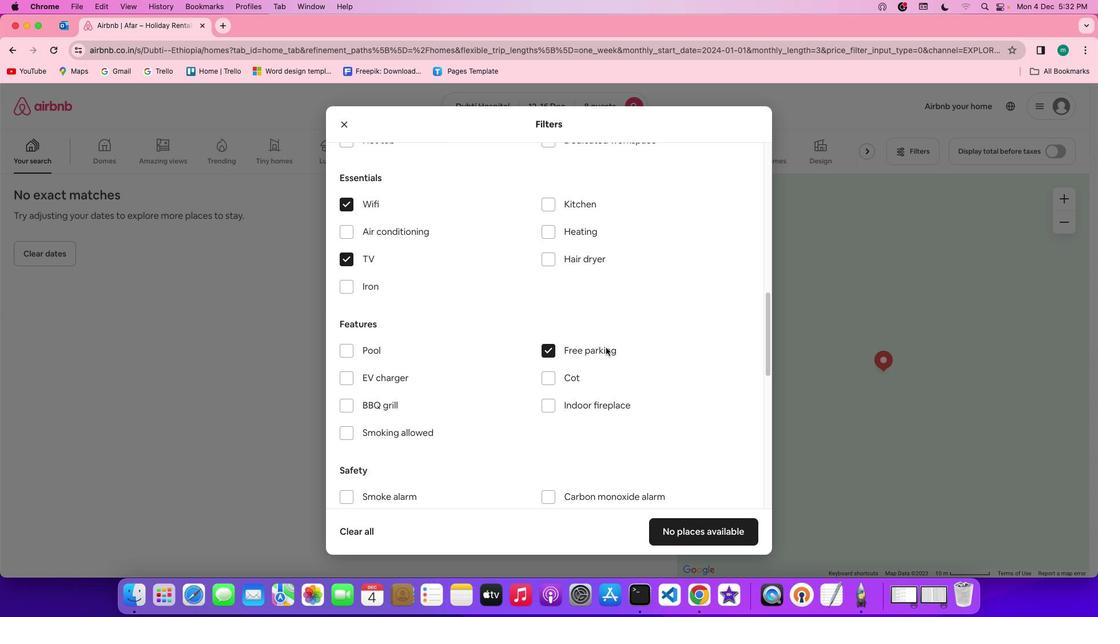 
Action: Mouse scrolled (605, 347) with delta (0, 0)
Screenshot: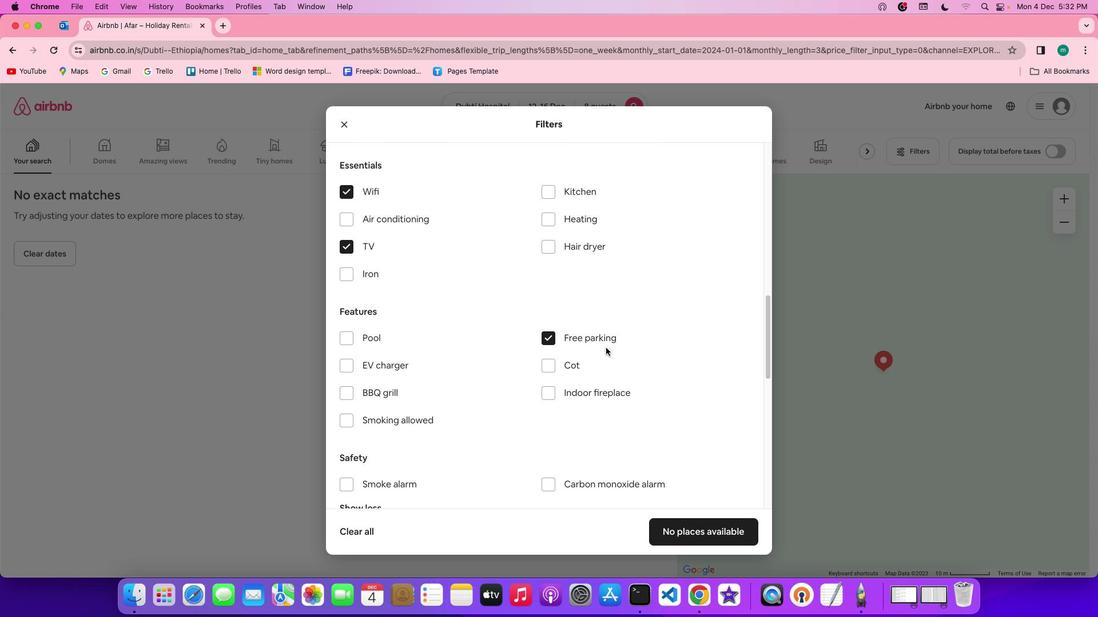 
Action: Mouse scrolled (605, 347) with delta (0, 0)
Screenshot: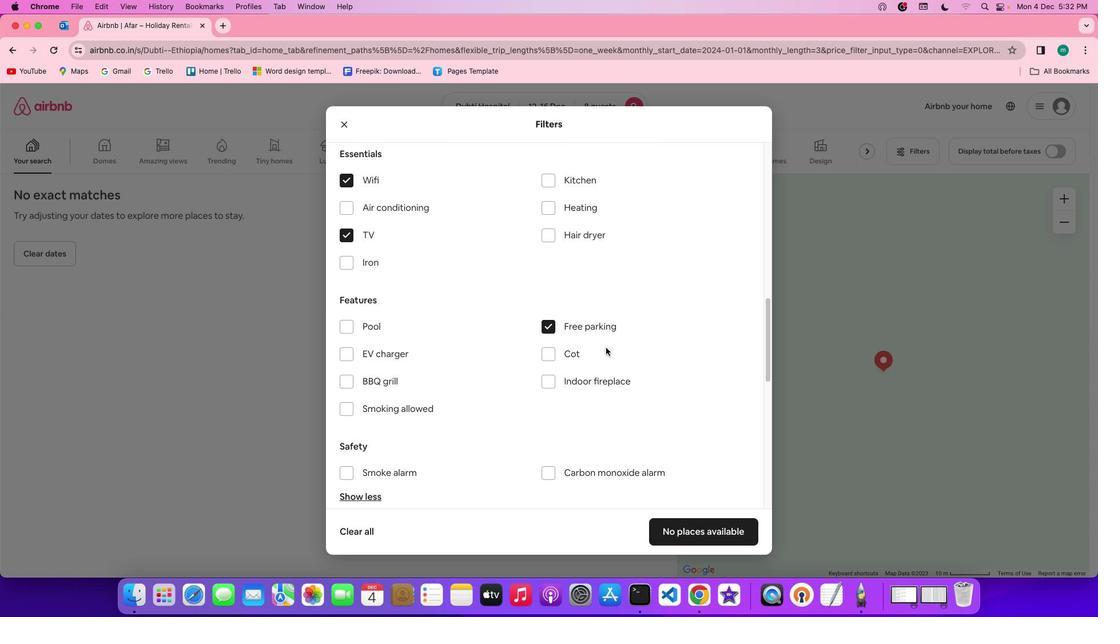 
Action: Mouse scrolled (605, 347) with delta (0, 0)
Screenshot: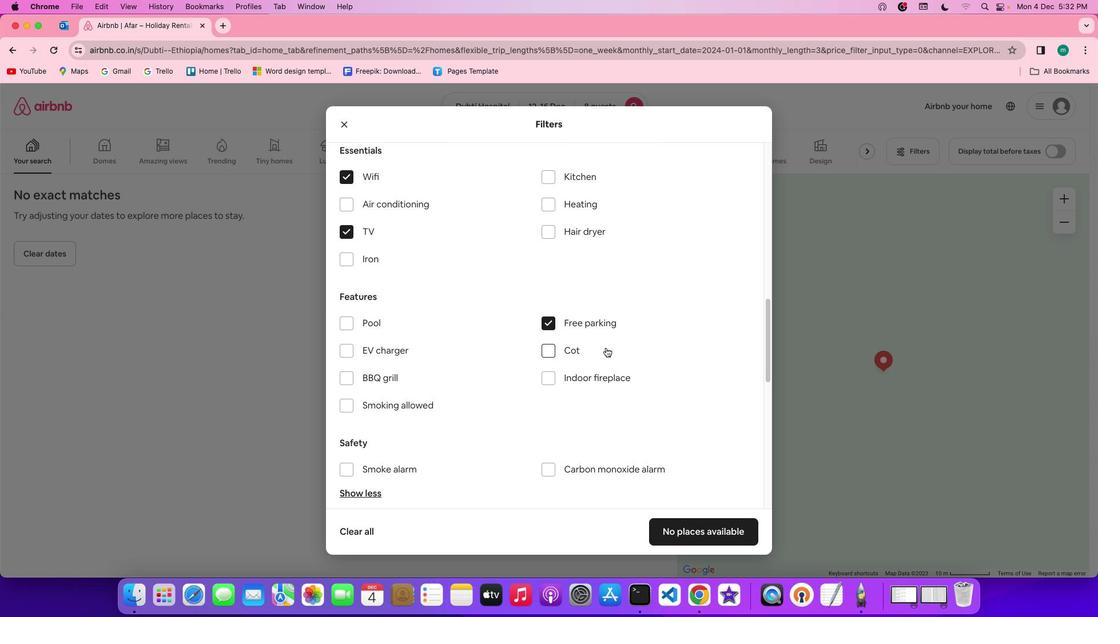 
Action: Mouse scrolled (605, 347) with delta (0, 0)
Screenshot: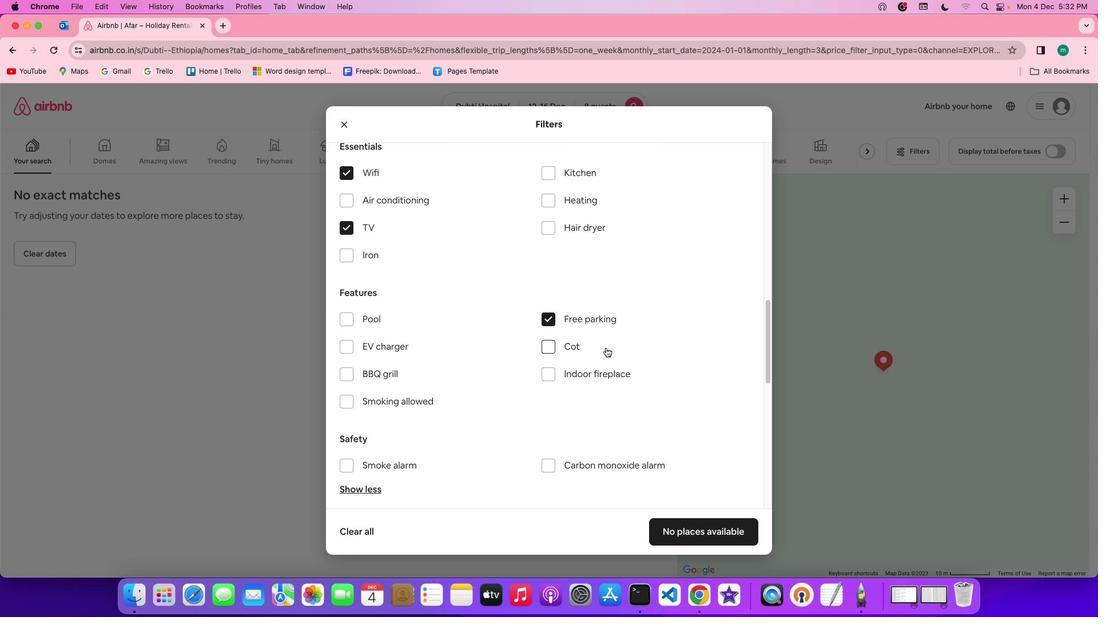 
Action: Mouse scrolled (605, 347) with delta (0, -1)
Screenshot: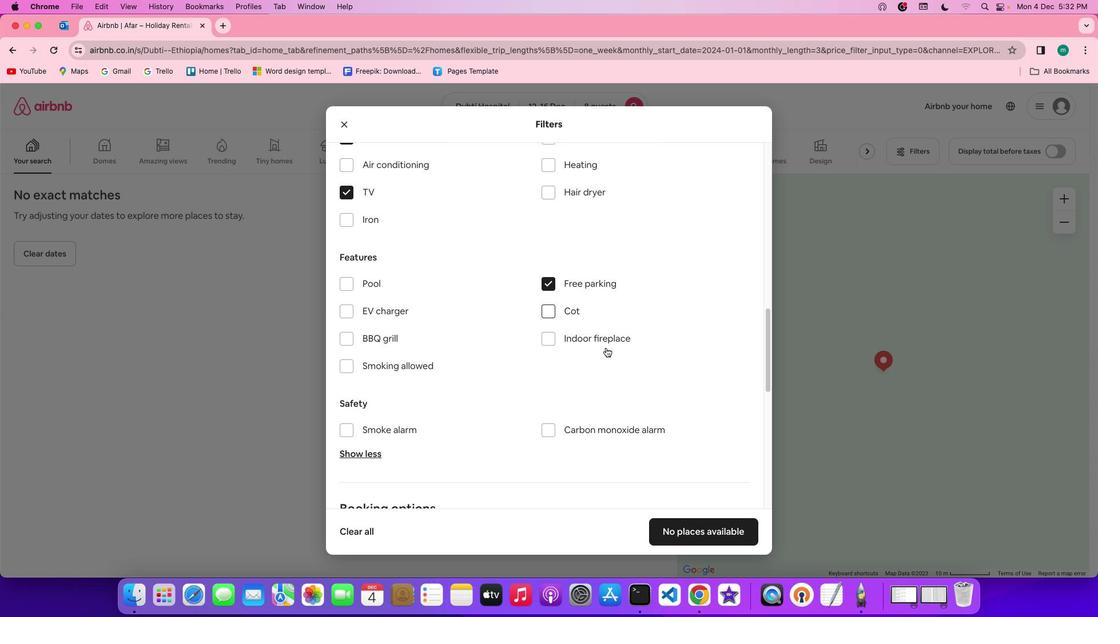 
Action: Mouse moved to (542, 392)
Screenshot: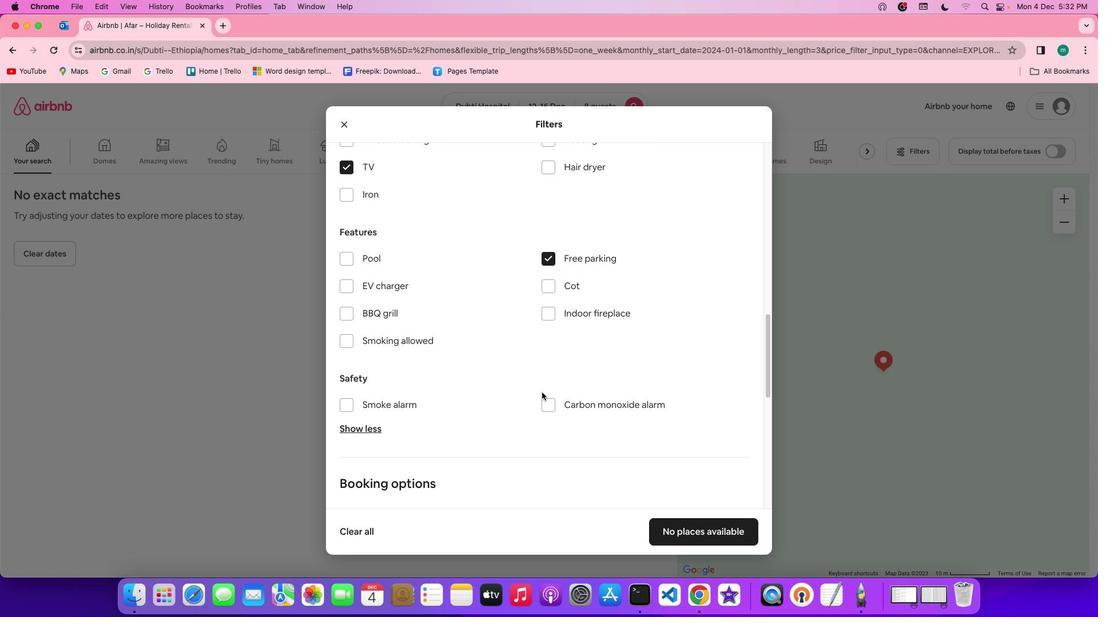 
Action: Mouse scrolled (542, 392) with delta (0, 0)
Screenshot: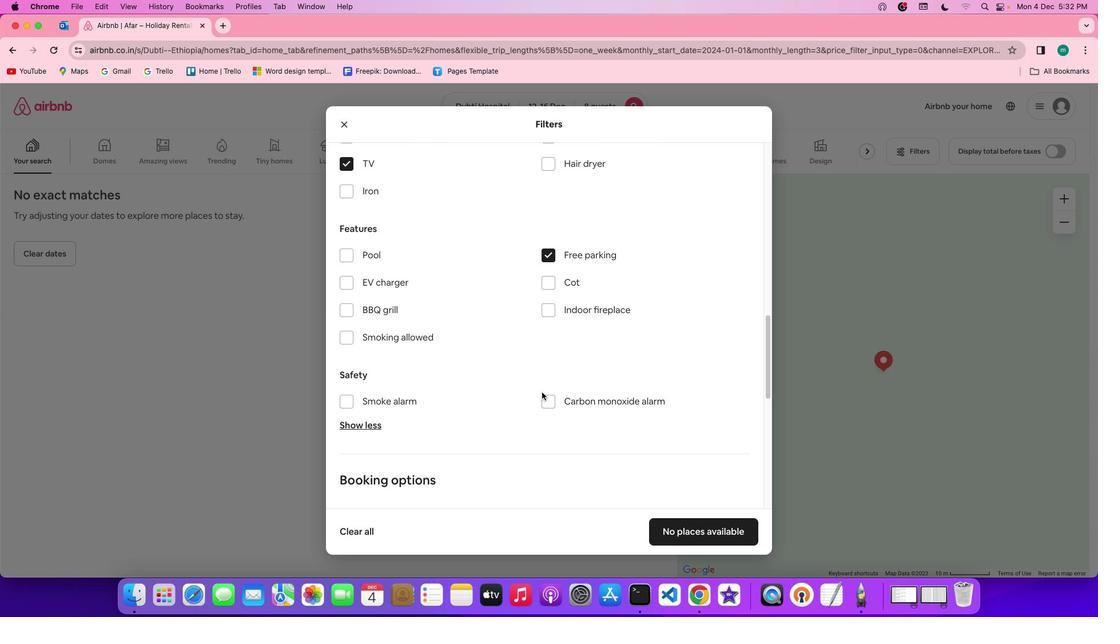 
Action: Mouse scrolled (542, 392) with delta (0, 0)
Screenshot: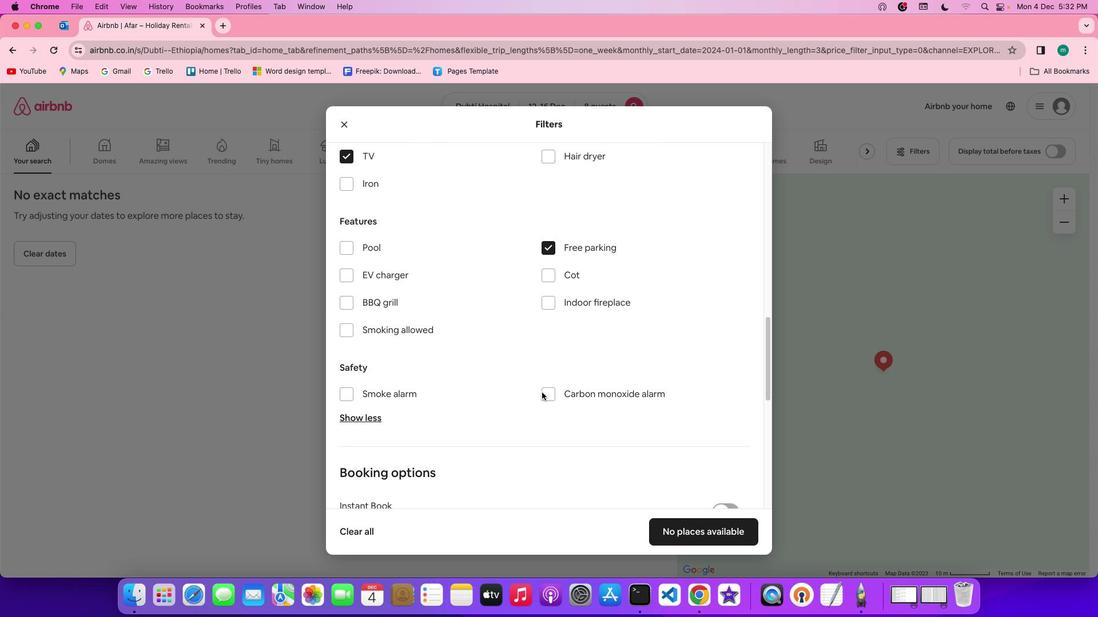 
Action: Mouse scrolled (542, 392) with delta (0, 0)
Screenshot: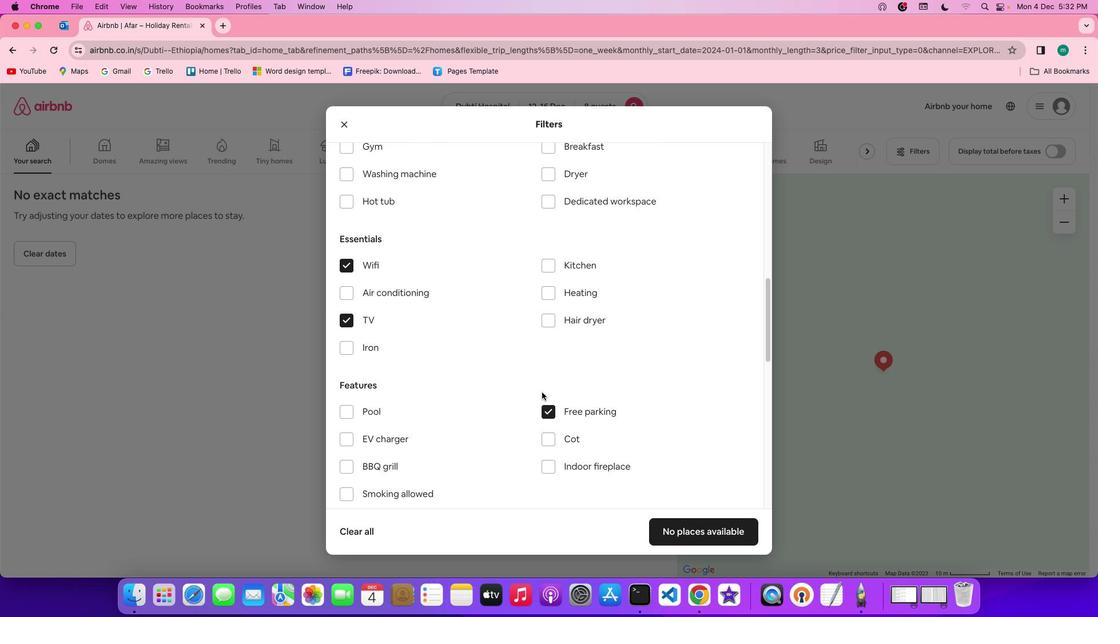 
Action: Mouse scrolled (542, 392) with delta (0, 0)
Screenshot: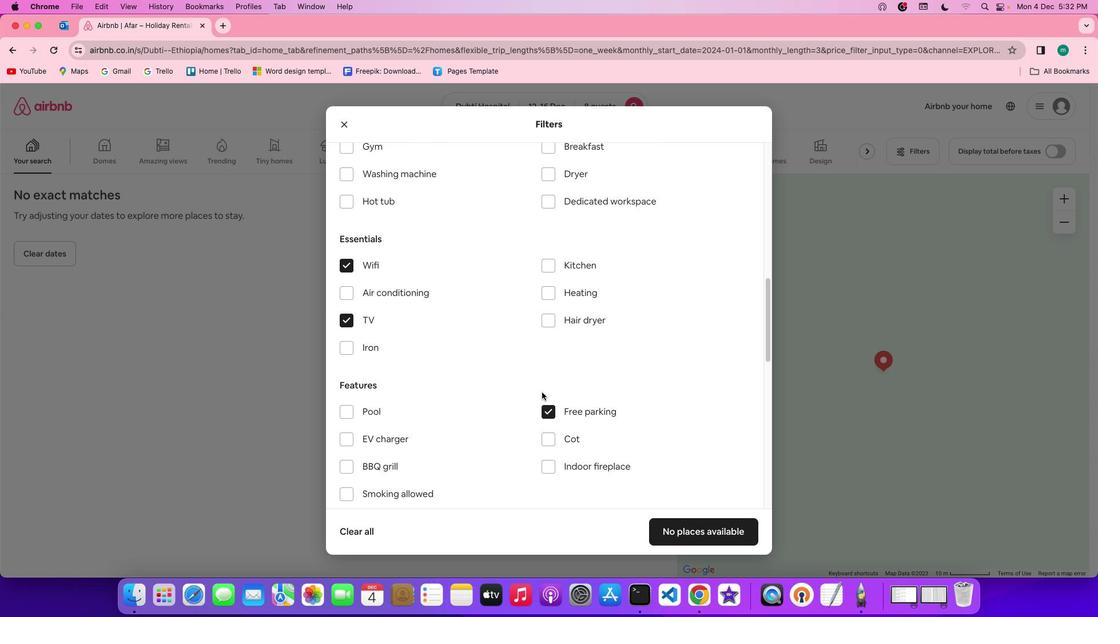 
Action: Mouse scrolled (542, 392) with delta (0, 1)
Screenshot: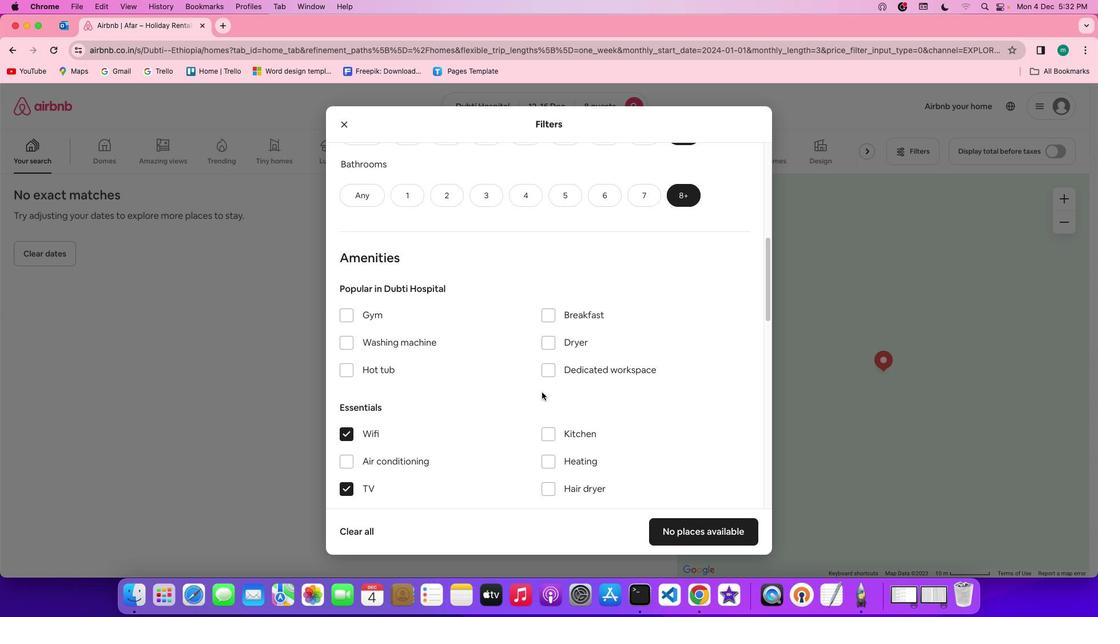 
Action: Mouse scrolled (542, 392) with delta (0, 2)
Screenshot: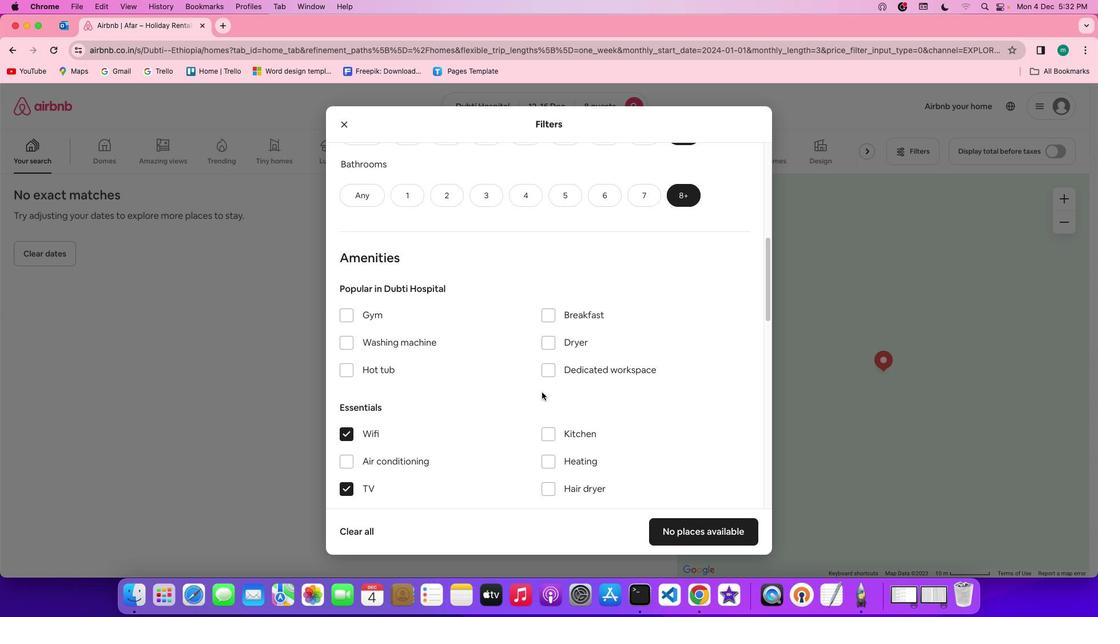 
Action: Mouse scrolled (542, 392) with delta (0, 3)
Screenshot: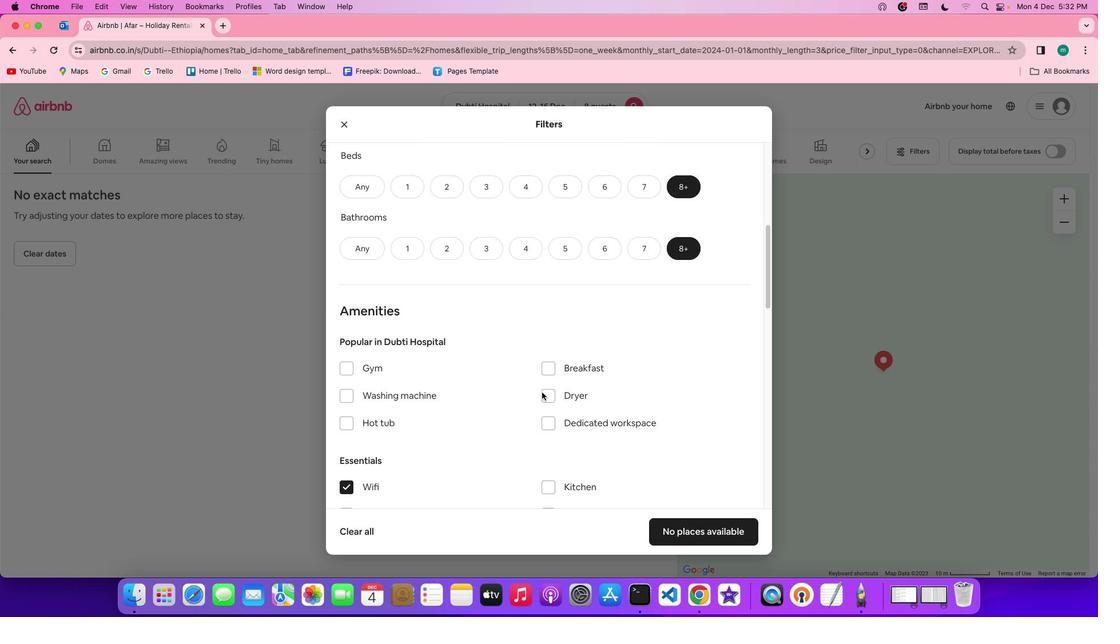 
Action: Mouse scrolled (542, 392) with delta (0, 0)
Screenshot: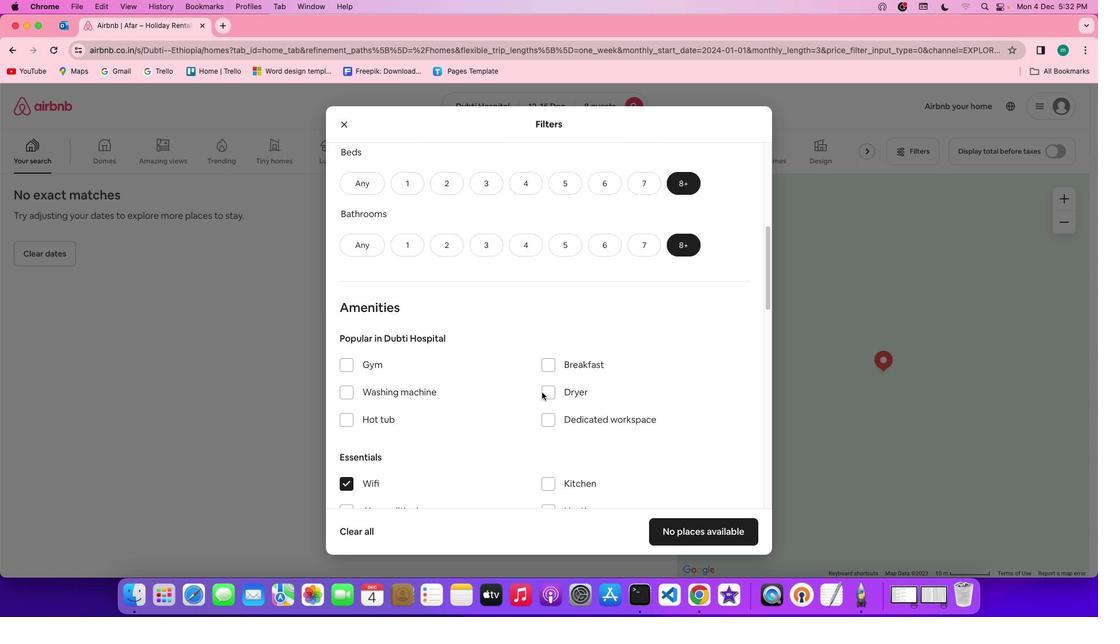 
Action: Mouse moved to (355, 359)
Screenshot: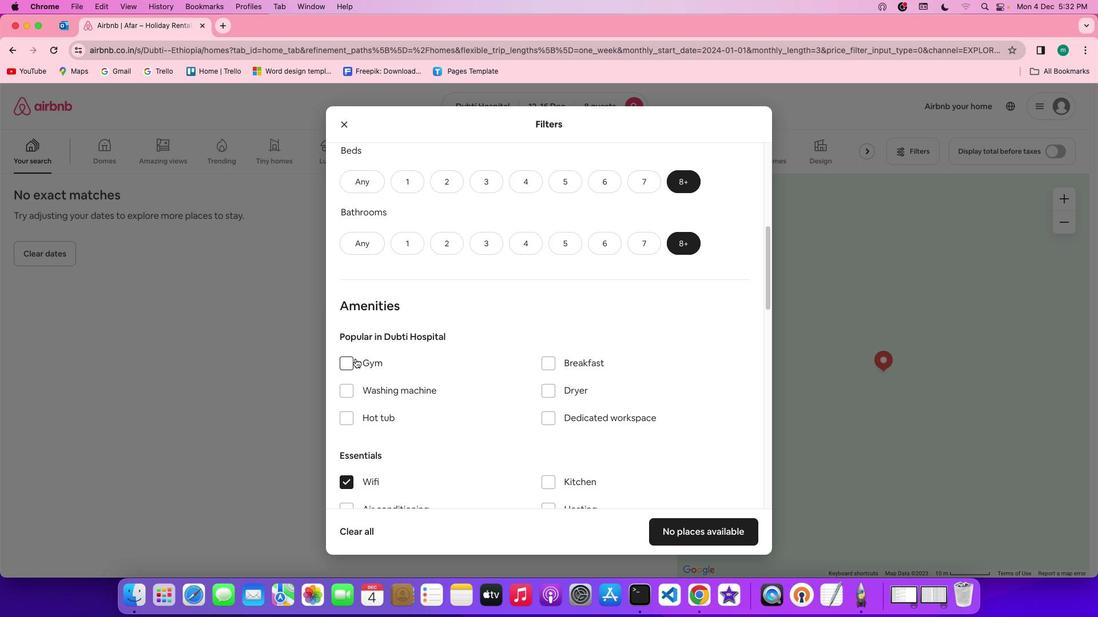 
Action: Mouse pressed left at (355, 359)
Screenshot: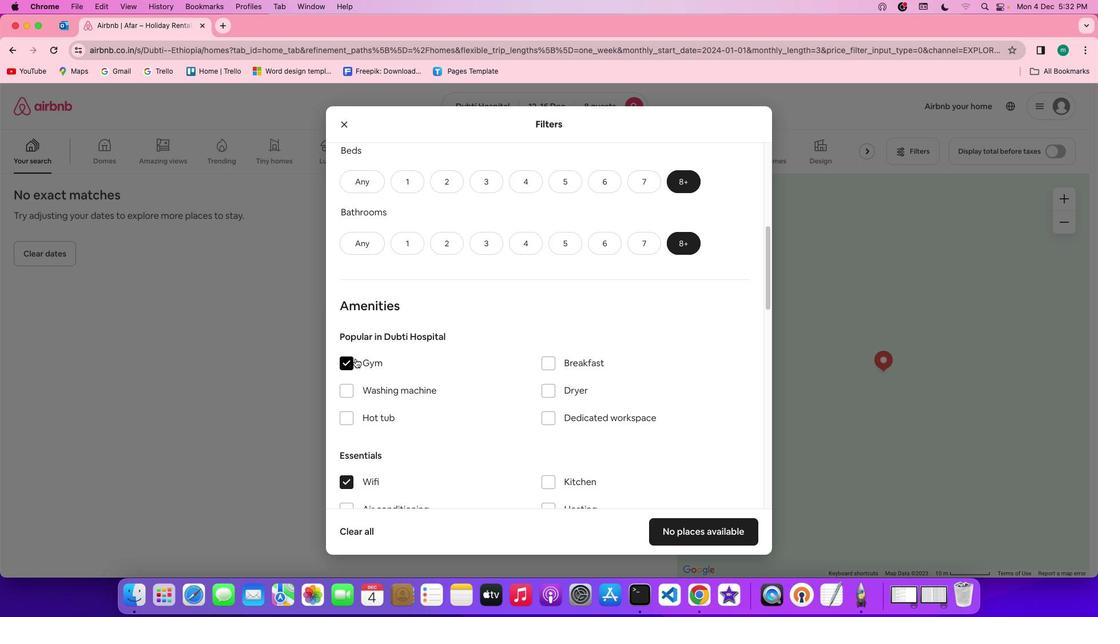 
Action: Mouse moved to (550, 359)
Screenshot: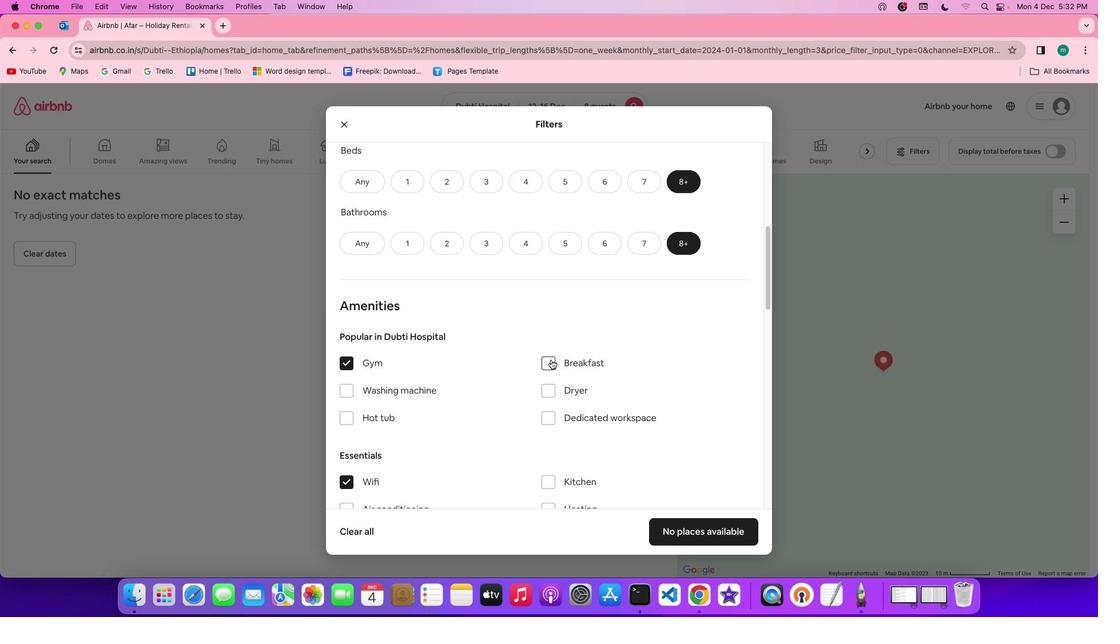 
Action: Mouse pressed left at (550, 359)
Screenshot: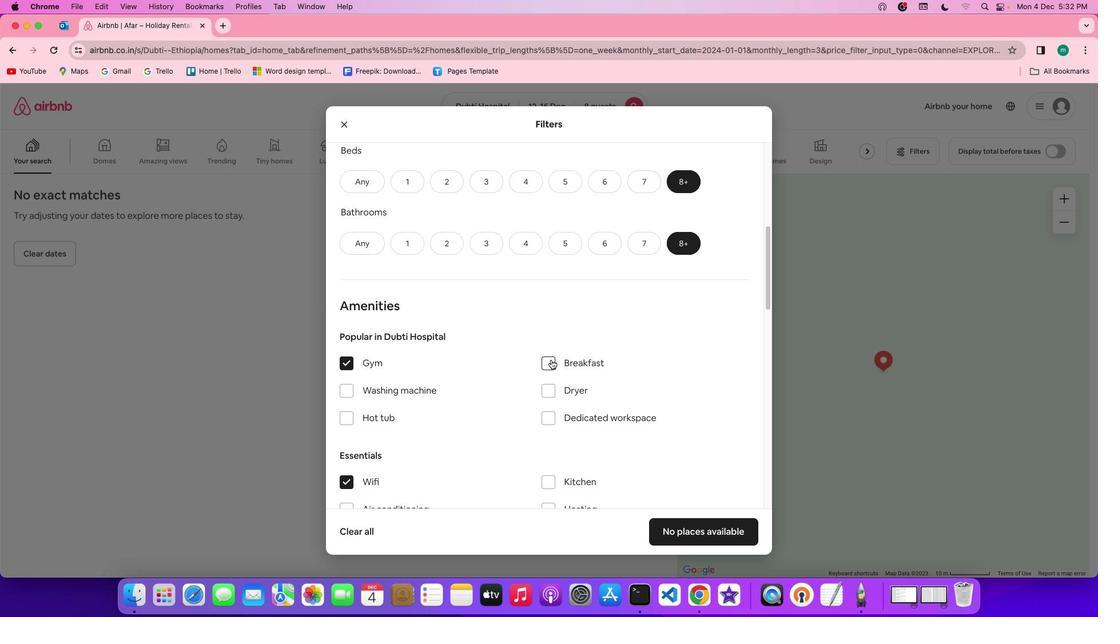 
Action: Mouse moved to (581, 434)
Screenshot: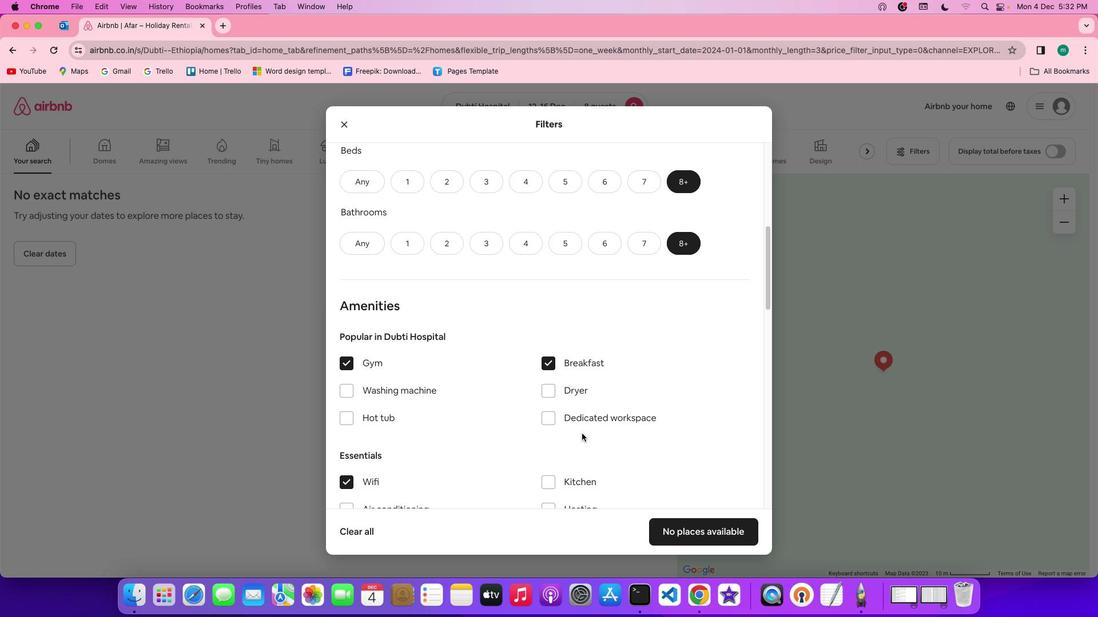 
Action: Mouse scrolled (581, 434) with delta (0, 0)
Screenshot: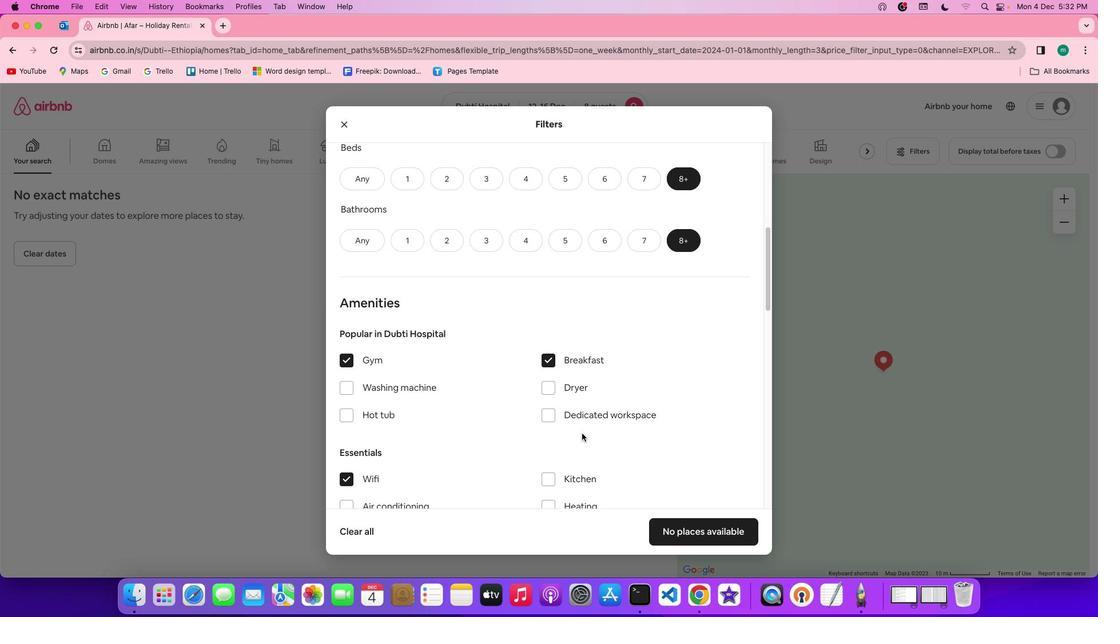 
Action: Mouse scrolled (581, 434) with delta (0, 0)
Screenshot: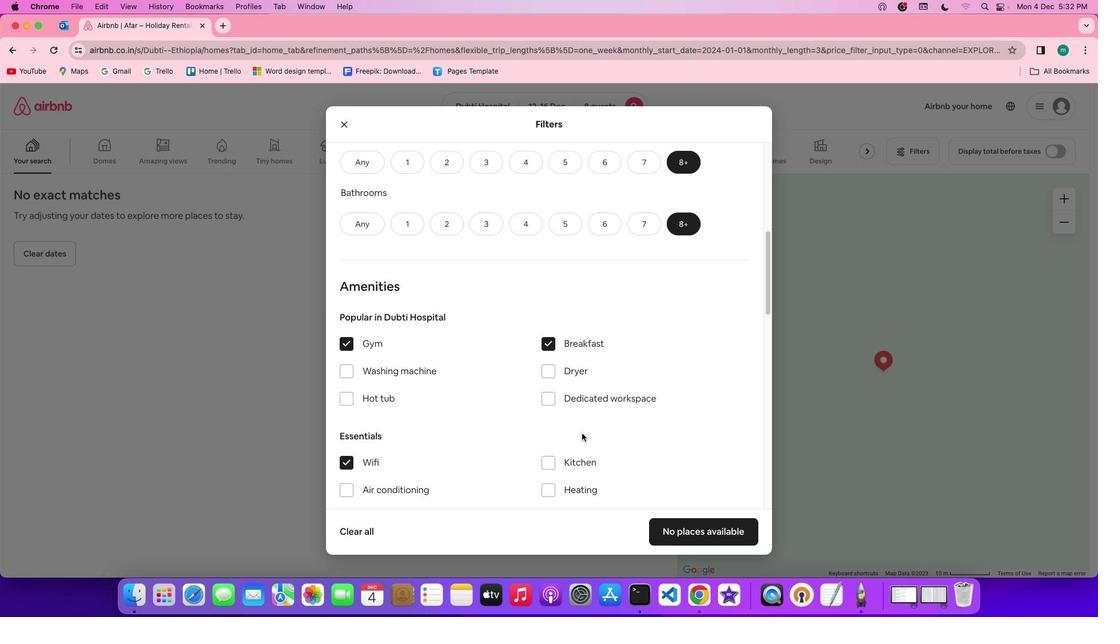 
Action: Mouse scrolled (581, 434) with delta (0, -1)
Screenshot: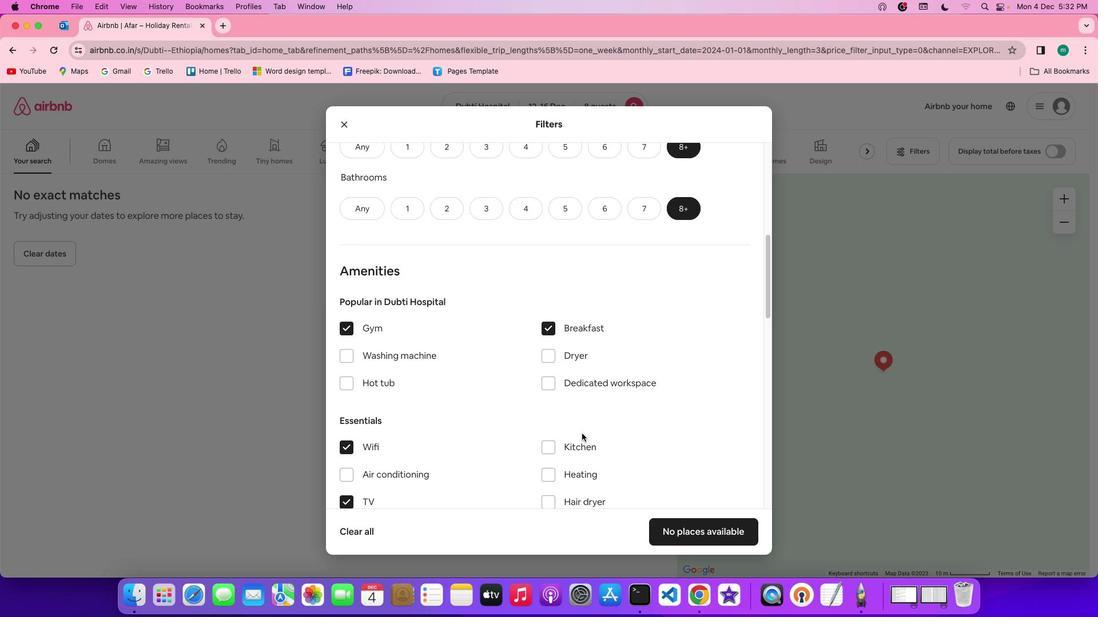 
Action: Mouse scrolled (581, 434) with delta (0, 0)
Screenshot: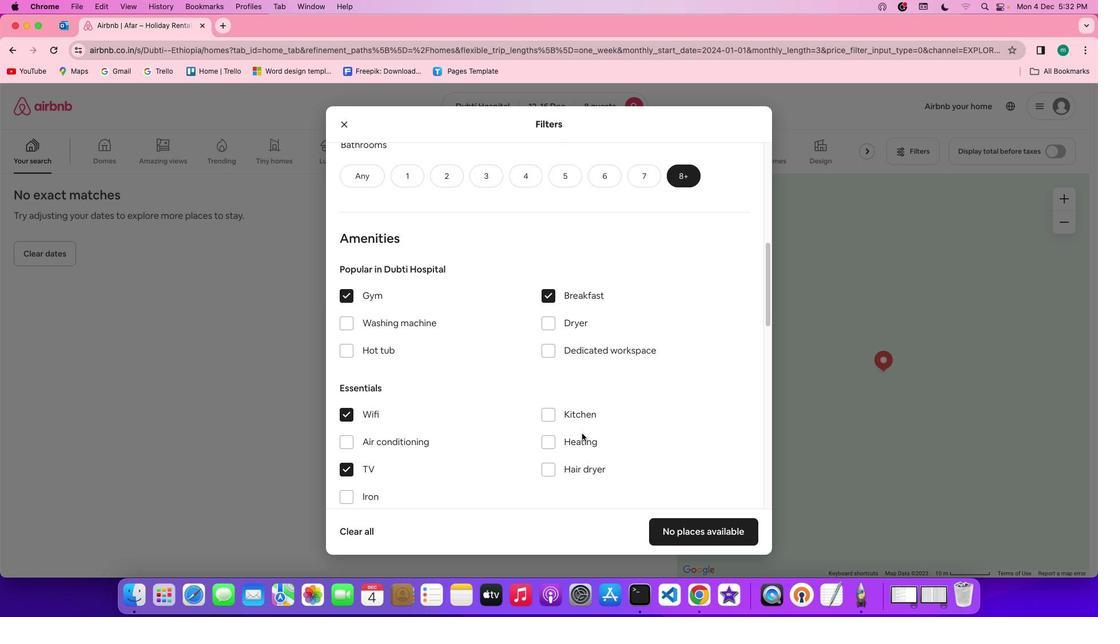 
Action: Mouse scrolled (581, 434) with delta (0, 0)
Screenshot: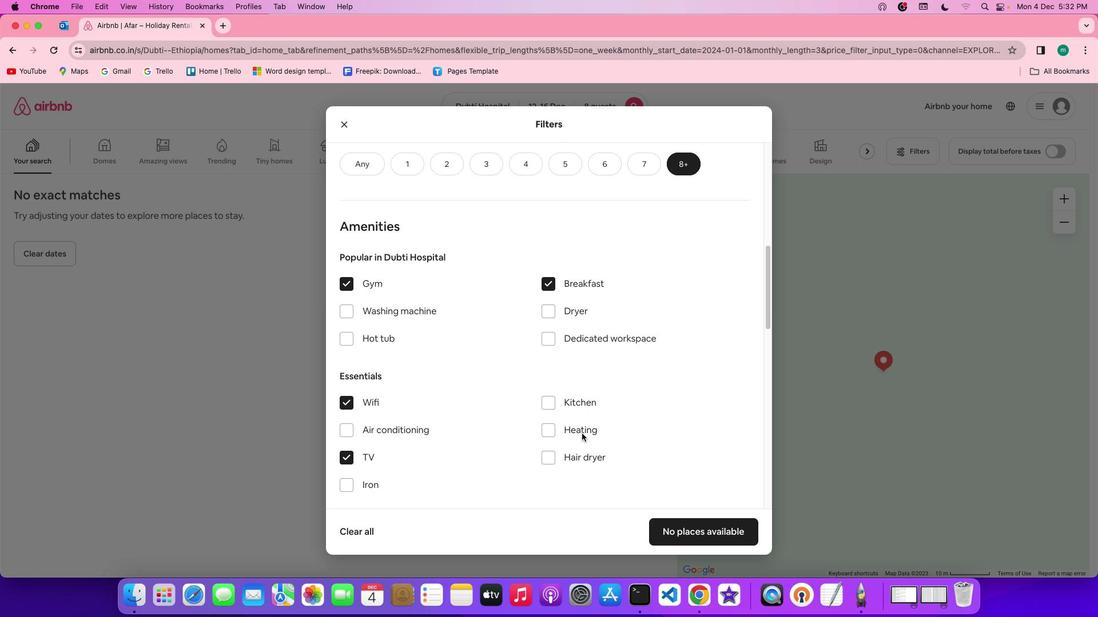 
Action: Mouse scrolled (581, 434) with delta (0, -1)
Screenshot: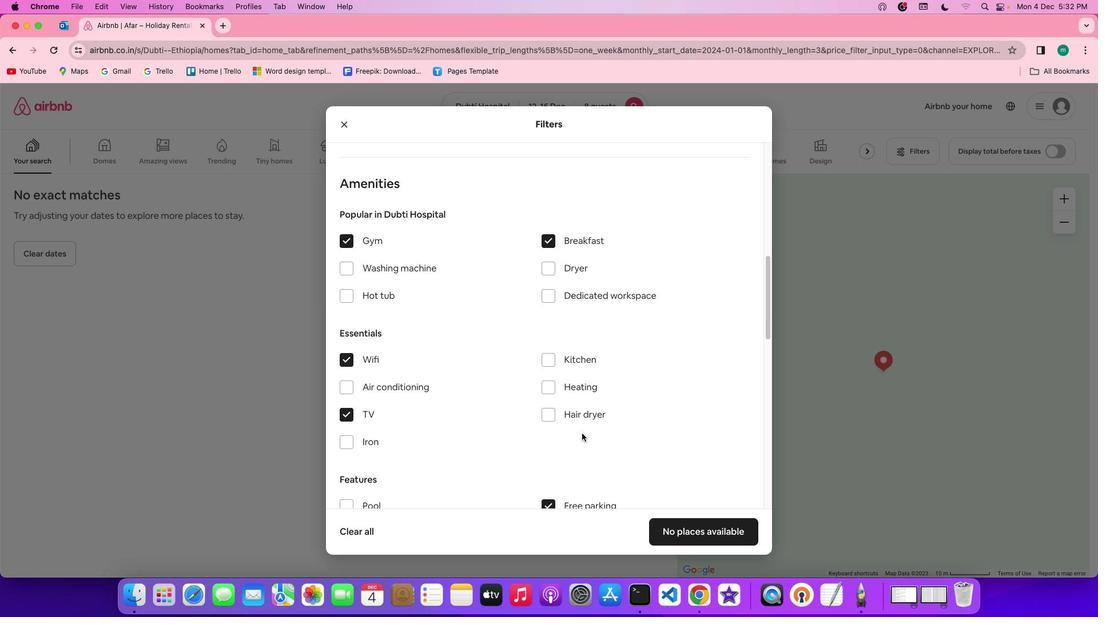 
Action: Mouse moved to (584, 437)
Screenshot: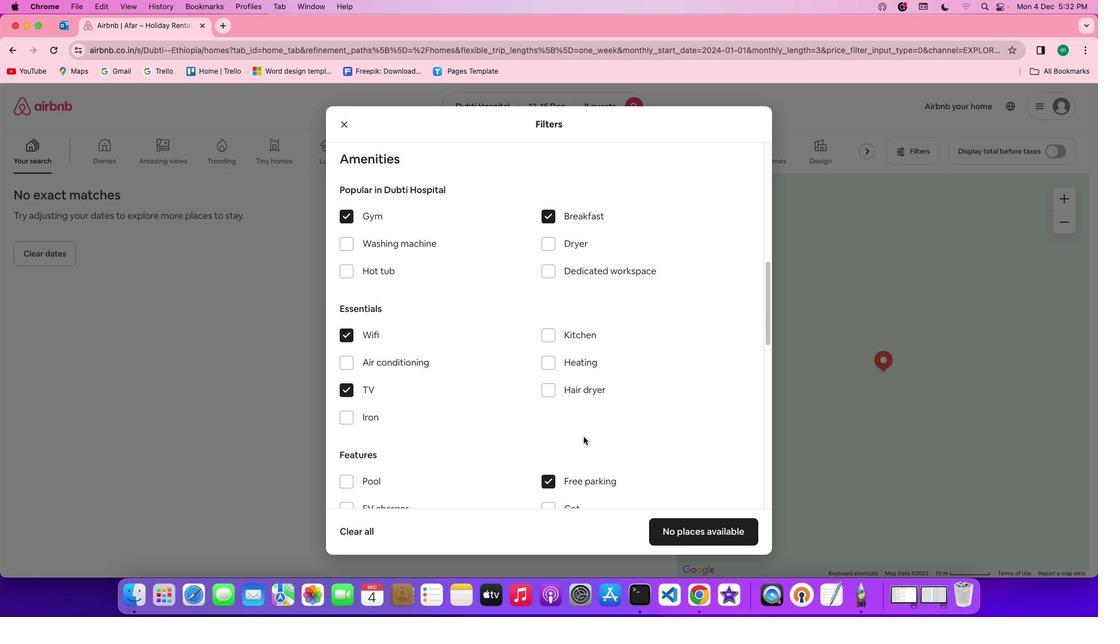 
Action: Mouse scrolled (584, 437) with delta (0, 0)
Screenshot: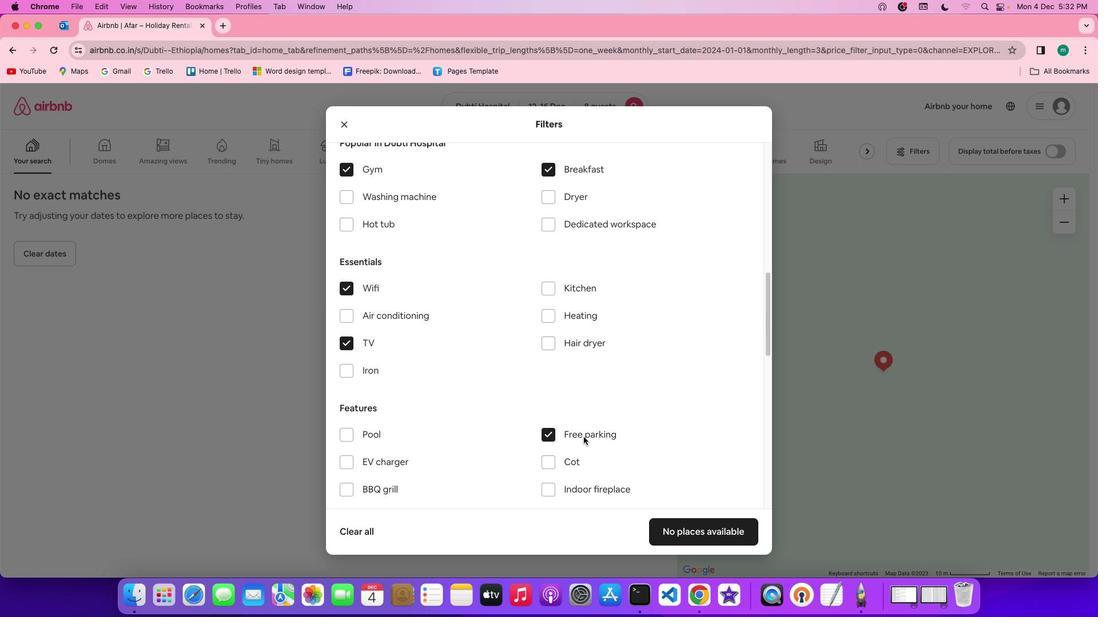 
Action: Mouse scrolled (584, 437) with delta (0, 0)
Screenshot: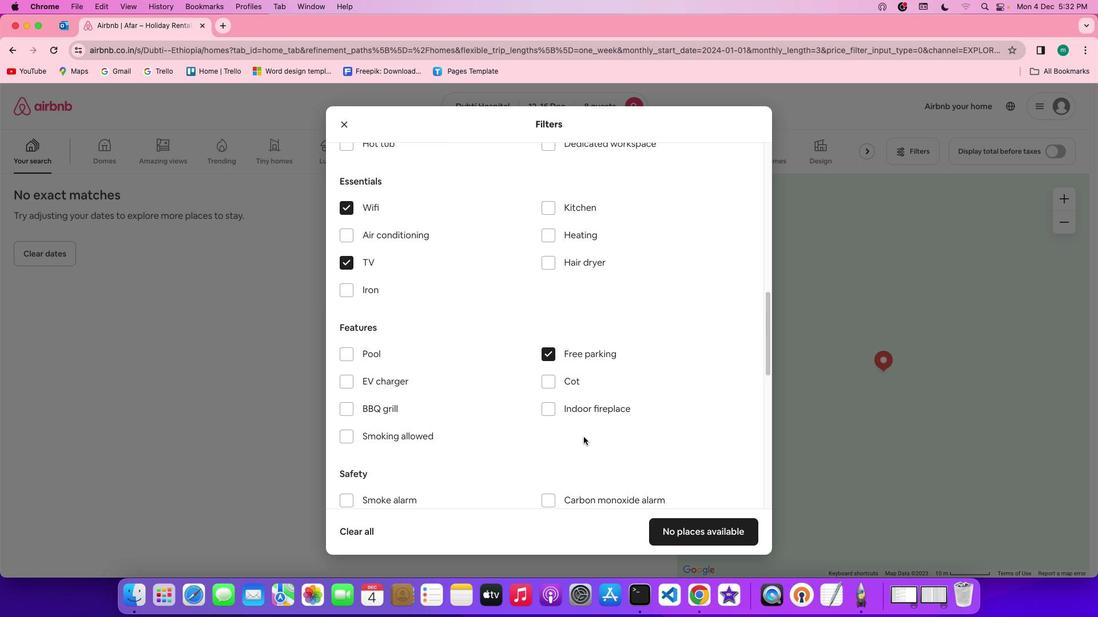 
Action: Mouse scrolled (584, 437) with delta (0, -1)
Screenshot: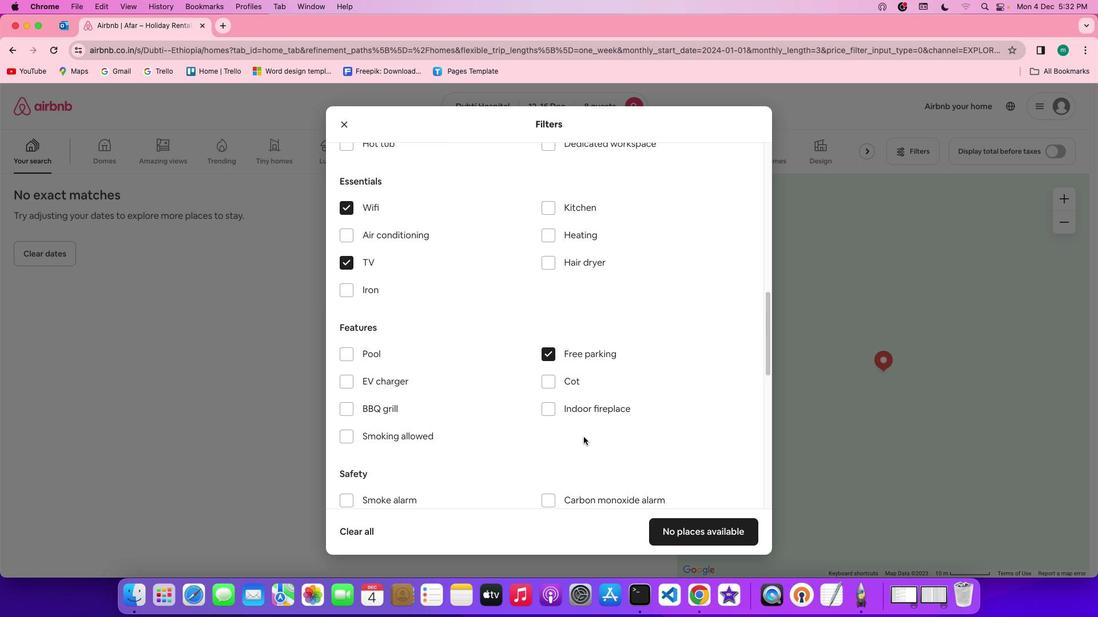 
Action: Mouse scrolled (584, 437) with delta (0, -2)
Screenshot: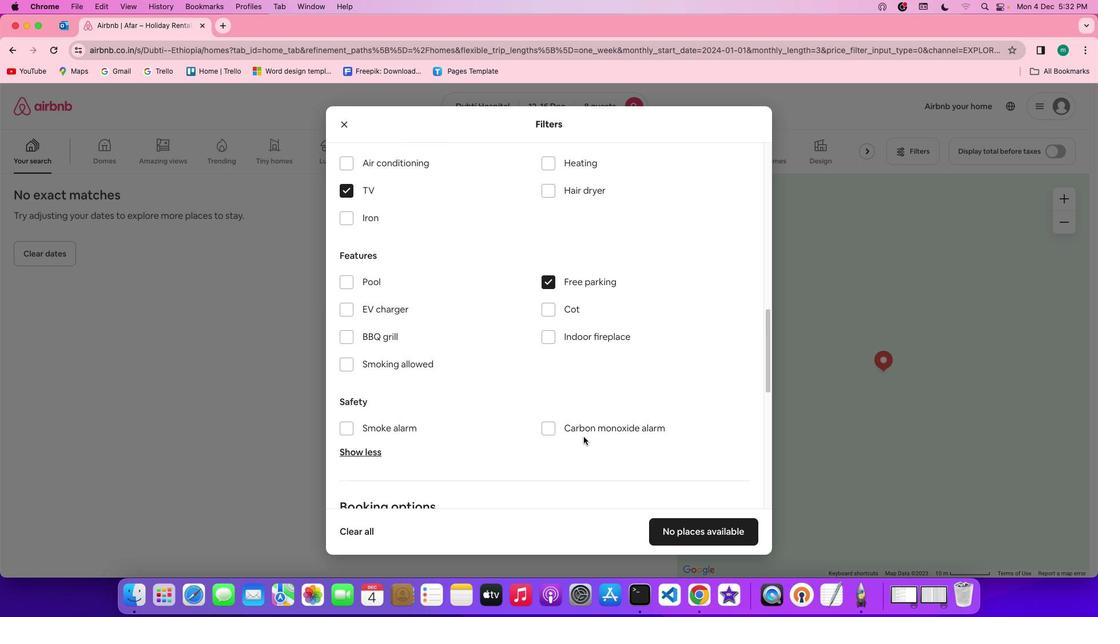 
Action: Mouse scrolled (584, 437) with delta (0, 0)
Screenshot: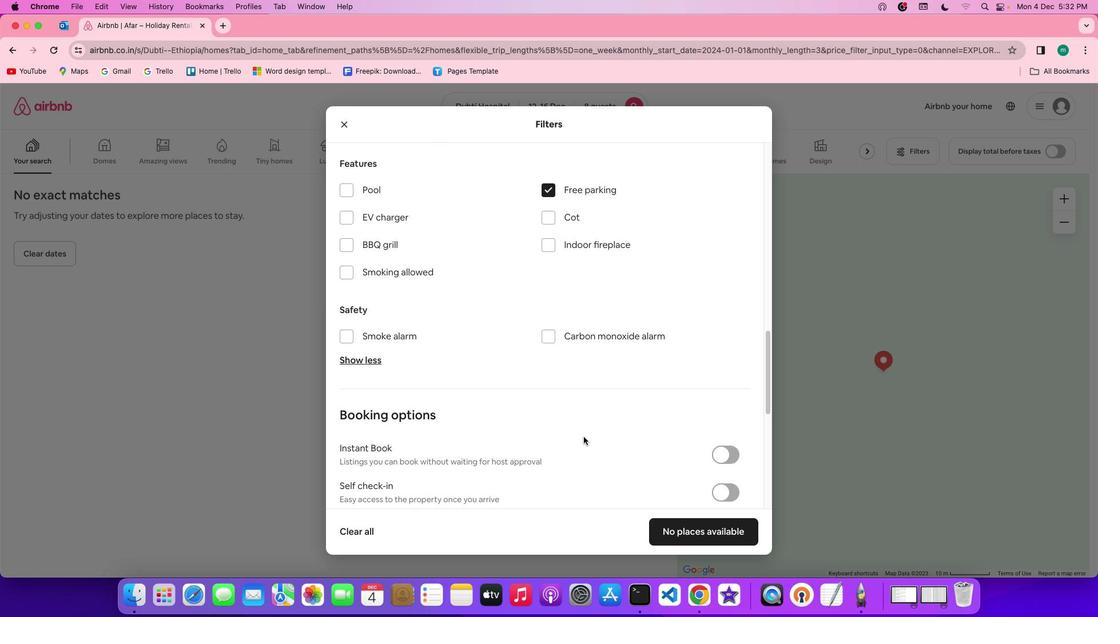 
Action: Mouse scrolled (584, 437) with delta (0, 0)
Screenshot: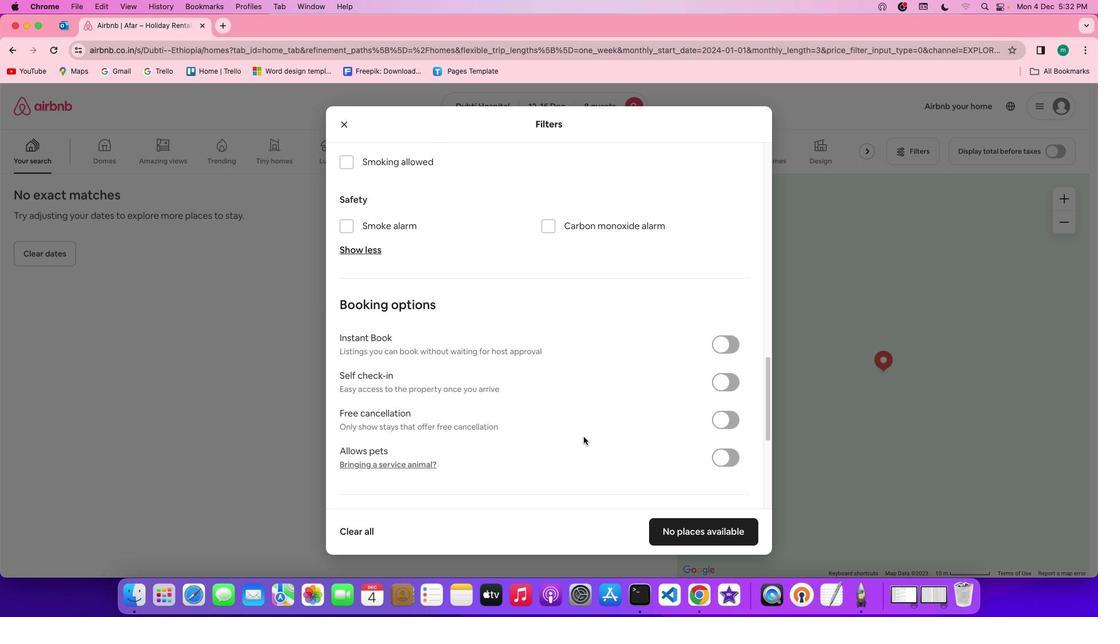
Action: Mouse scrolled (584, 437) with delta (0, -1)
Screenshot: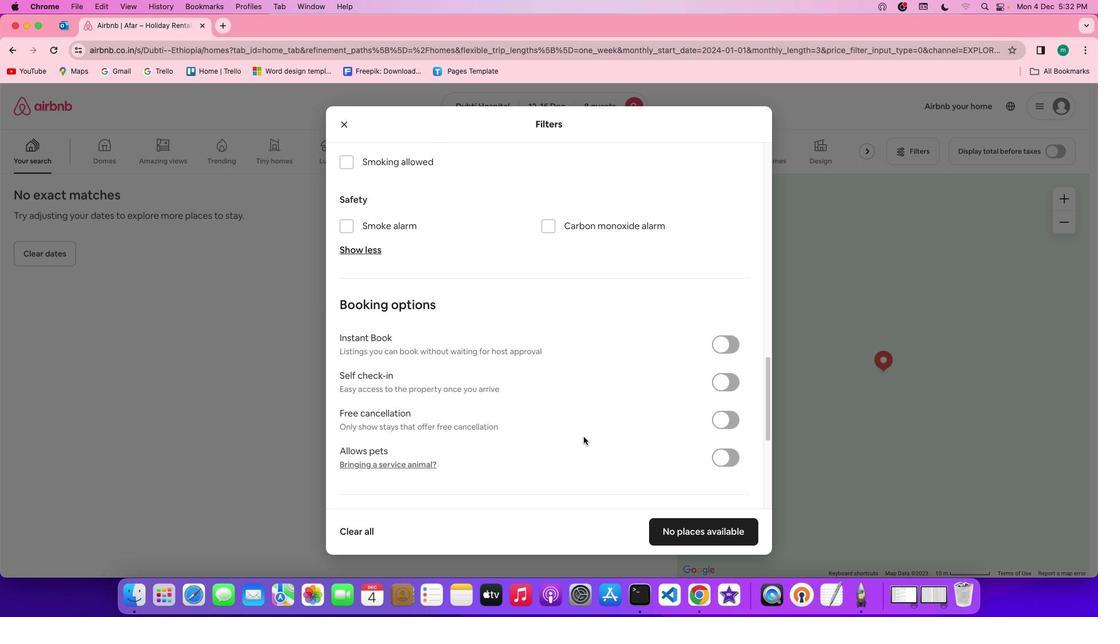 
Action: Mouse scrolled (584, 437) with delta (0, -2)
Screenshot: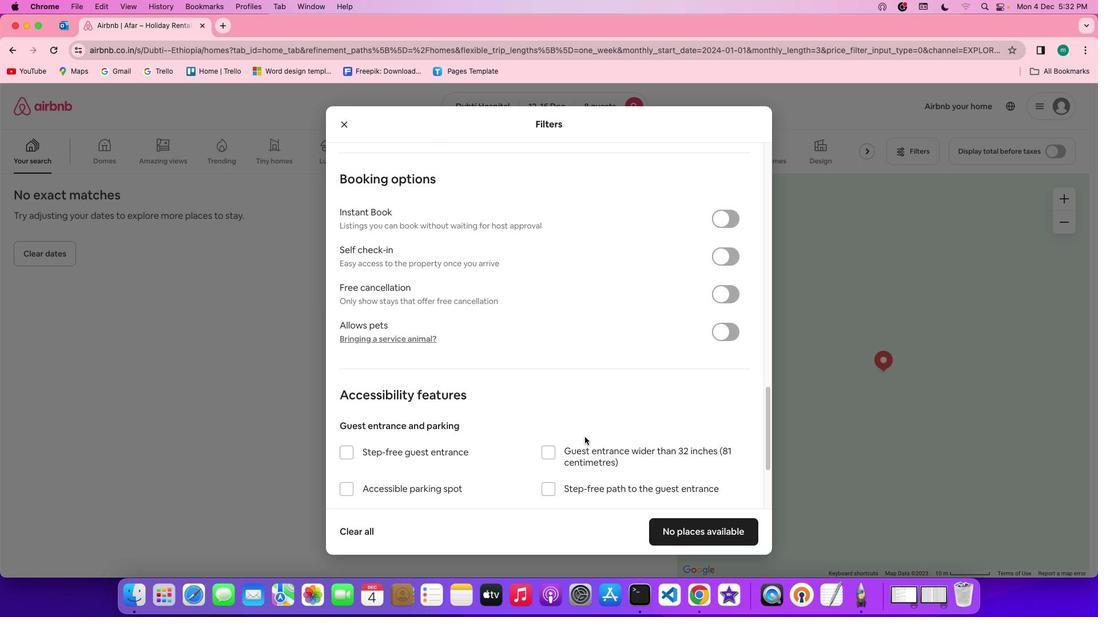 
Action: Mouse scrolled (584, 437) with delta (0, -2)
Screenshot: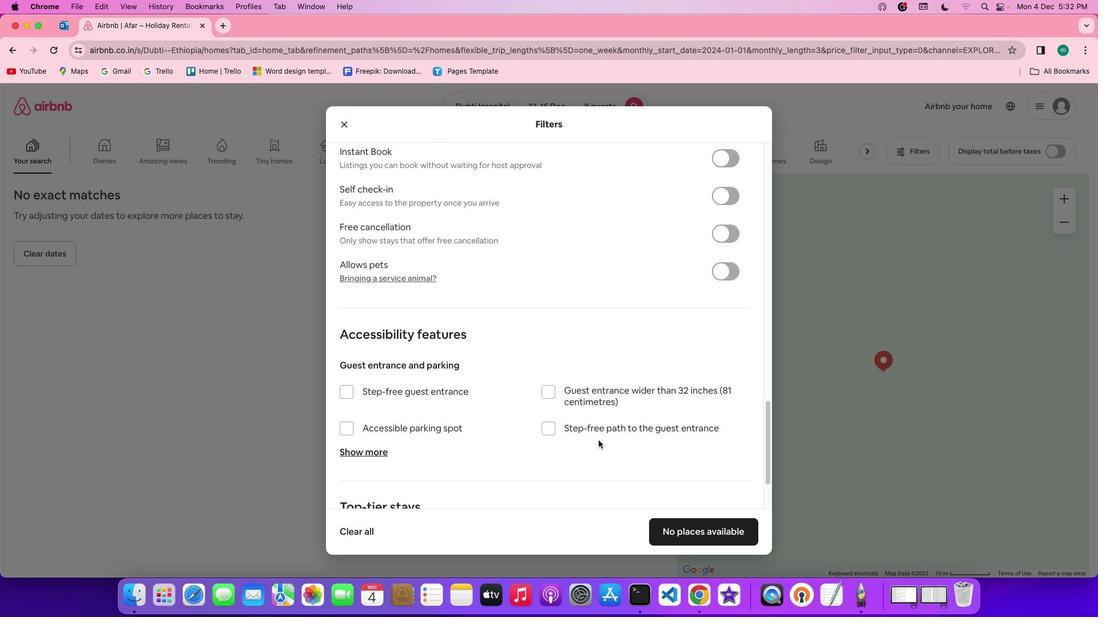 
Action: Mouse moved to (709, 538)
Screenshot: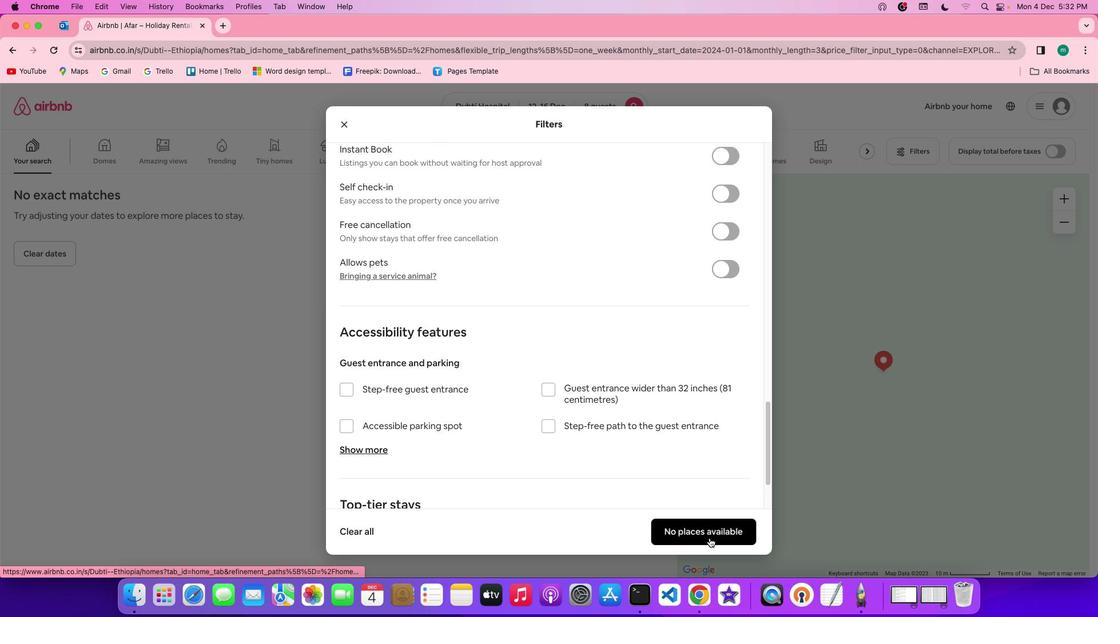 
Action: Mouse pressed left at (709, 538)
Screenshot: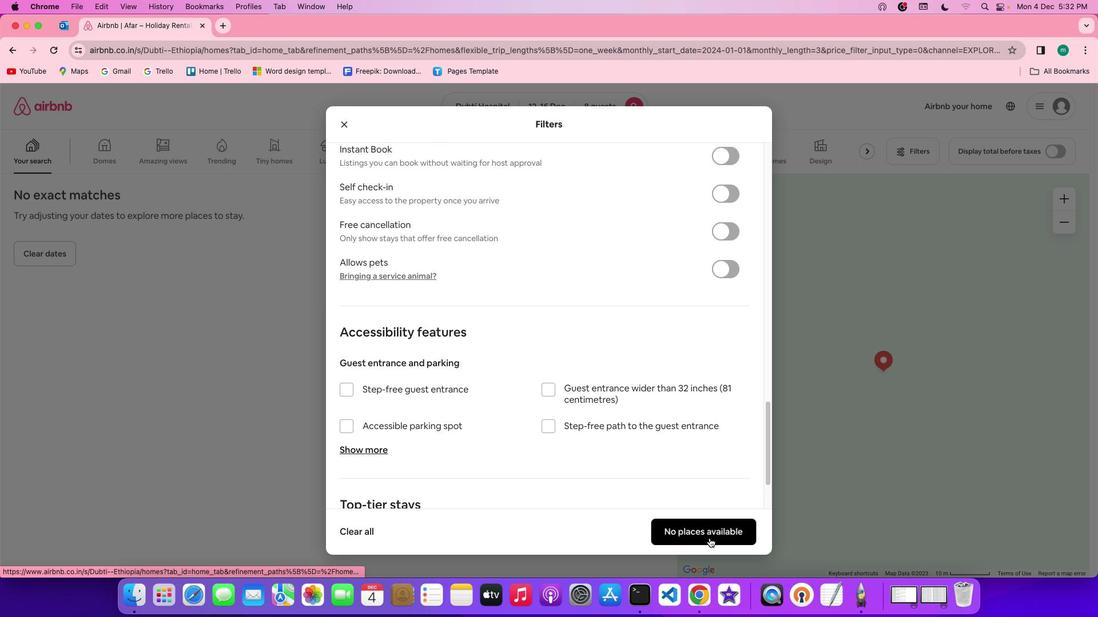 
Action: Mouse moved to (272, 356)
Screenshot: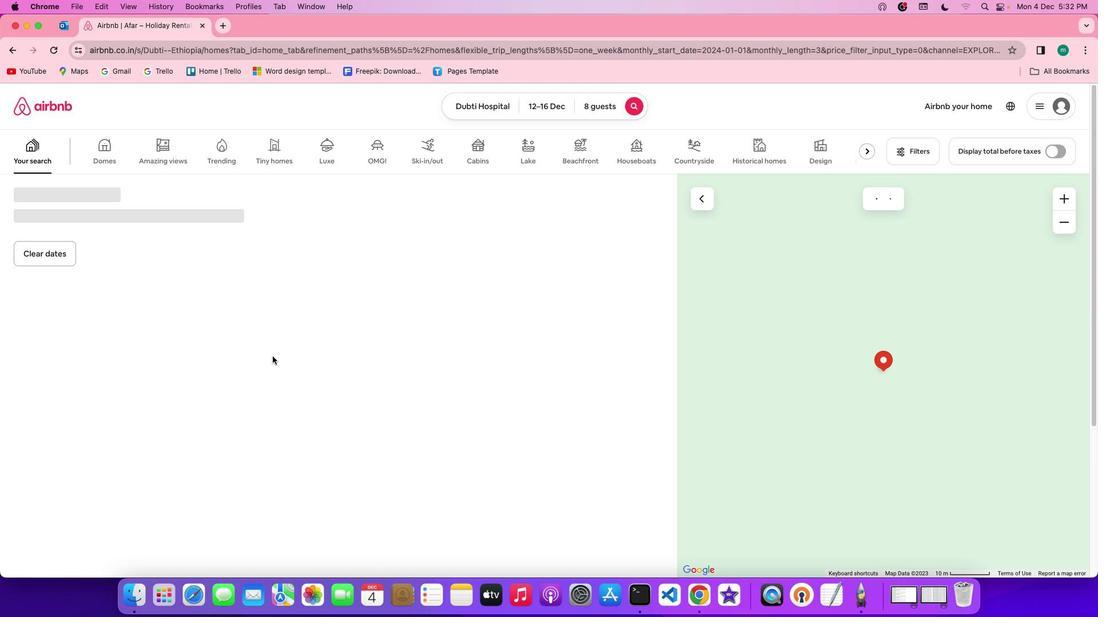 
